 Task: Buy 2 Dosimeters from Measuring & Testing section under best seller category for shipping address: Edward Wright, 1124 Star Trek Drive, Pensacola, Florida 32501, Cell Number 8503109646. Pay from credit card ending with 6759, CVV 506
Action: Mouse moved to (18, 74)
Screenshot: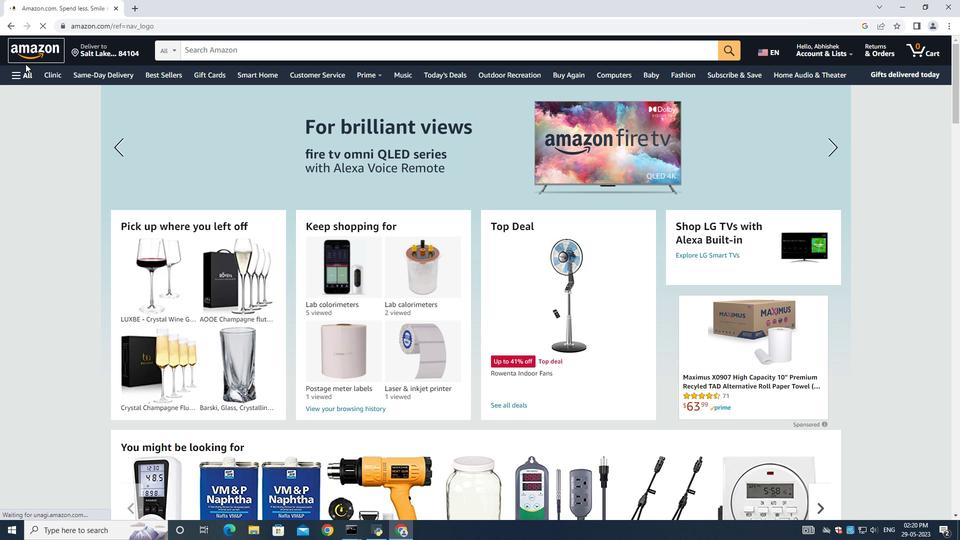 
Action: Mouse pressed left at (18, 74)
Screenshot: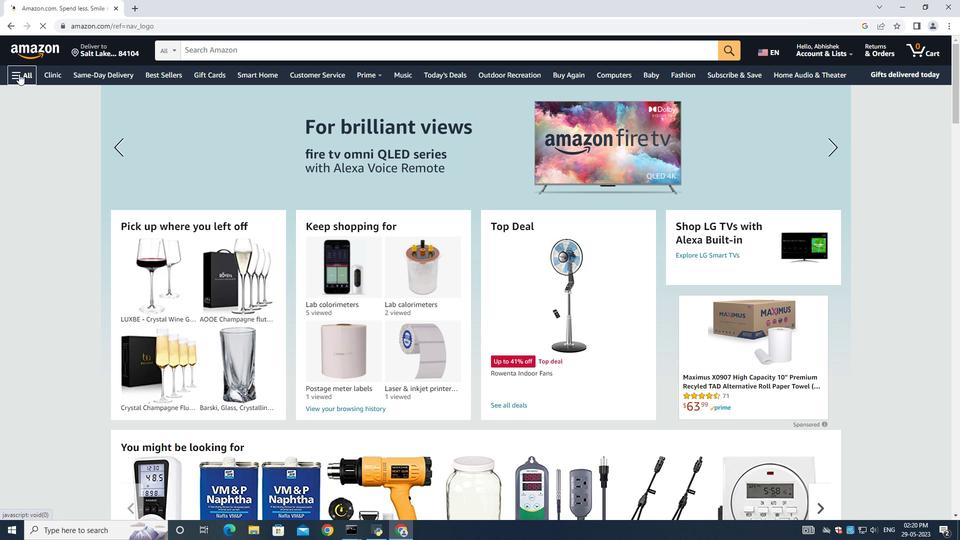 
Action: Mouse moved to (35, 97)
Screenshot: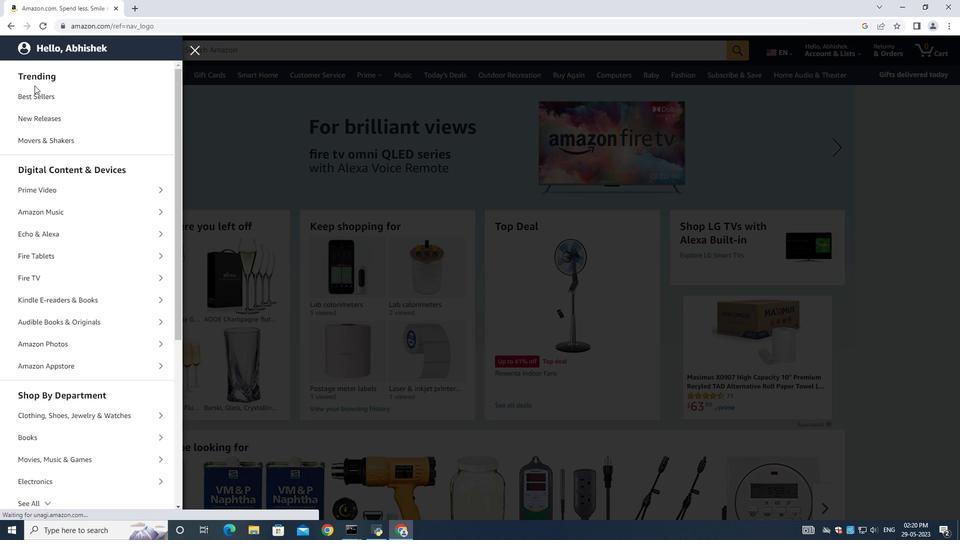 
Action: Mouse pressed left at (35, 97)
Screenshot: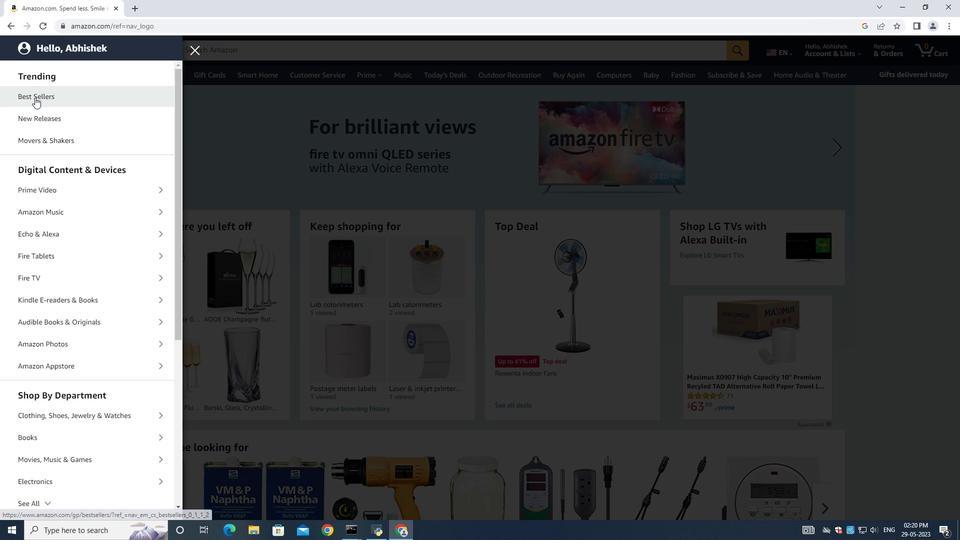 
Action: Mouse moved to (213, 48)
Screenshot: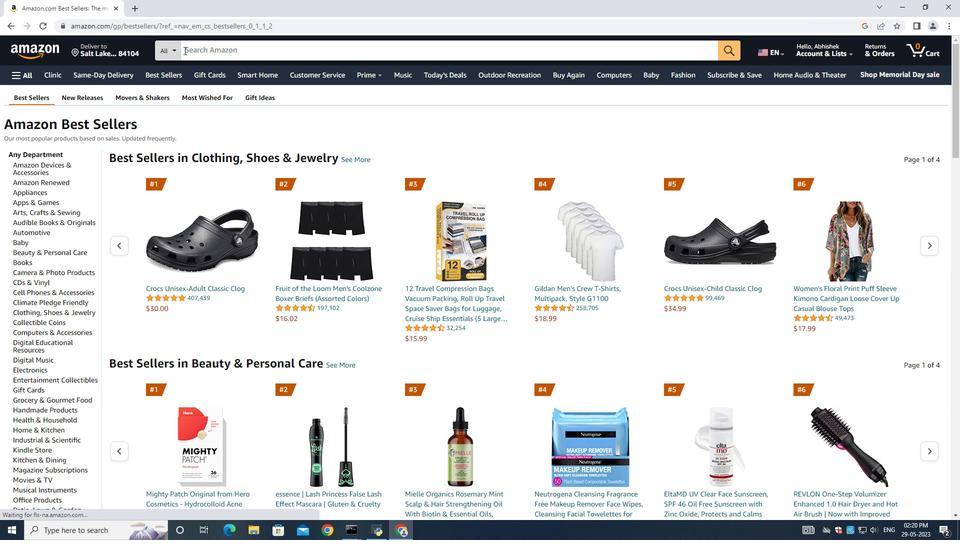 
Action: Mouse pressed left at (213, 48)
Screenshot: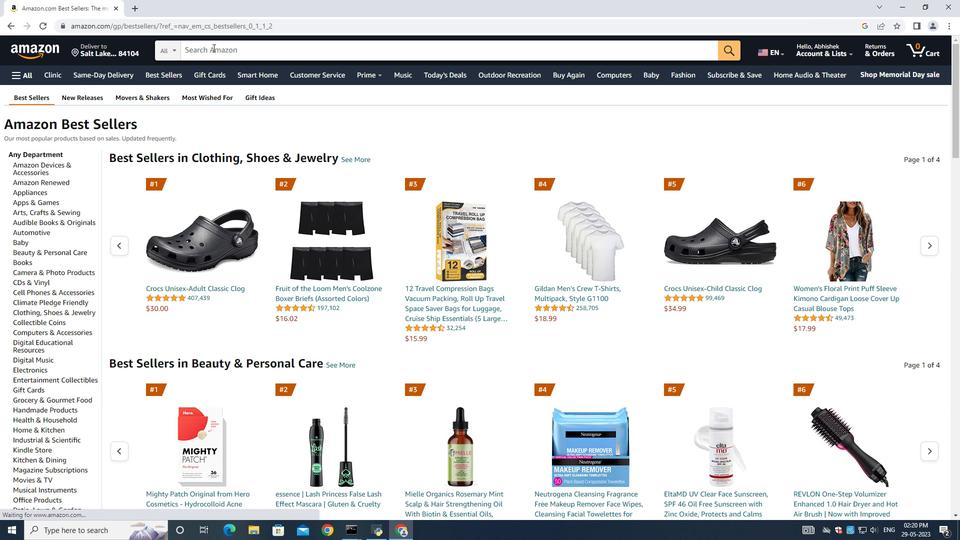 
Action: Mouse moved to (229, 56)
Screenshot: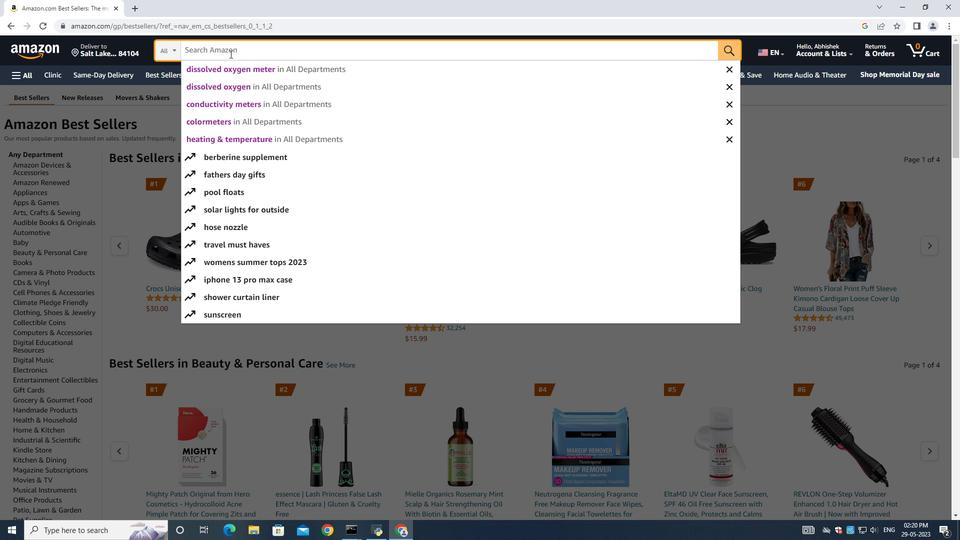 
Action: Key pressed <Key.shift>Dosimeret<Key.backspace><Key.backspace><Key.backspace>ters<Key.space><Key.enter>
Screenshot: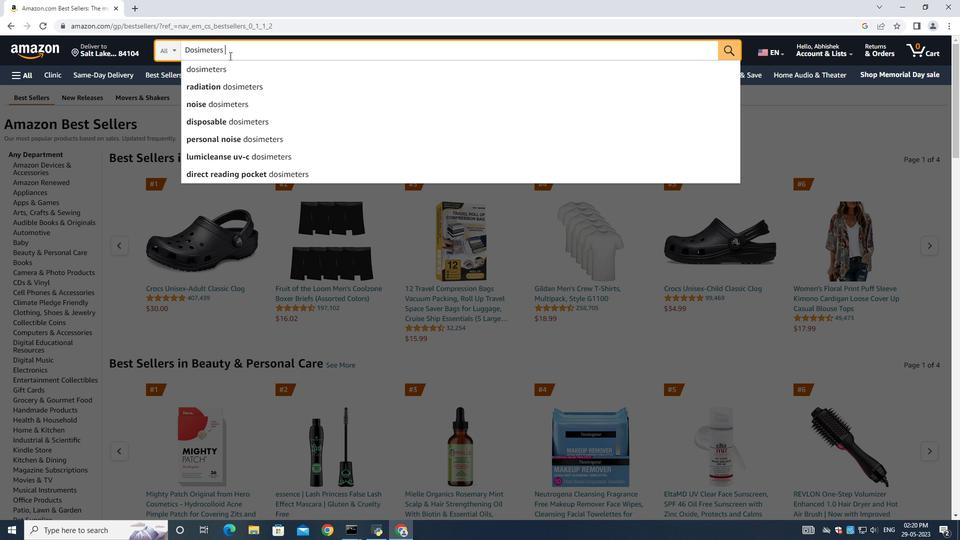 
Action: Mouse moved to (73, 179)
Screenshot: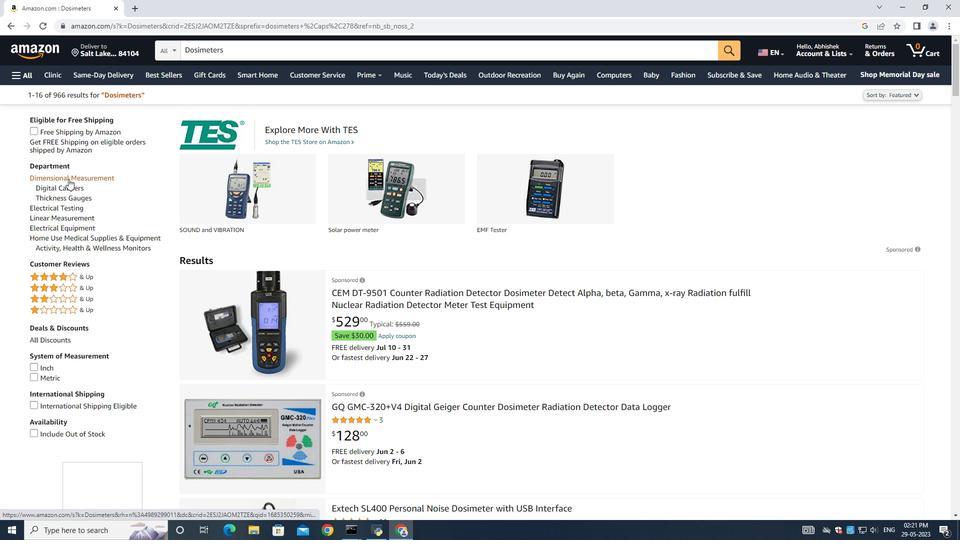
Action: Mouse pressed left at (73, 179)
Screenshot: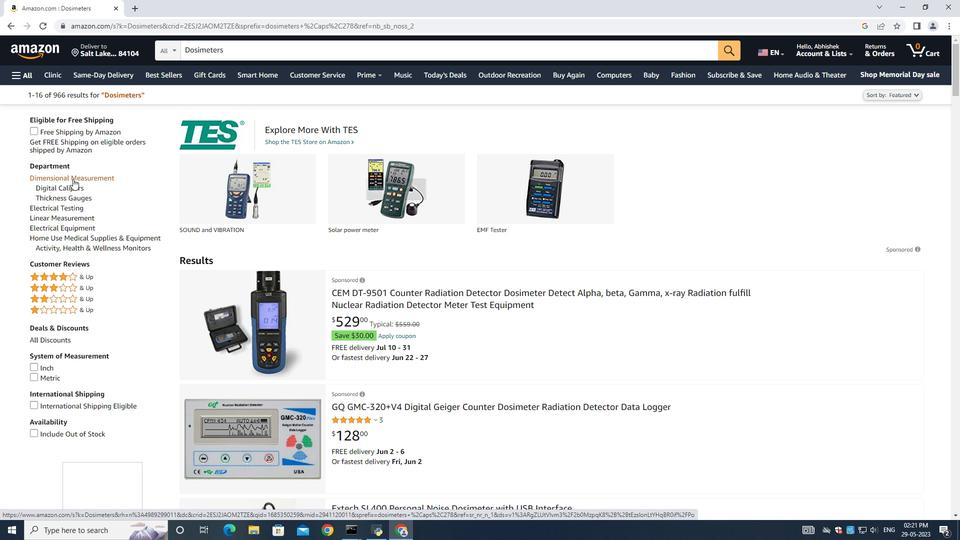 
Action: Mouse moved to (392, 270)
Screenshot: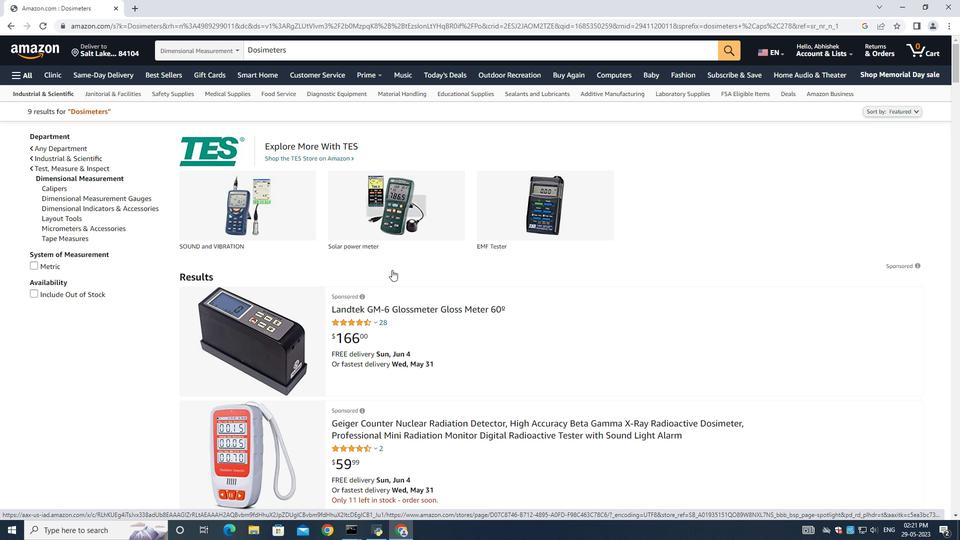 
Action: Mouse scrolled (392, 269) with delta (0, 0)
Screenshot: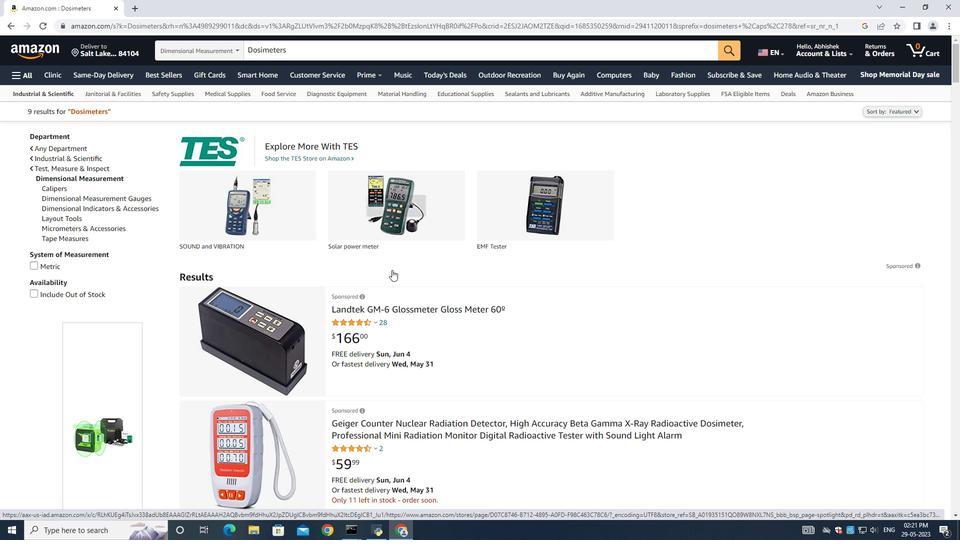 
Action: Mouse scrolled (392, 269) with delta (0, 0)
Screenshot: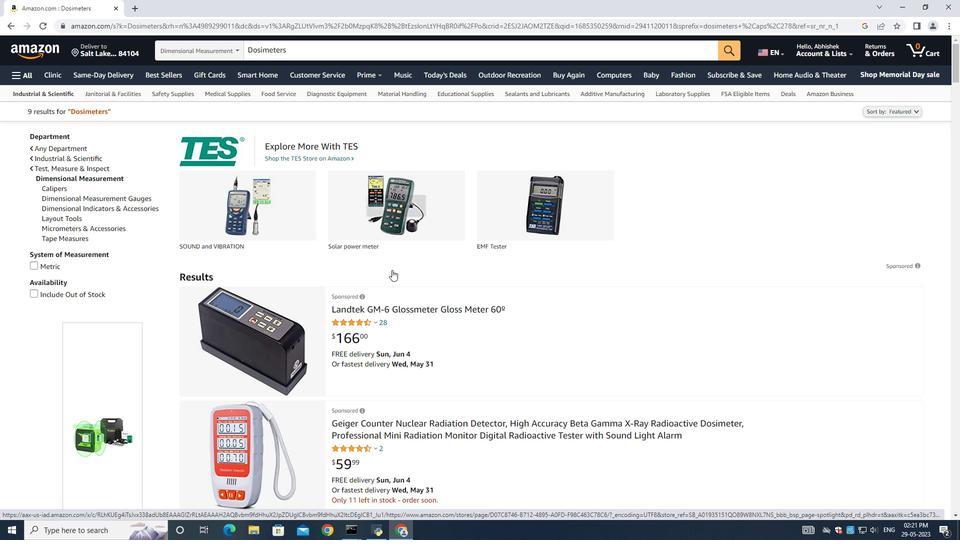 
Action: Mouse scrolled (392, 269) with delta (0, 0)
Screenshot: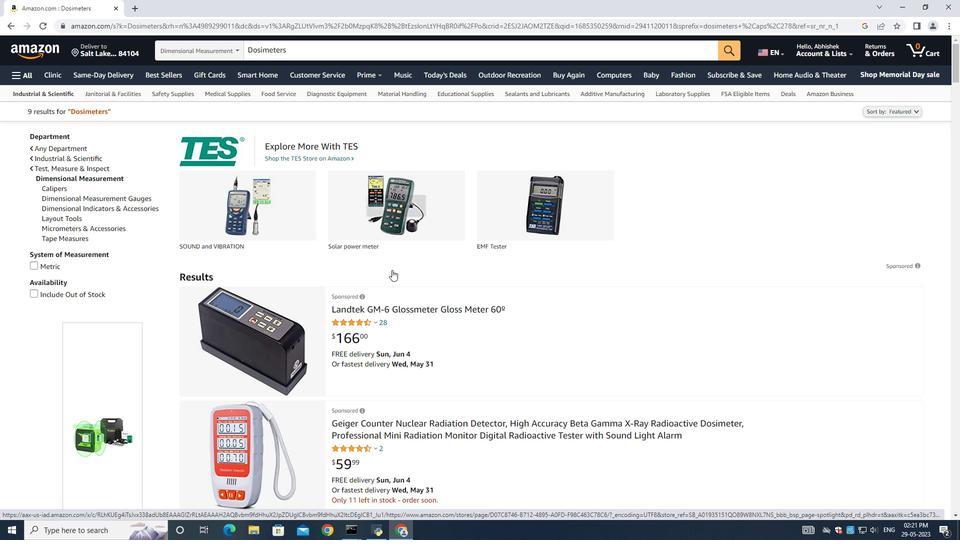 
Action: Mouse moved to (385, 284)
Screenshot: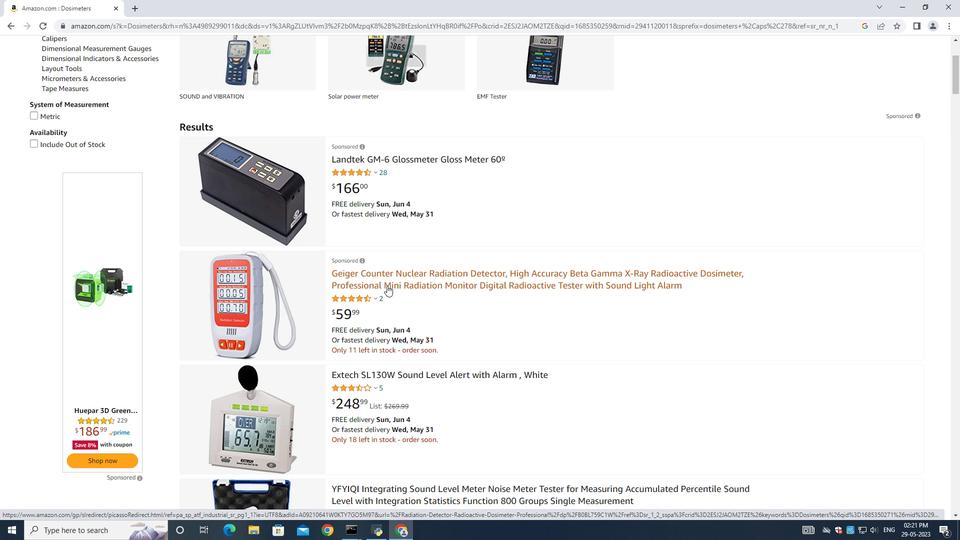 
Action: Mouse scrolled (385, 284) with delta (0, 0)
Screenshot: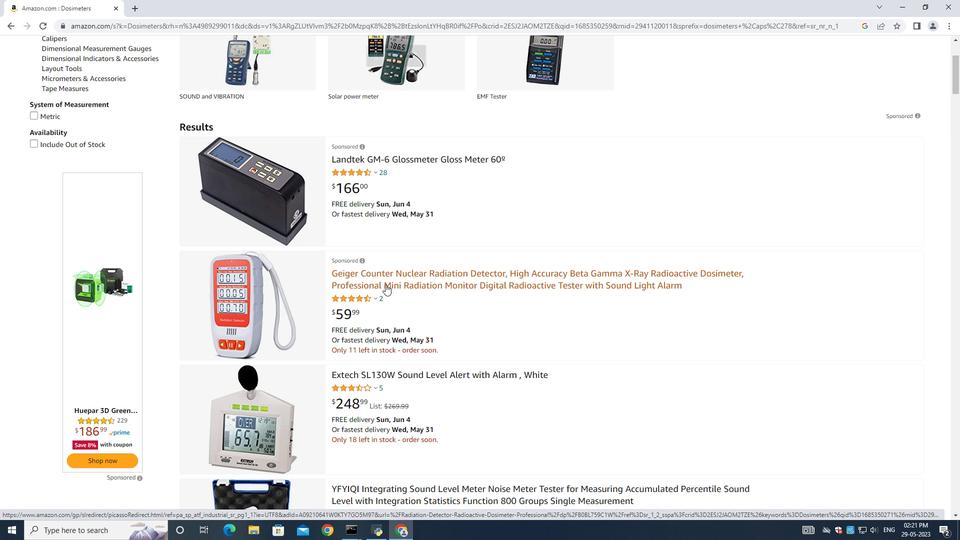 
Action: Mouse scrolled (385, 284) with delta (0, 0)
Screenshot: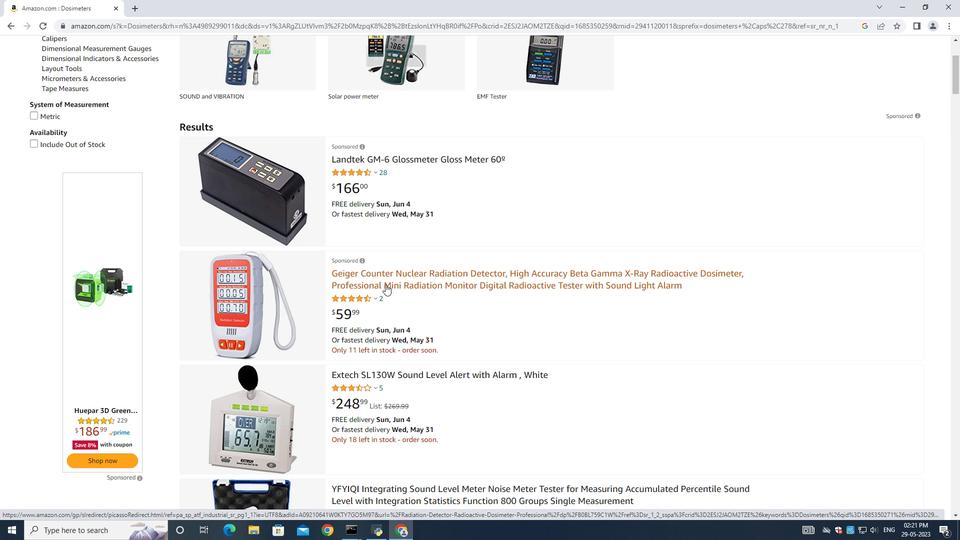 
Action: Mouse scrolled (385, 284) with delta (0, 0)
Screenshot: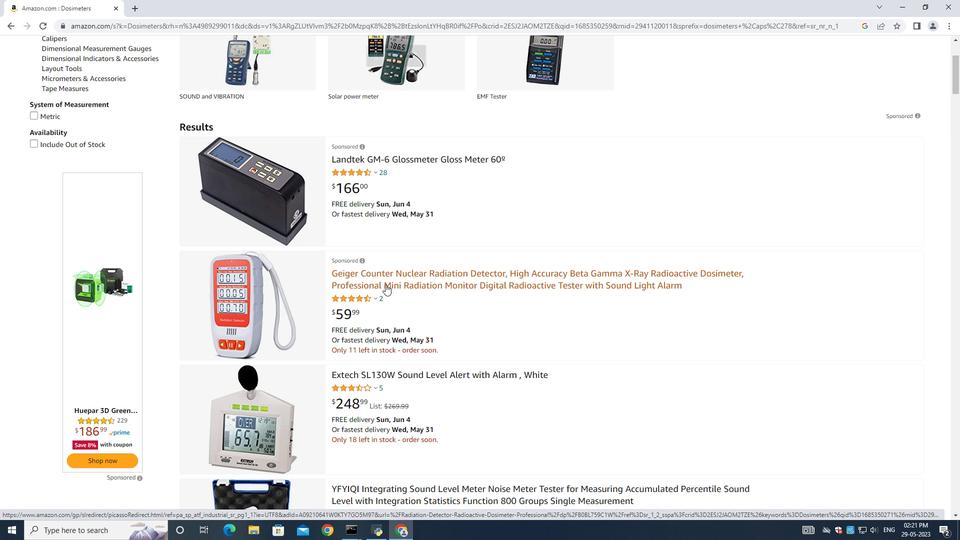 
Action: Mouse scrolled (385, 284) with delta (0, 0)
Screenshot: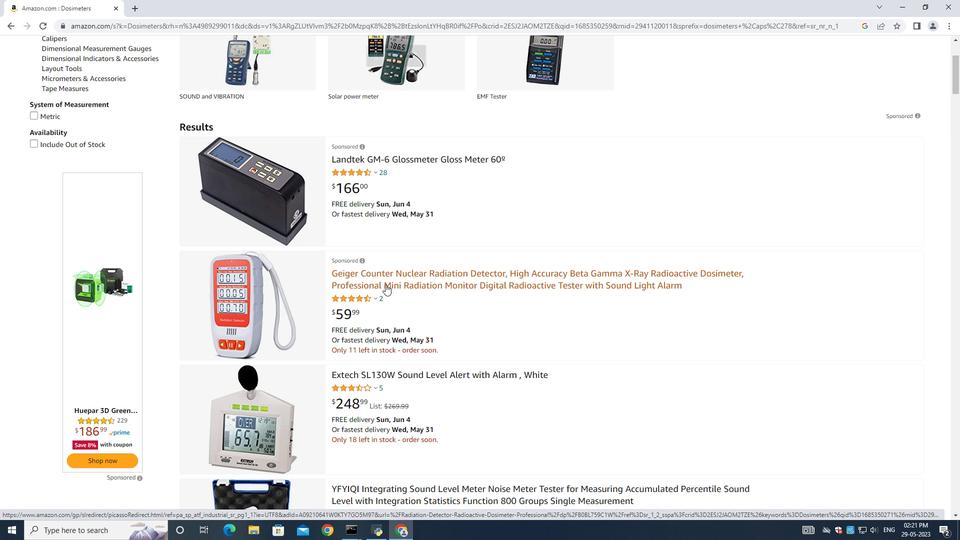 
Action: Mouse scrolled (385, 284) with delta (0, 0)
Screenshot: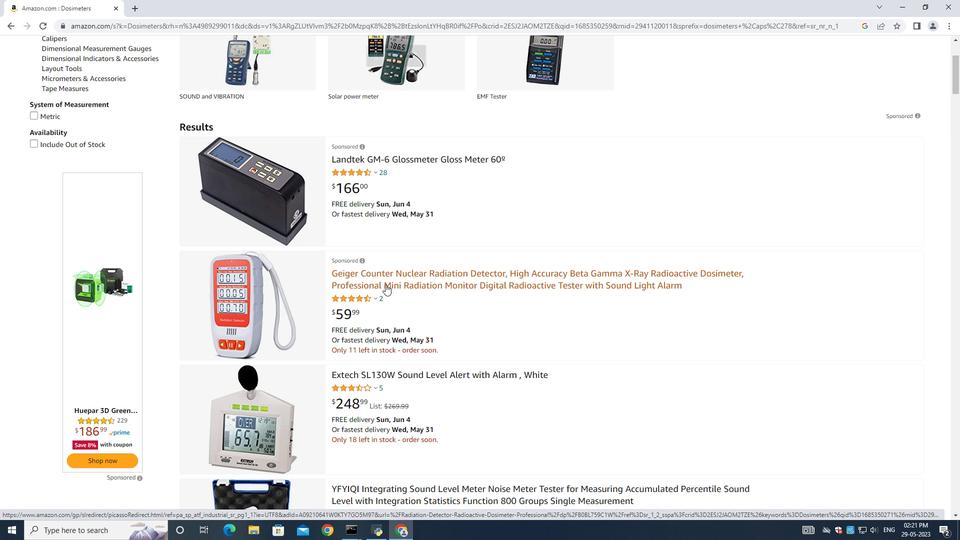 
Action: Mouse moved to (621, 359)
Screenshot: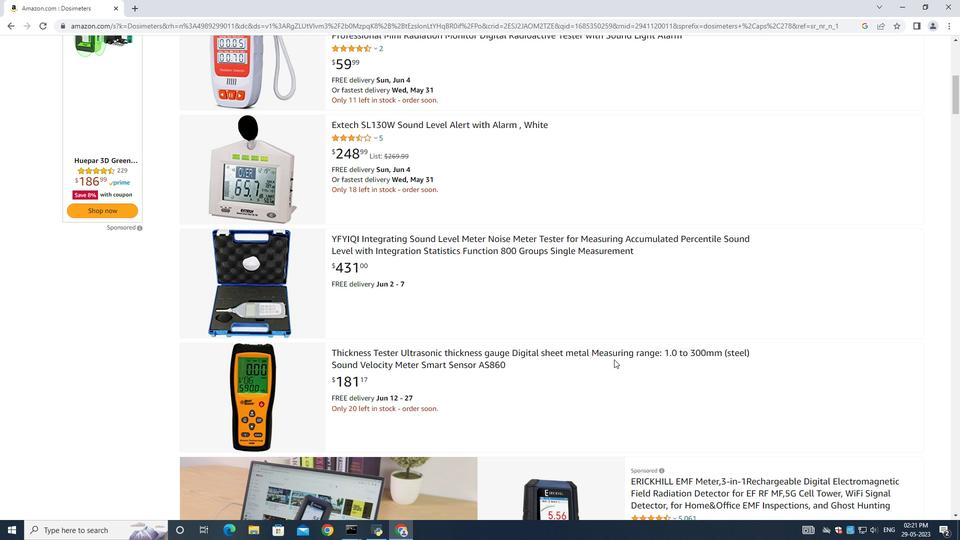 
Action: Mouse scrolled (621, 359) with delta (0, 0)
Screenshot: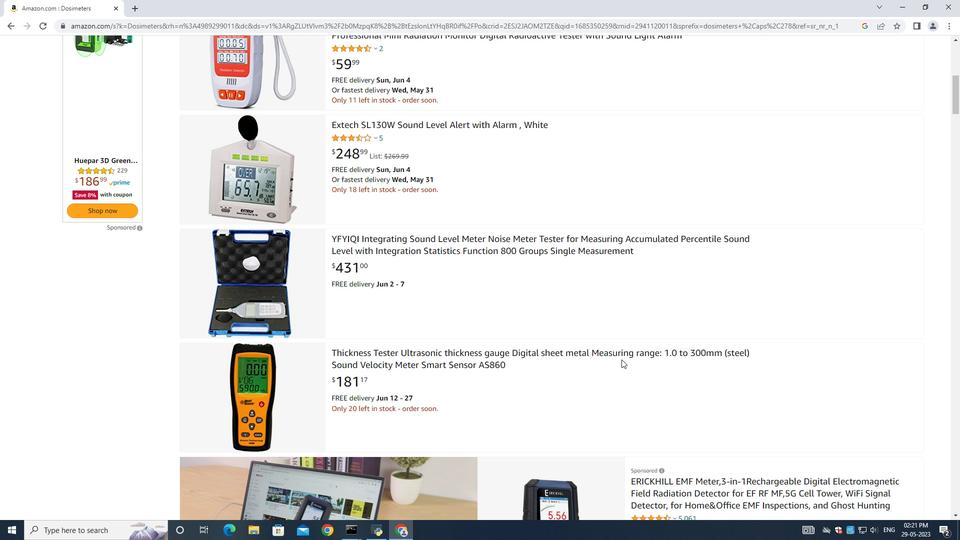 
Action: Mouse scrolled (621, 359) with delta (0, 0)
Screenshot: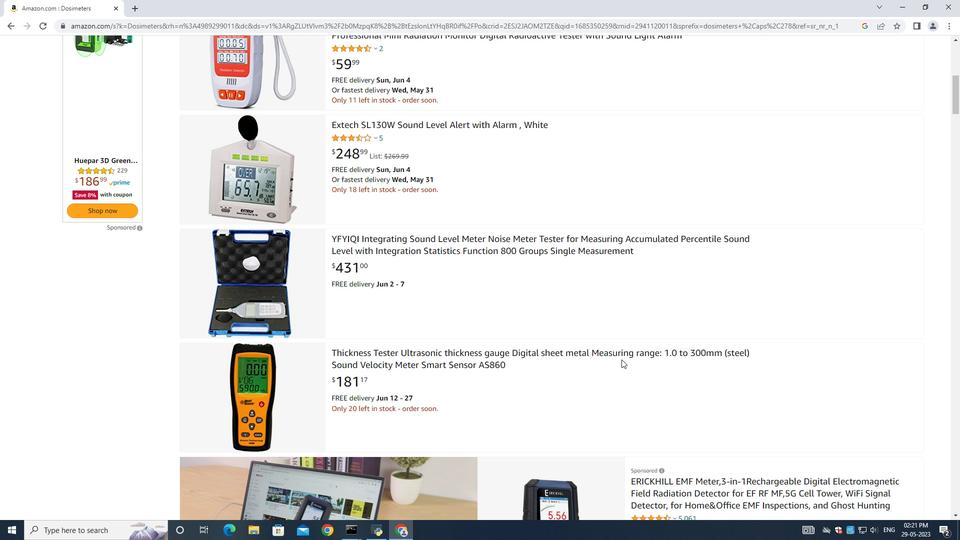 
Action: Mouse scrolled (621, 359) with delta (0, 0)
Screenshot: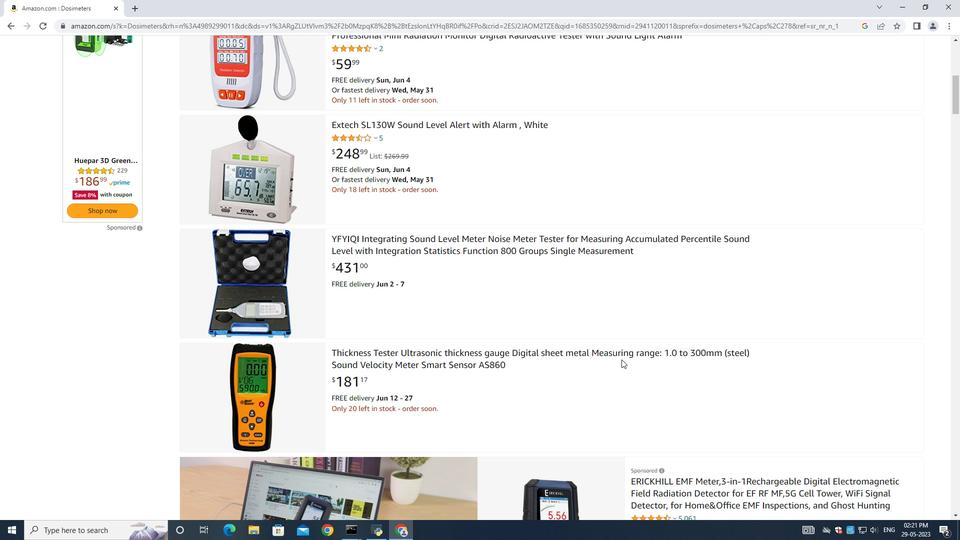 
Action: Mouse scrolled (621, 359) with delta (0, 0)
Screenshot: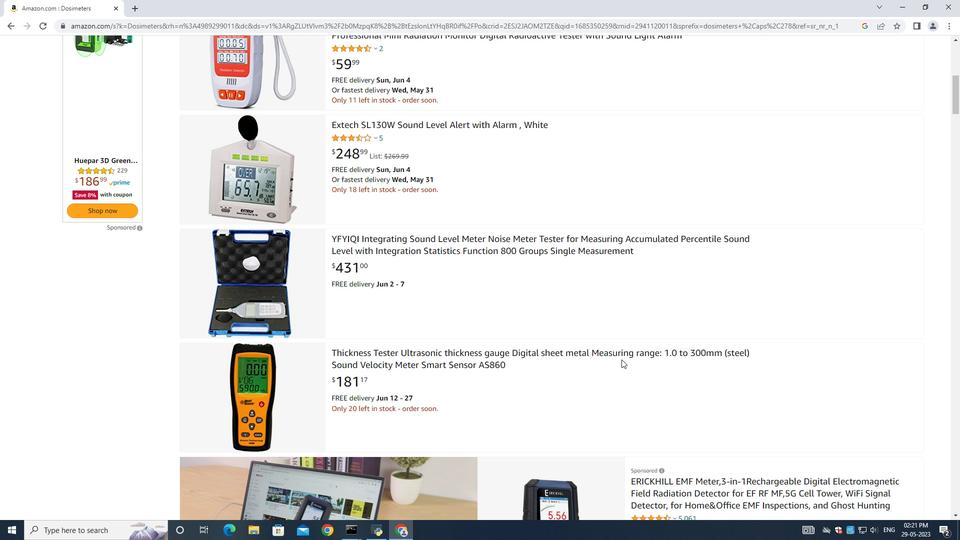 
Action: Mouse scrolled (621, 359) with delta (0, 0)
Screenshot: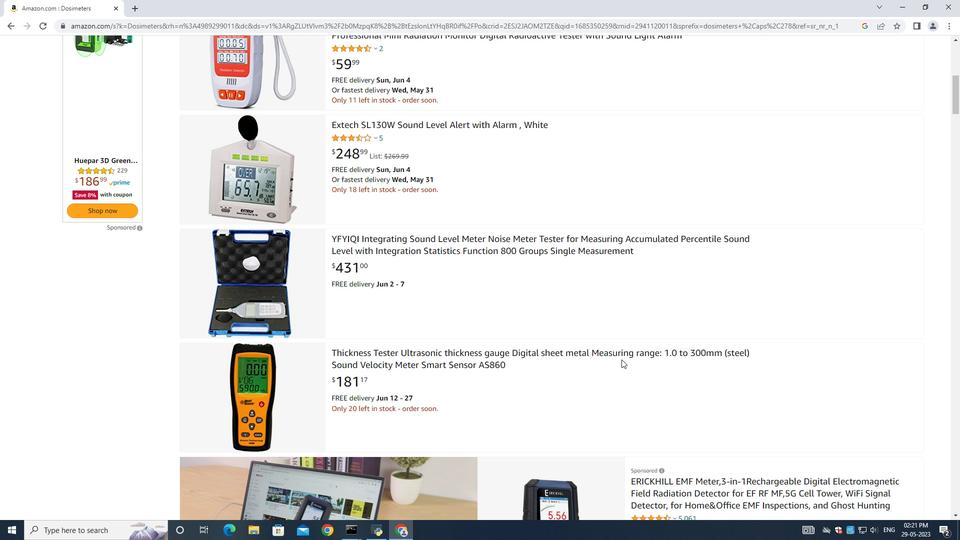 
Action: Mouse moved to (620, 357)
Screenshot: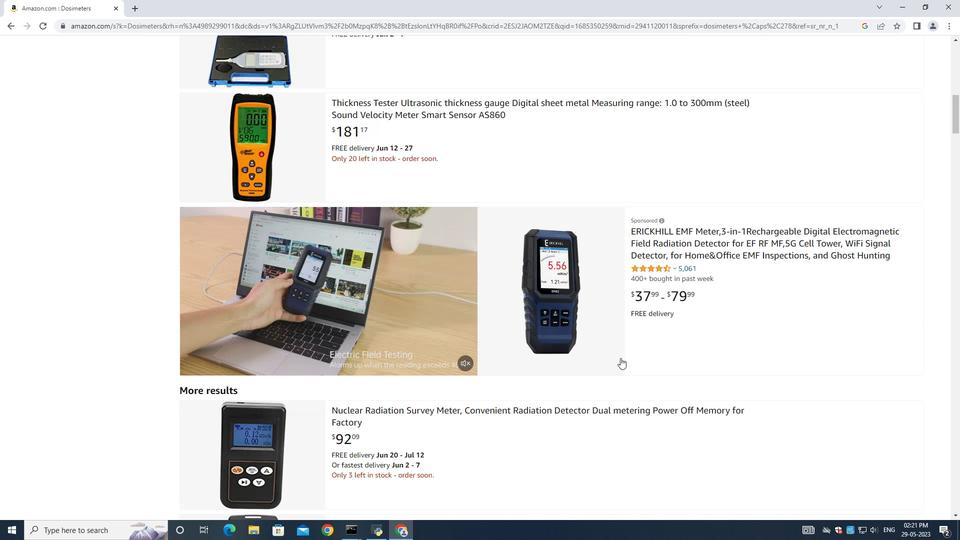 
Action: Mouse scrolled (620, 357) with delta (0, 0)
Screenshot: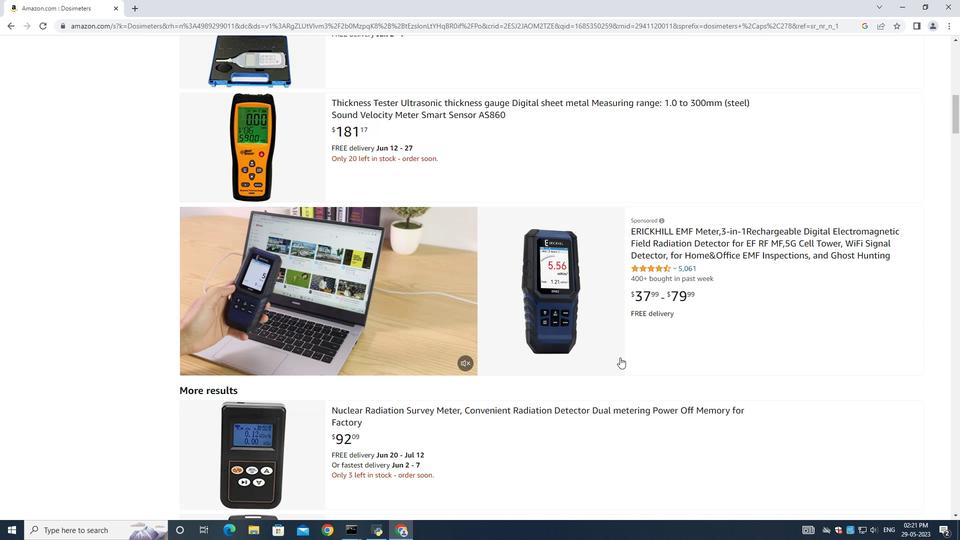 
Action: Mouse scrolled (620, 357) with delta (0, 0)
Screenshot: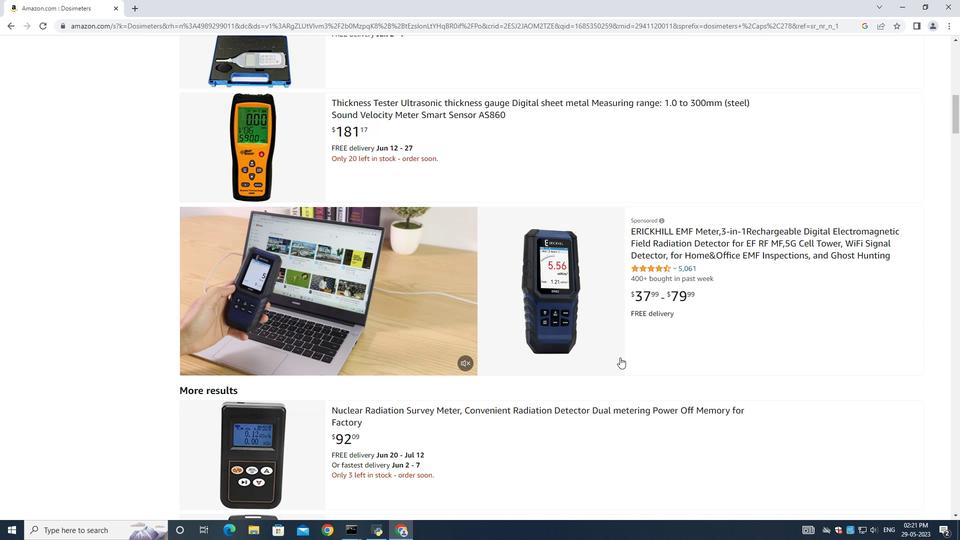 
Action: Mouse scrolled (620, 357) with delta (0, 0)
Screenshot: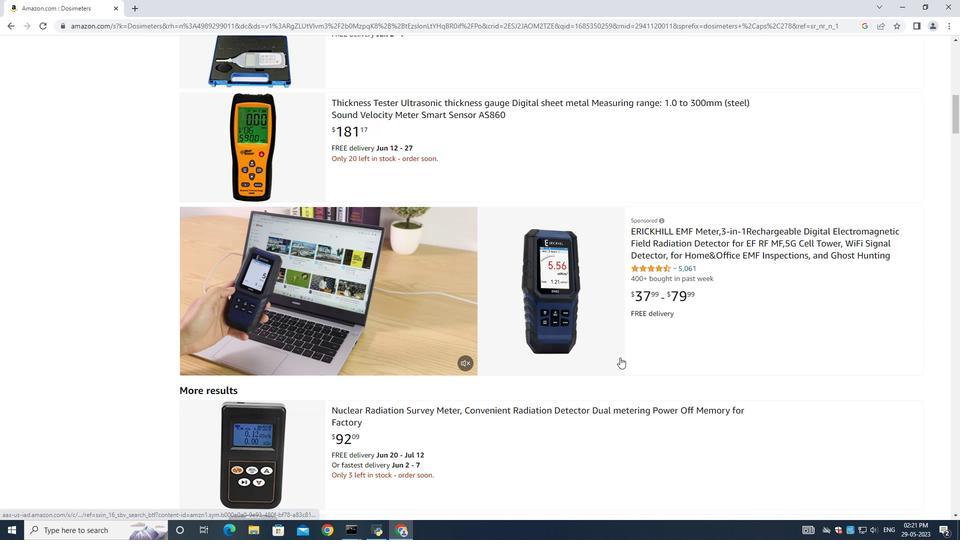 
Action: Mouse moved to (596, 354)
Screenshot: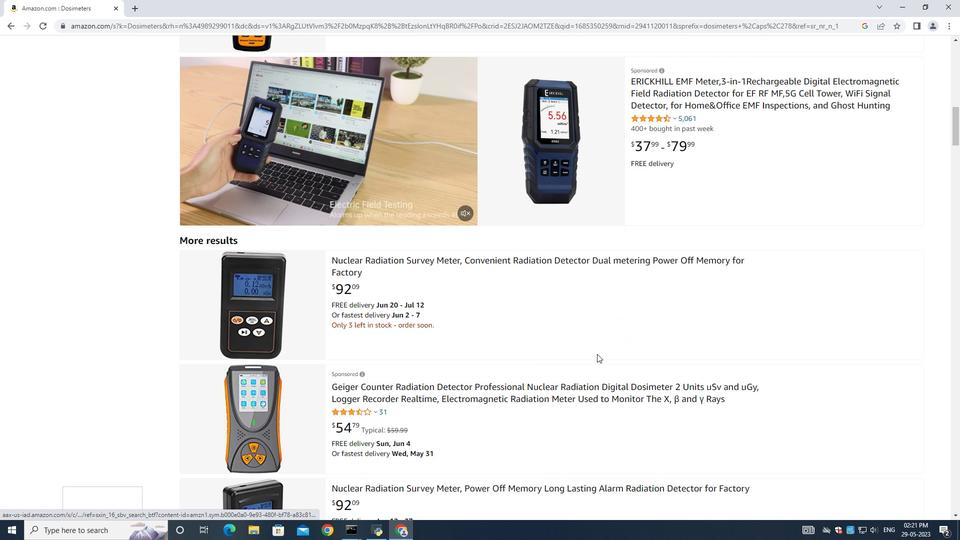 
Action: Mouse scrolled (596, 354) with delta (0, 0)
Screenshot: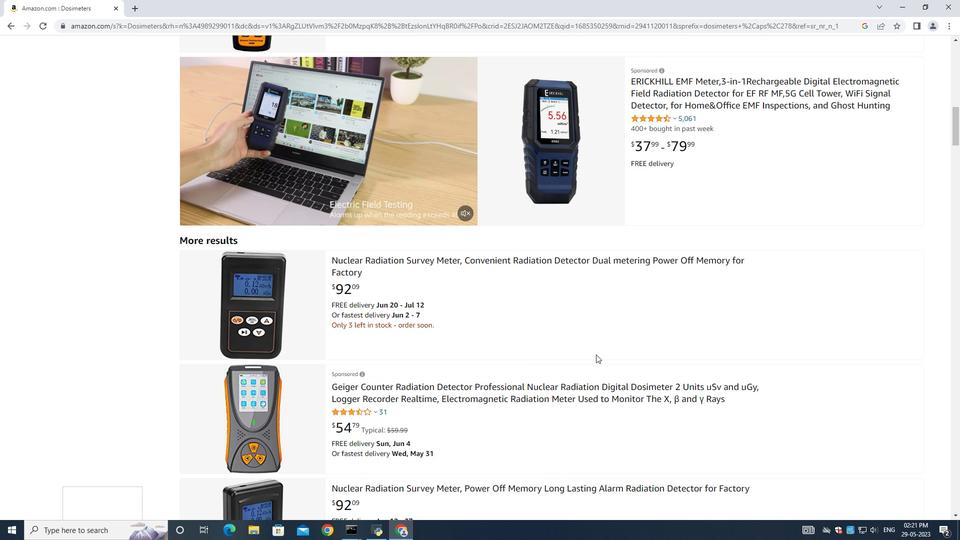 
Action: Mouse scrolled (596, 354) with delta (0, 0)
Screenshot: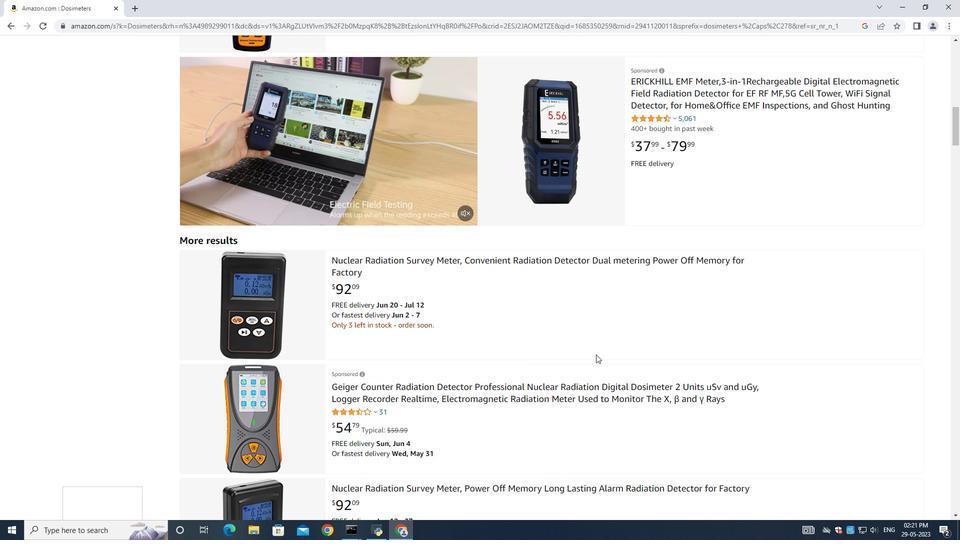 
Action: Mouse moved to (495, 300)
Screenshot: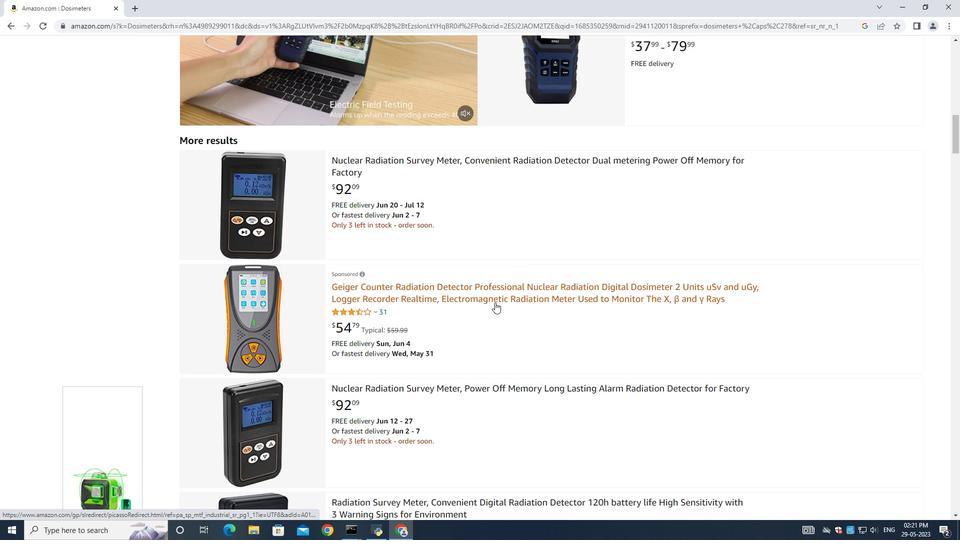 
Action: Mouse pressed left at (495, 300)
Screenshot: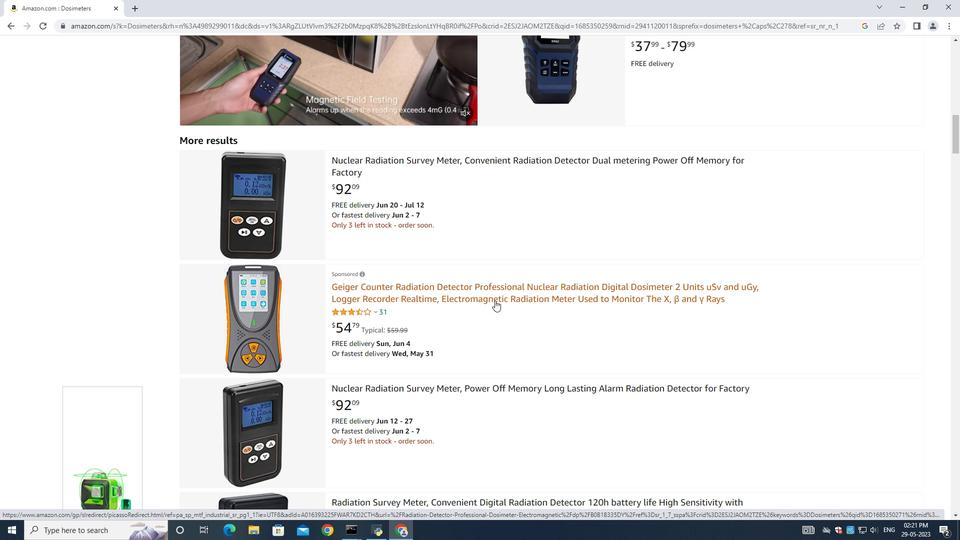 
Action: Mouse moved to (123, 244)
Screenshot: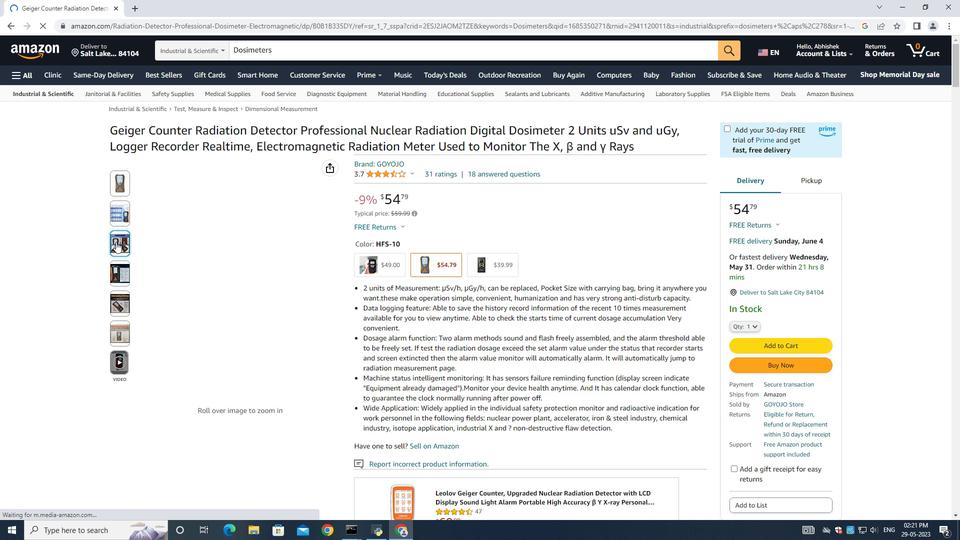 
Action: Mouse pressed left at (123, 244)
Screenshot: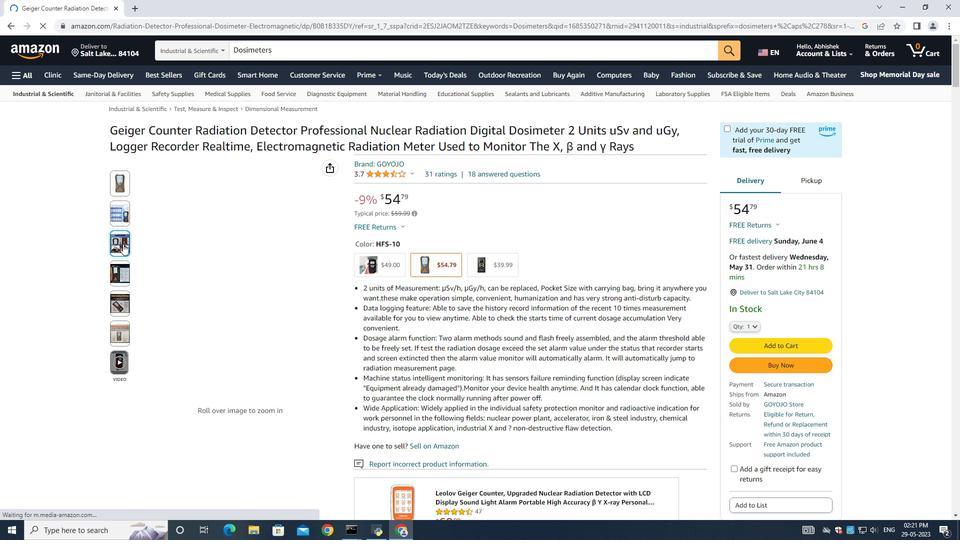 
Action: Mouse moved to (118, 302)
Screenshot: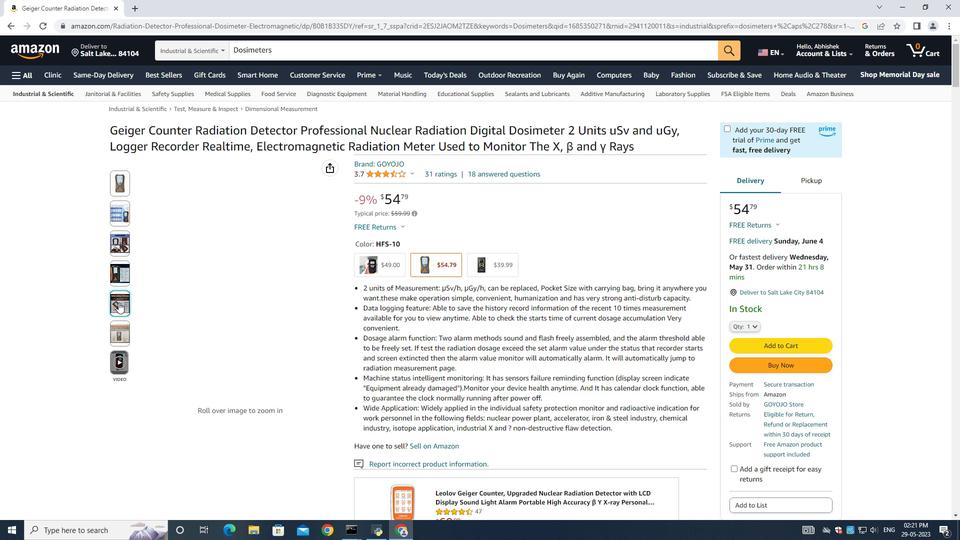 
Action: Mouse pressed left at (118, 302)
Screenshot: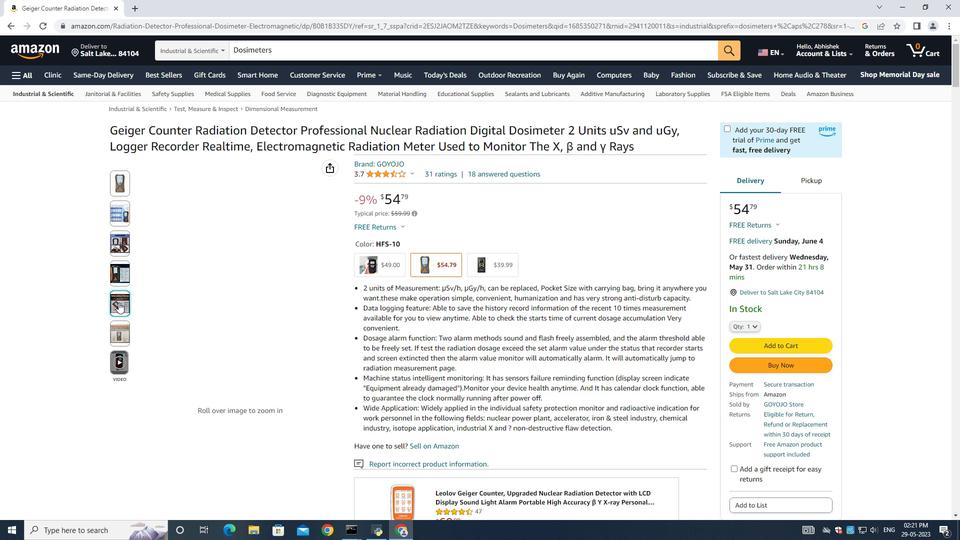 
Action: Mouse moved to (116, 334)
Screenshot: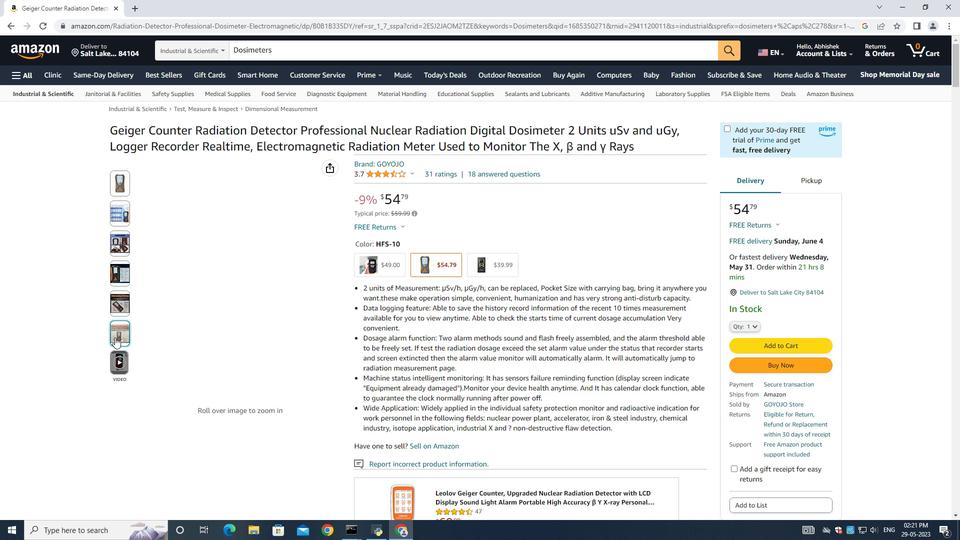 
Action: Mouse pressed left at (116, 334)
Screenshot: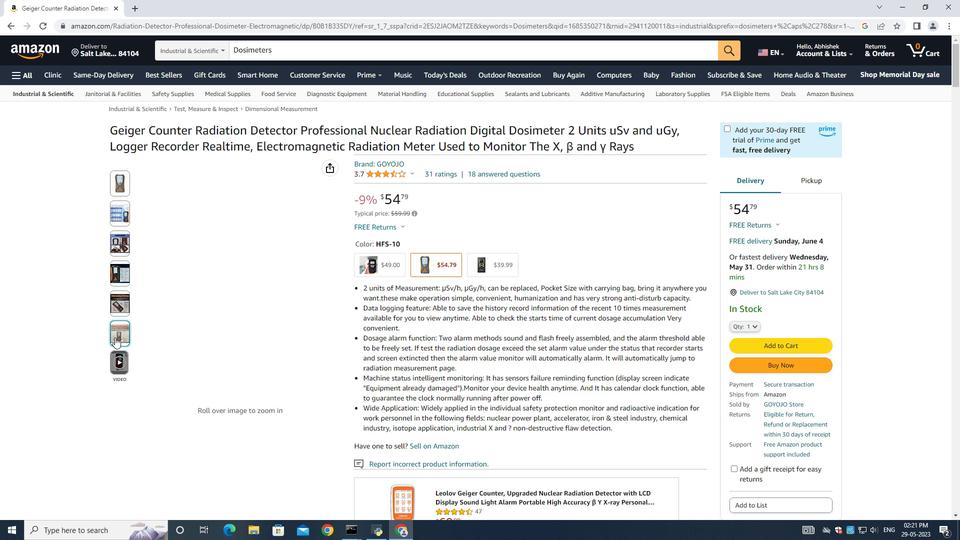 
Action: Mouse moved to (113, 359)
Screenshot: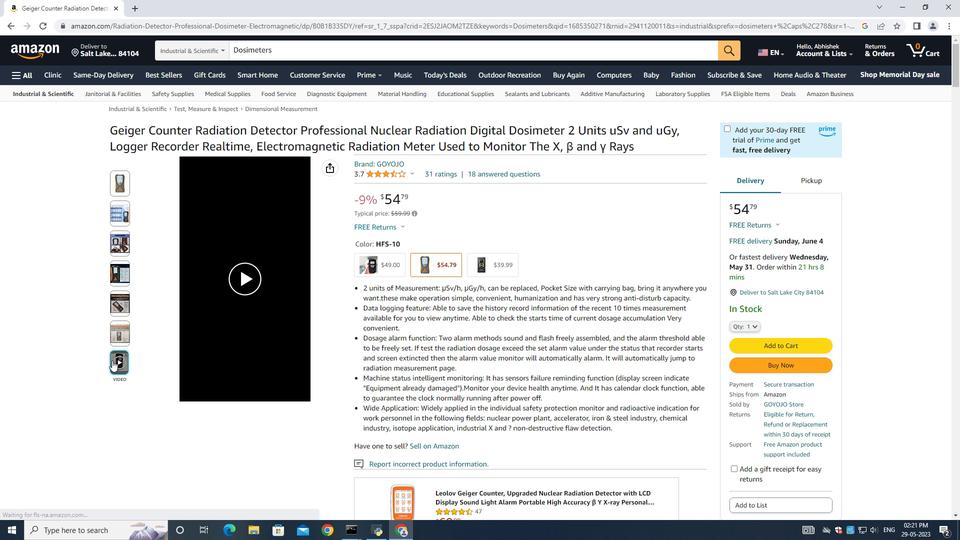 
Action: Mouse pressed left at (113, 359)
Screenshot: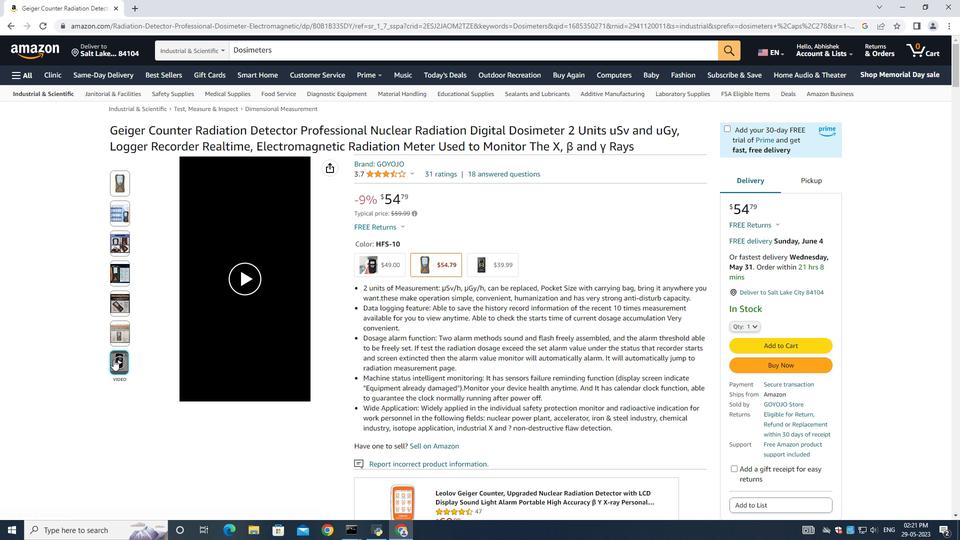 
Action: Mouse moved to (929, 89)
Screenshot: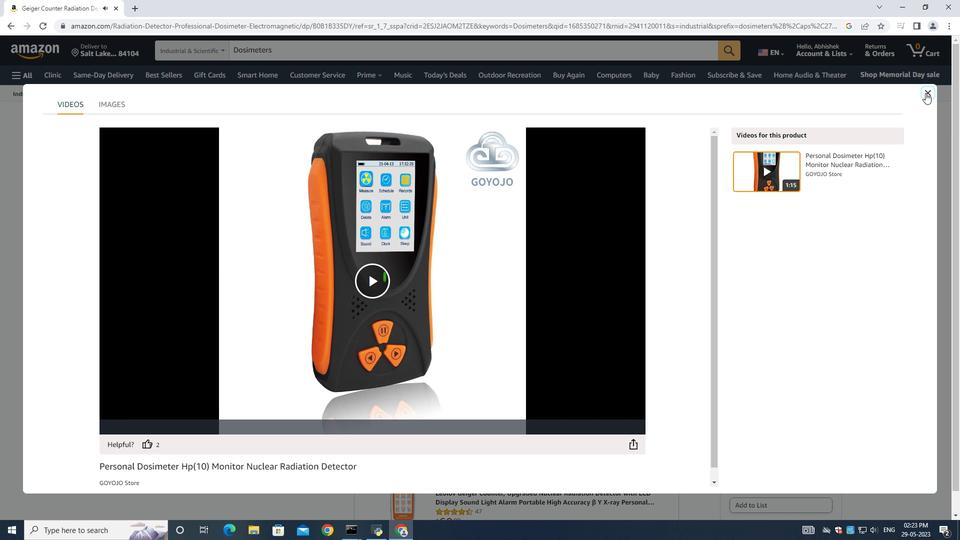 
Action: Mouse pressed left at (929, 89)
Screenshot: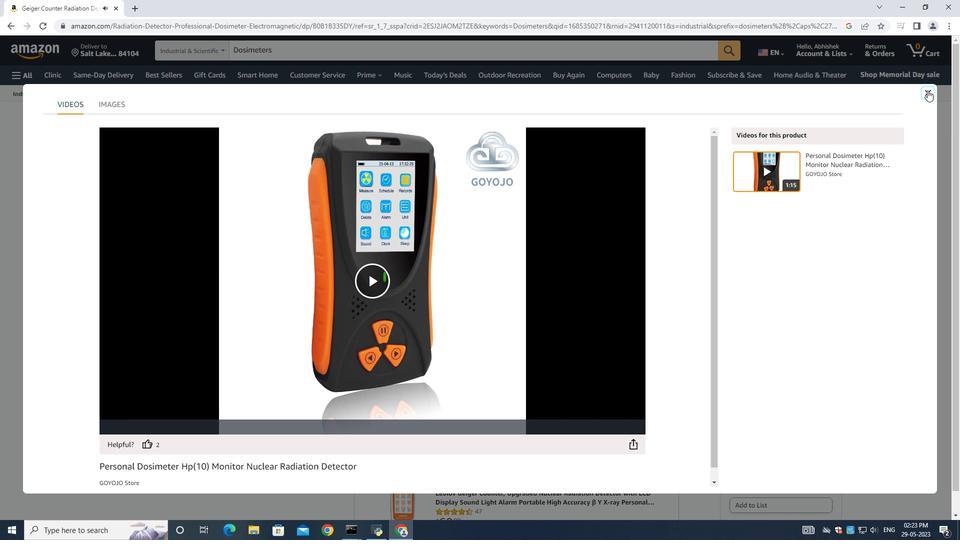 
Action: Mouse moved to (754, 321)
Screenshot: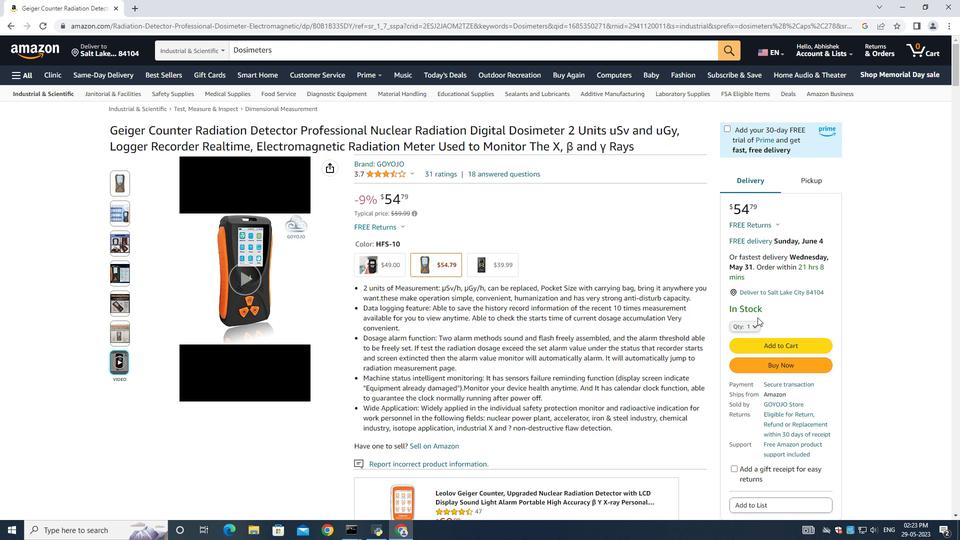 
Action: Mouse pressed left at (754, 321)
Screenshot: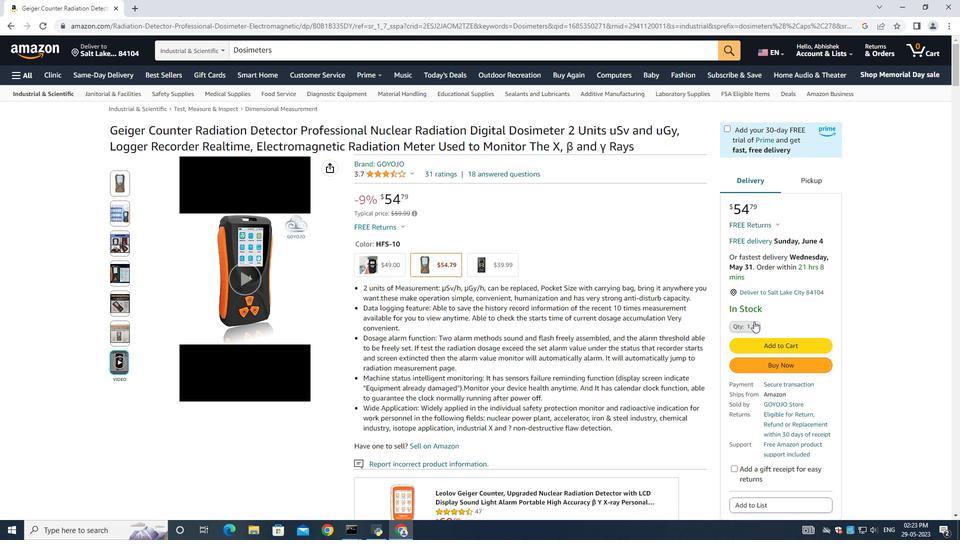 
Action: Mouse moved to (738, 71)
Screenshot: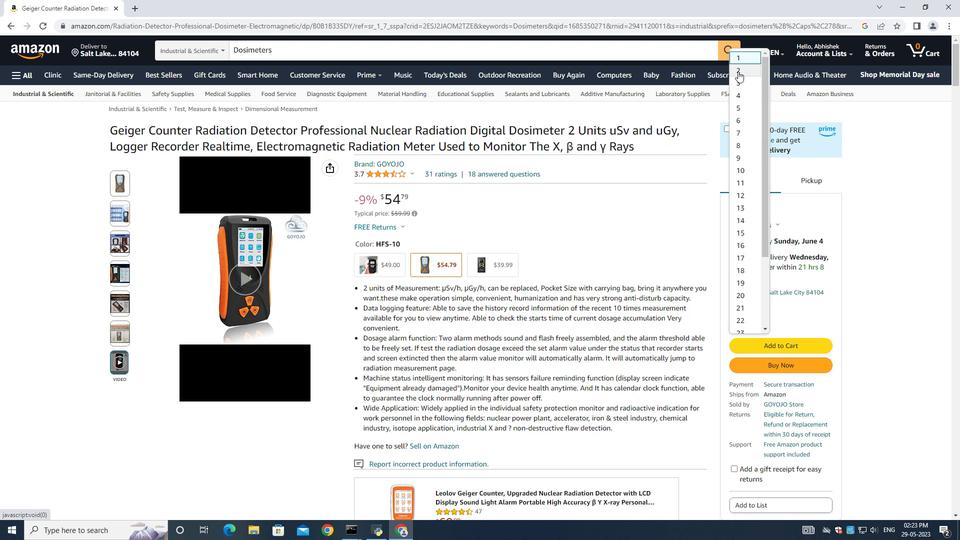 
Action: Mouse pressed left at (738, 71)
Screenshot: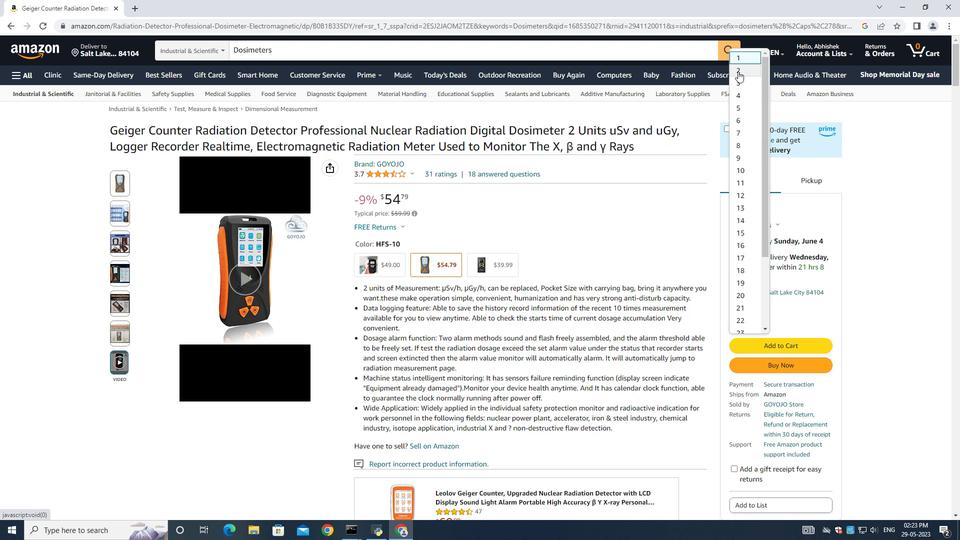 
Action: Mouse moved to (774, 367)
Screenshot: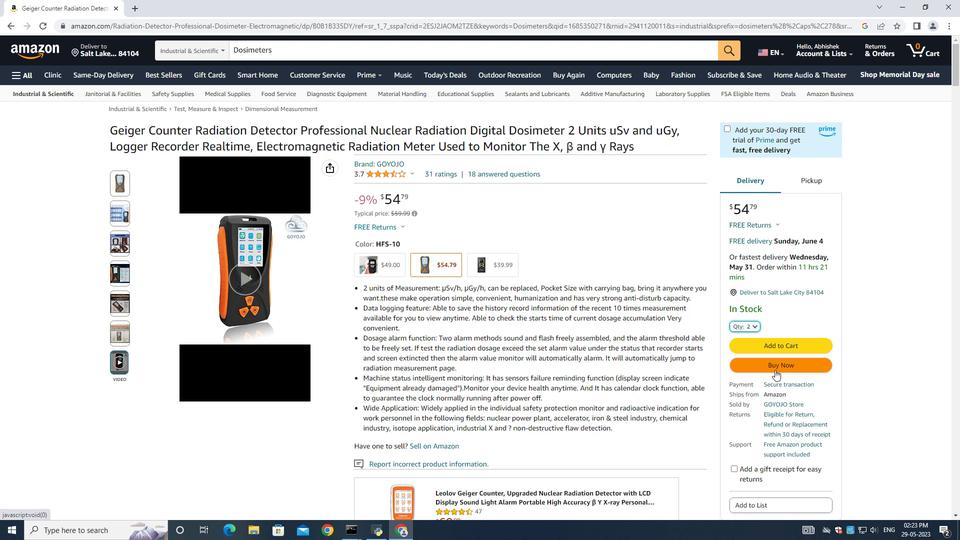 
Action: Mouse pressed left at (774, 367)
Screenshot: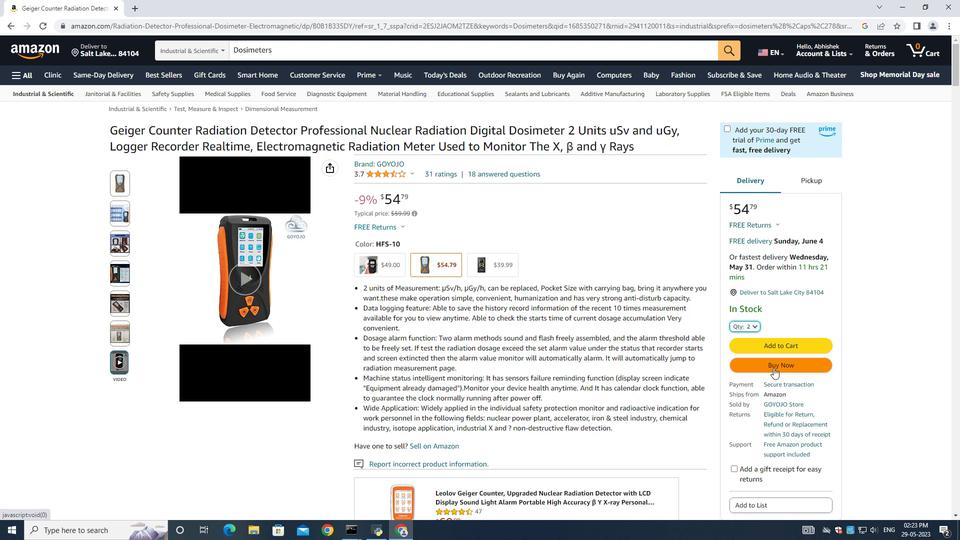 
Action: Mouse moved to (792, 368)
Screenshot: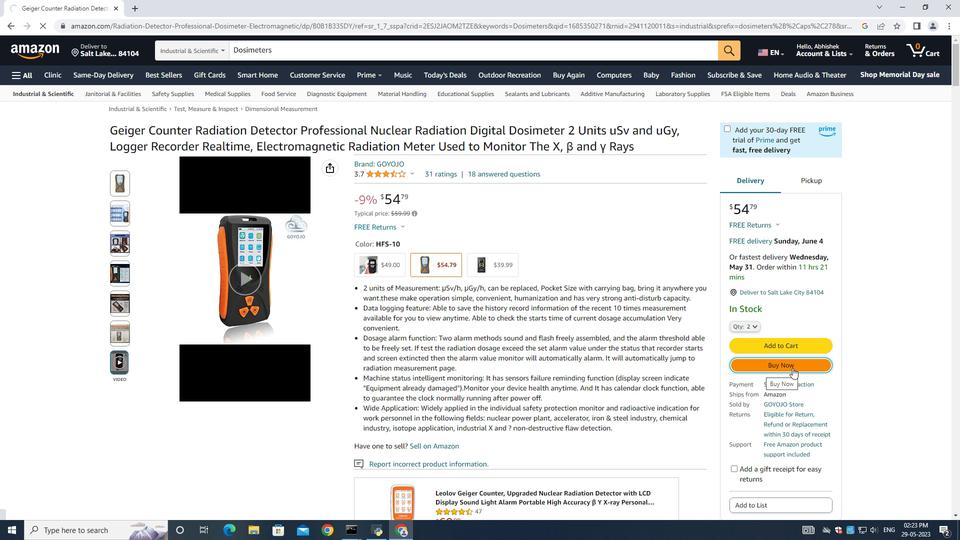 
Action: Mouse pressed left at (792, 368)
Screenshot: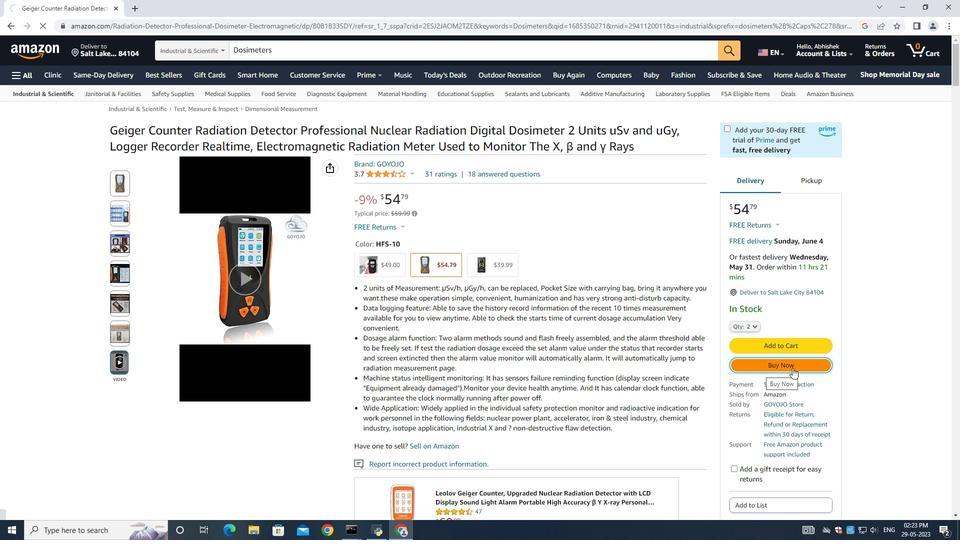 
Action: Mouse moved to (460, 300)
Screenshot: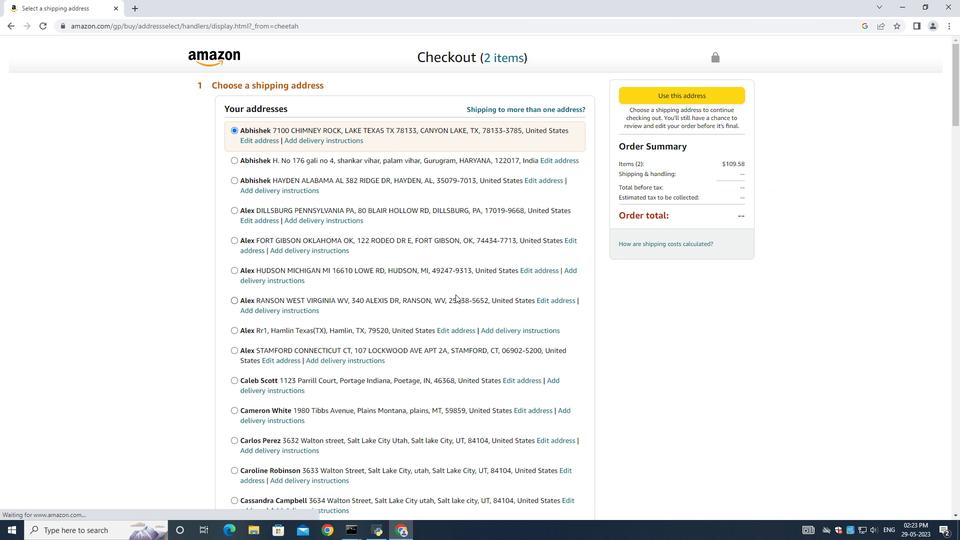 
Action: Mouse scrolled (460, 299) with delta (0, 0)
Screenshot: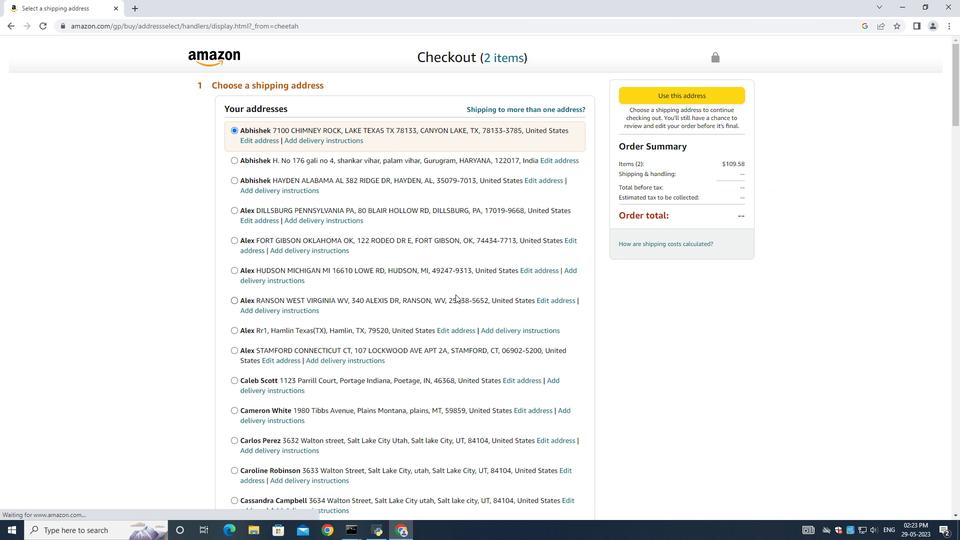 
Action: Mouse moved to (460, 301)
Screenshot: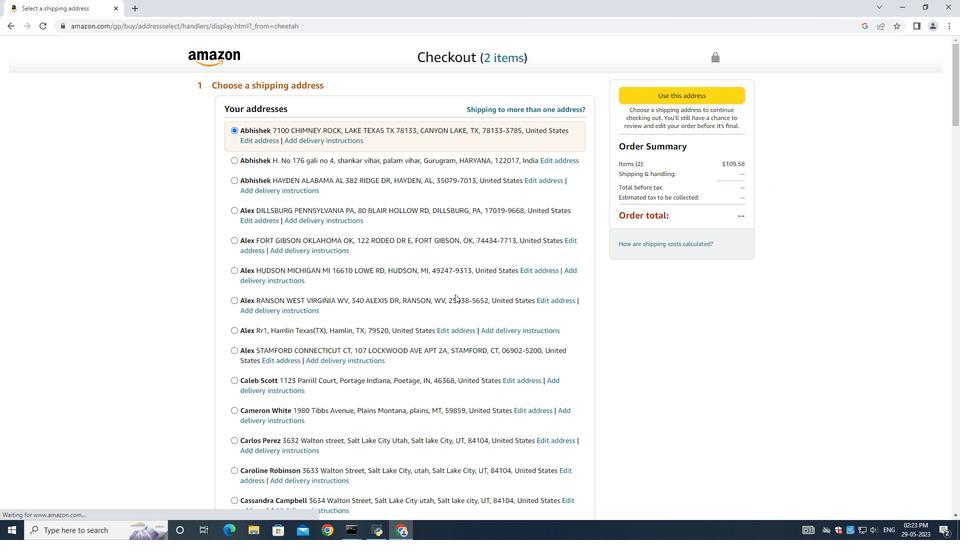 
Action: Mouse scrolled (460, 300) with delta (0, 0)
Screenshot: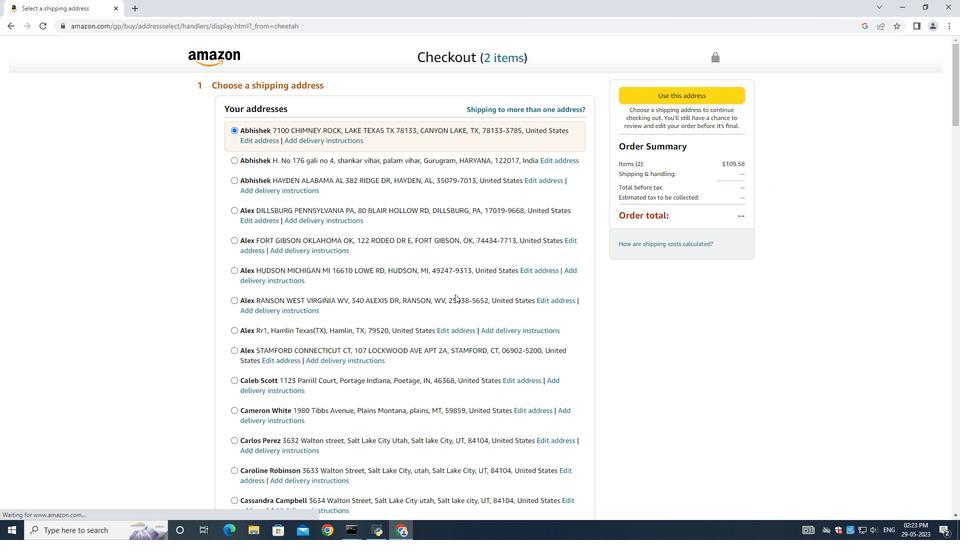 
Action: Mouse moved to (459, 301)
Screenshot: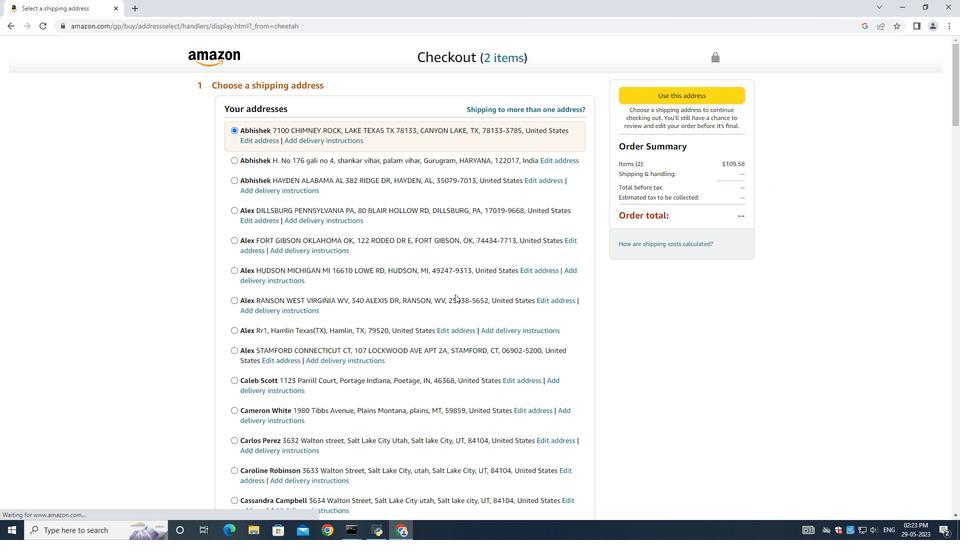 
Action: Mouse scrolled (460, 301) with delta (0, 0)
Screenshot: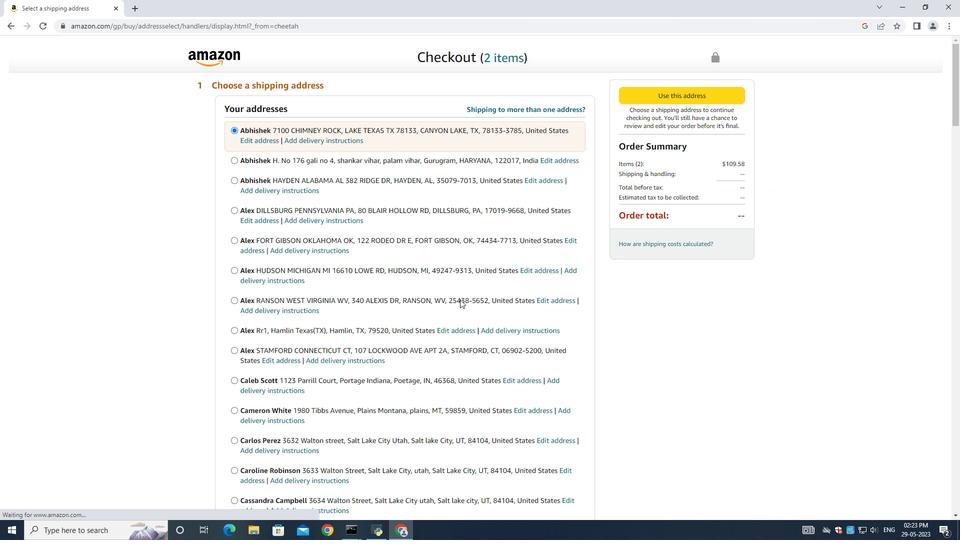 
Action: Mouse moved to (457, 305)
Screenshot: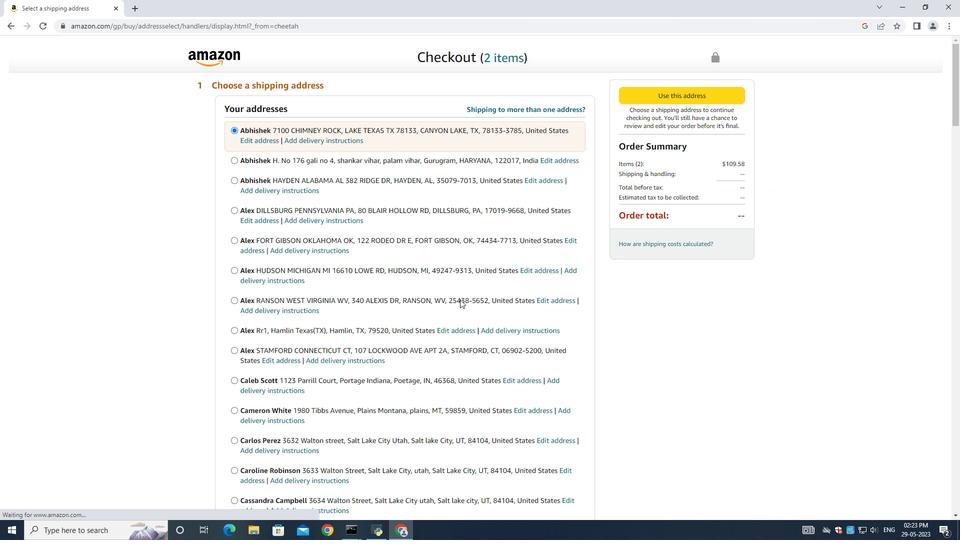 
Action: Mouse scrolled (460, 301) with delta (0, 0)
Screenshot: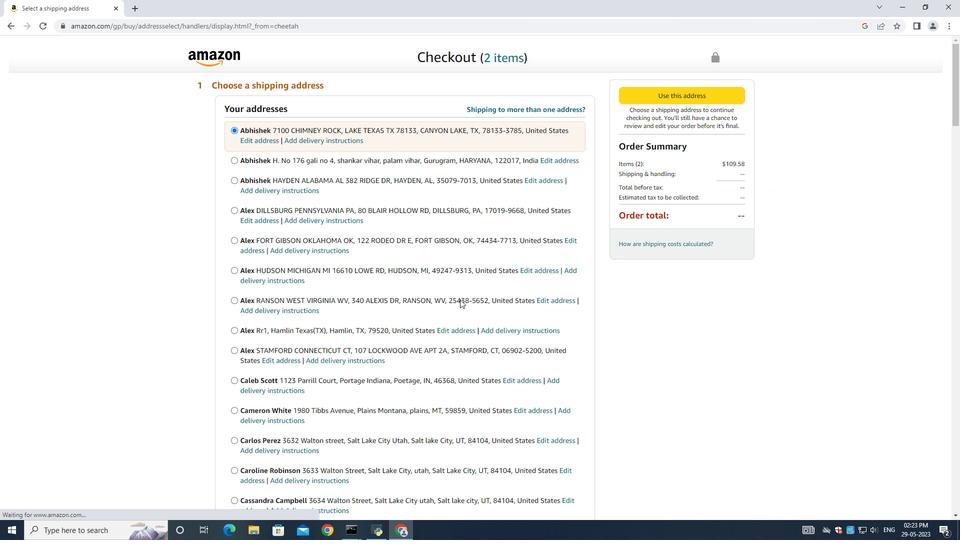 
Action: Mouse scrolled (460, 300) with delta (0, -1)
Screenshot: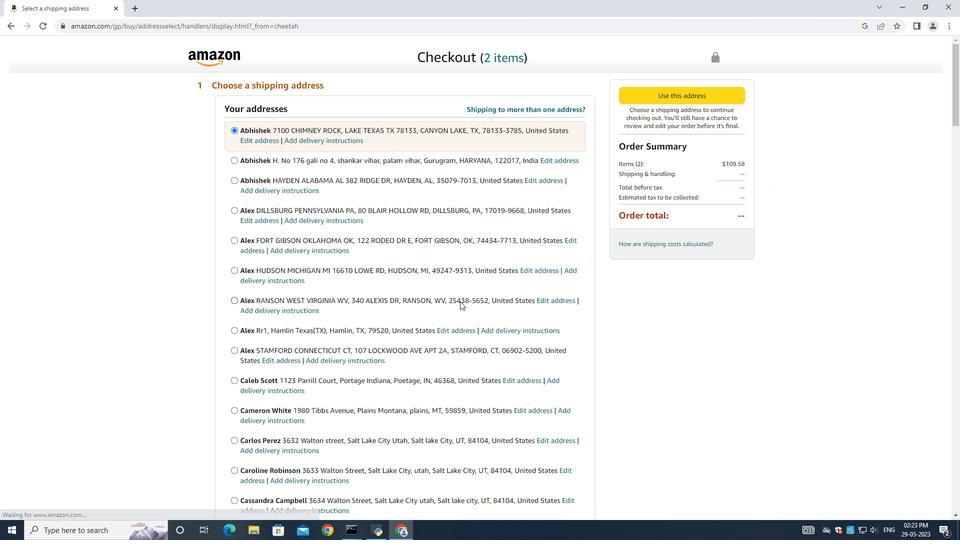 
Action: Mouse scrolled (460, 301) with delta (0, 0)
Screenshot: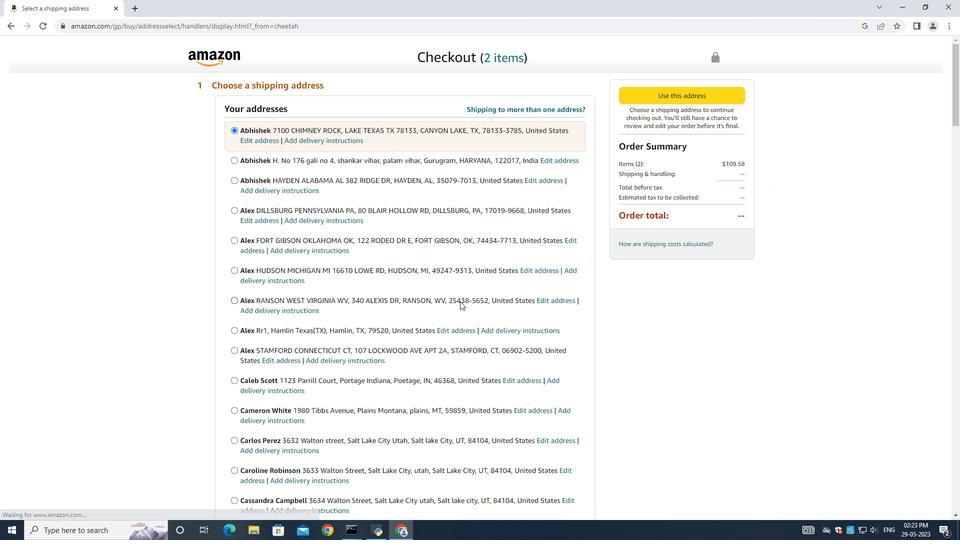 
Action: Mouse scrolled (459, 301) with delta (0, 0)
Screenshot: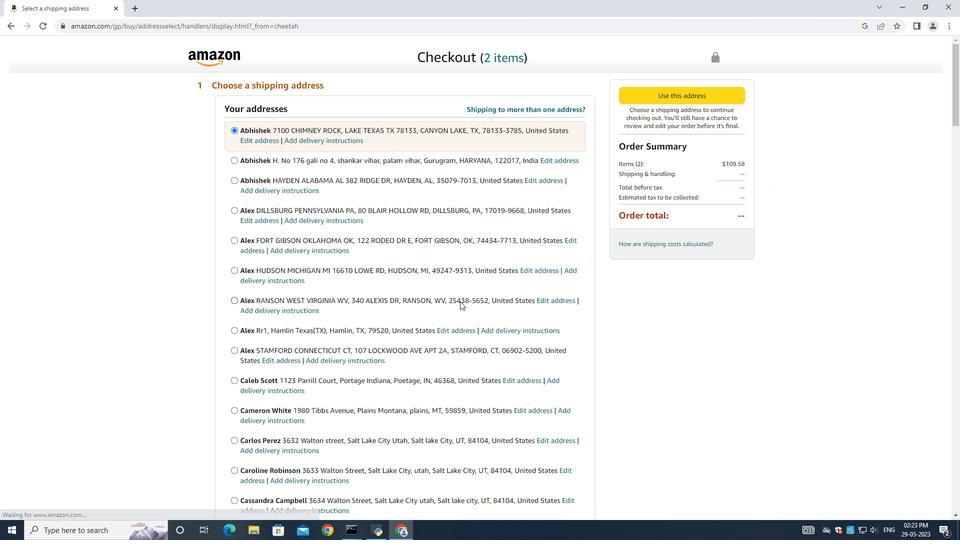 
Action: Mouse moved to (460, 305)
Screenshot: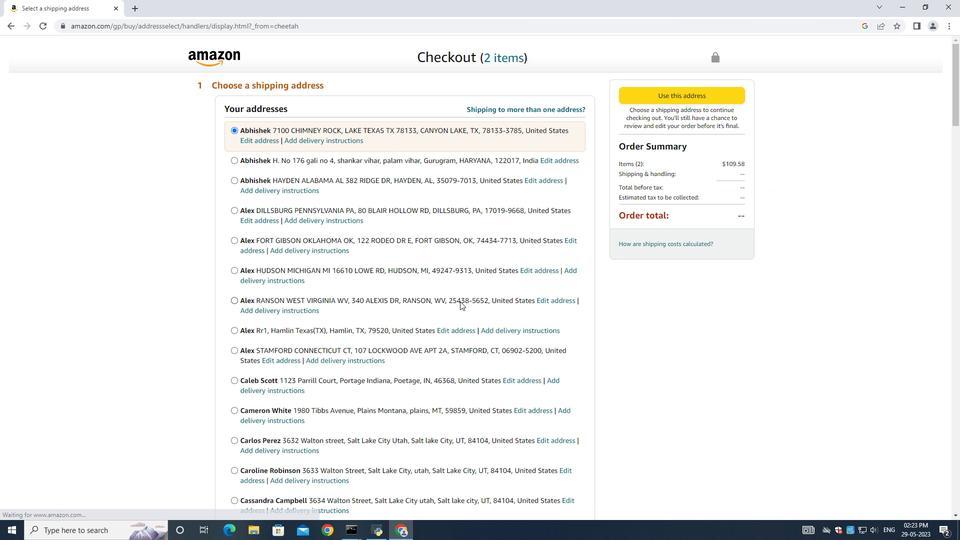 
Action: Mouse scrolled (460, 305) with delta (0, 0)
Screenshot: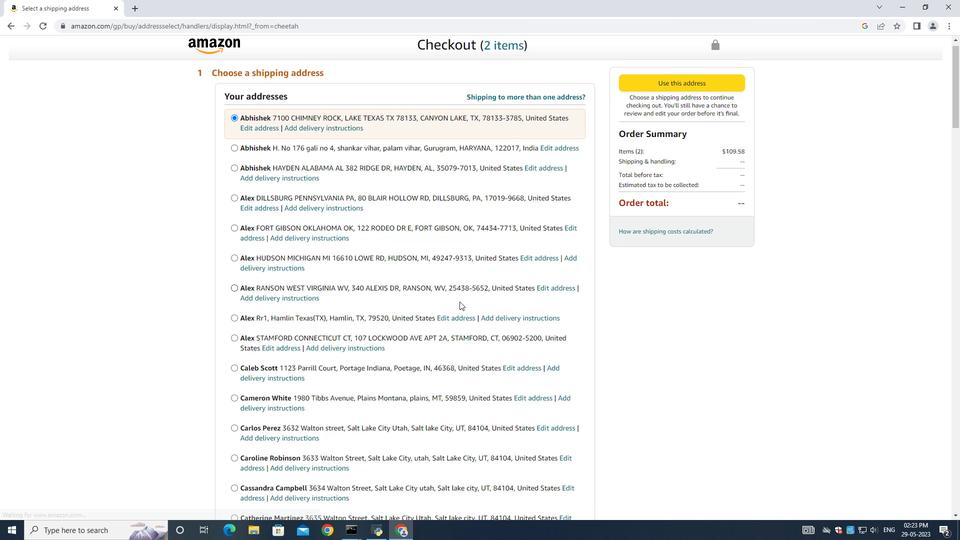 
Action: Mouse moved to (460, 306)
Screenshot: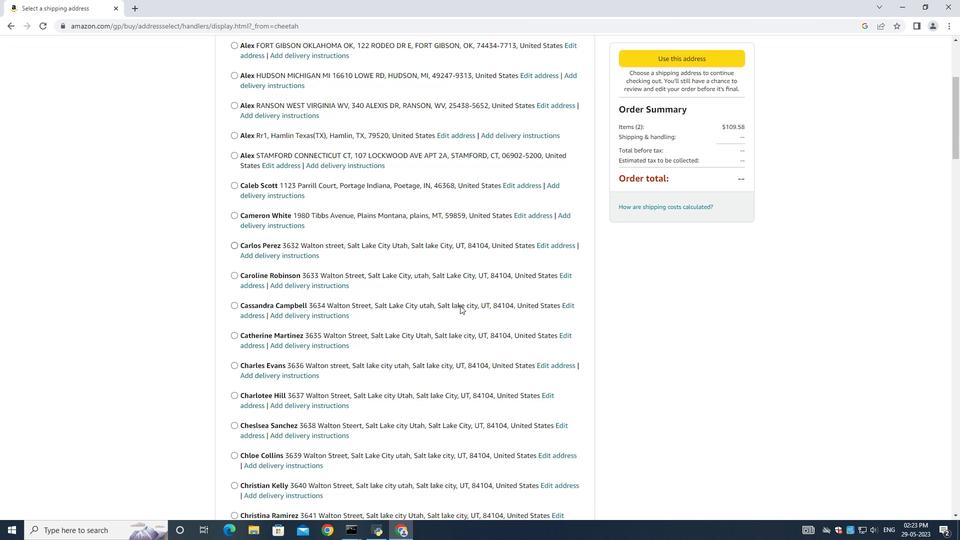 
Action: Mouse scrolled (460, 305) with delta (0, 0)
Screenshot: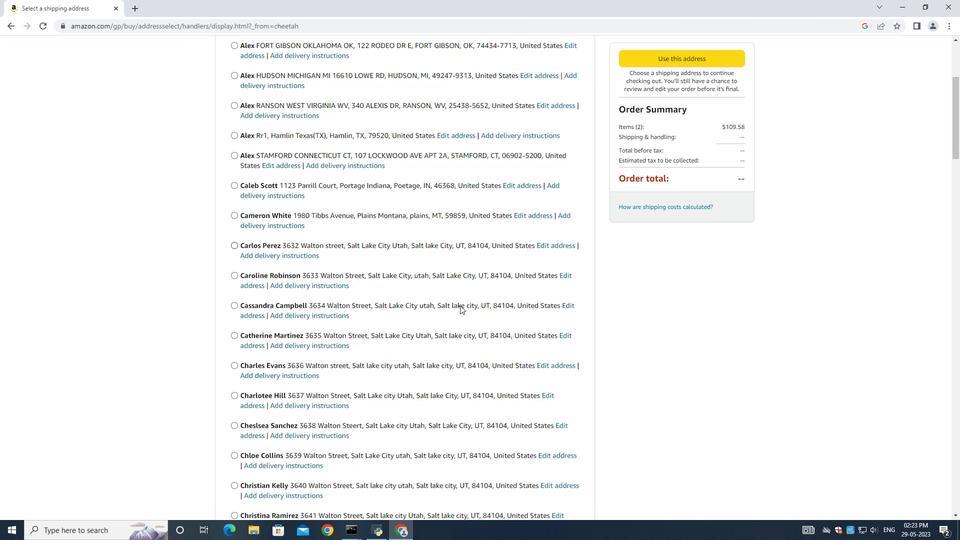 
Action: Mouse moved to (460, 306)
Screenshot: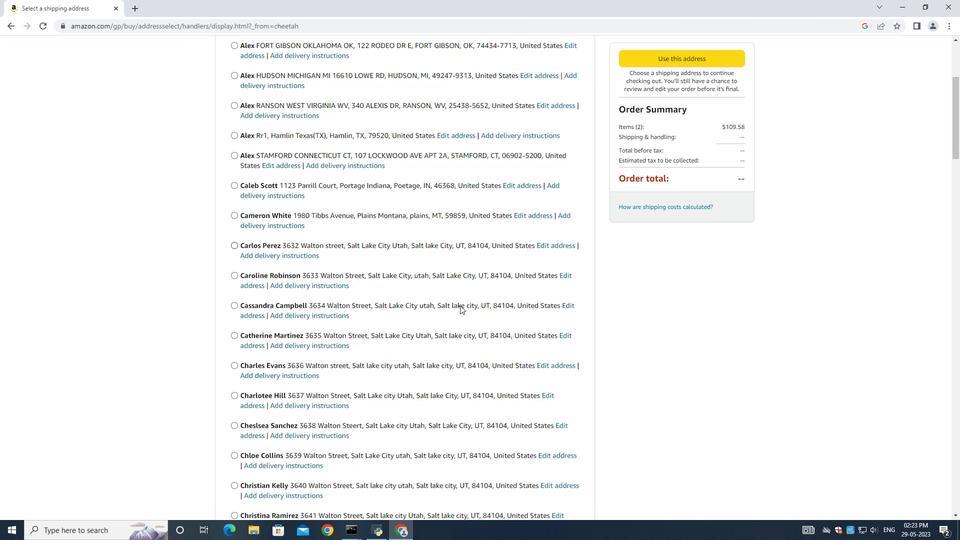 
Action: Mouse scrolled (460, 305) with delta (0, 0)
Screenshot: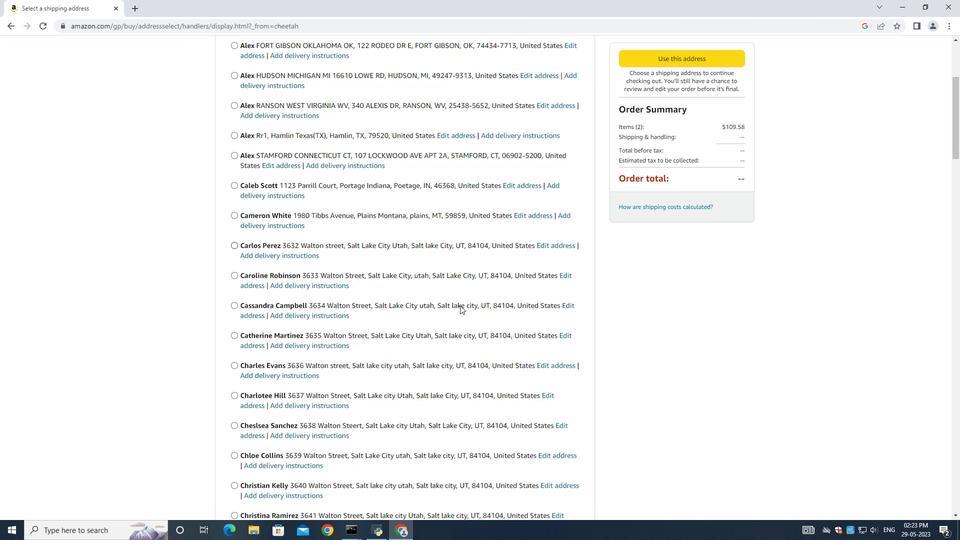 
Action: Mouse moved to (460, 306)
Screenshot: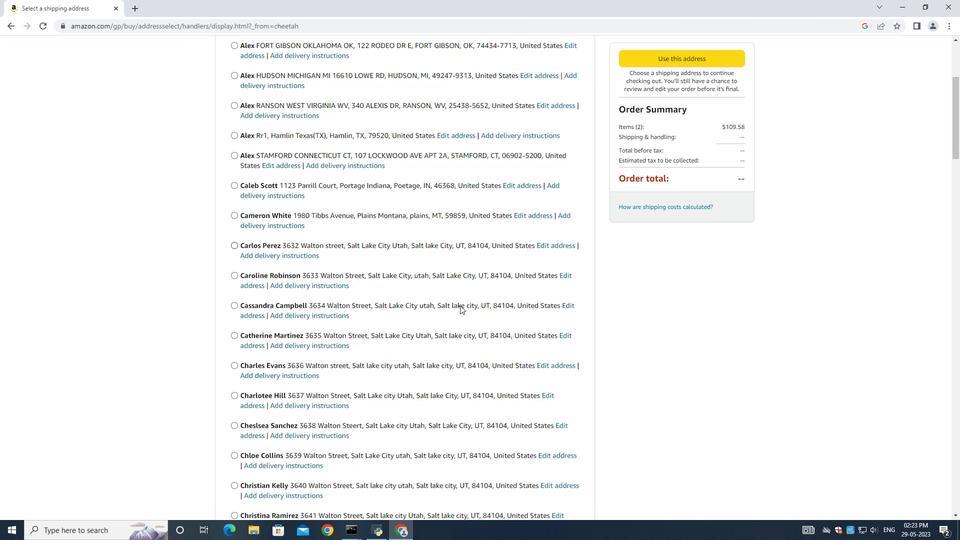 
Action: Mouse scrolled (460, 305) with delta (0, 0)
Screenshot: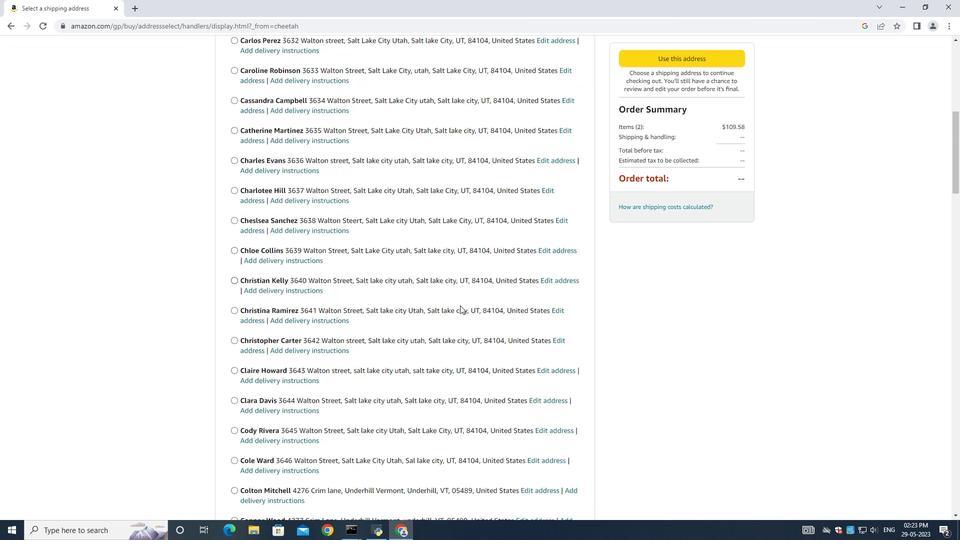 
Action: Mouse moved to (459, 304)
Screenshot: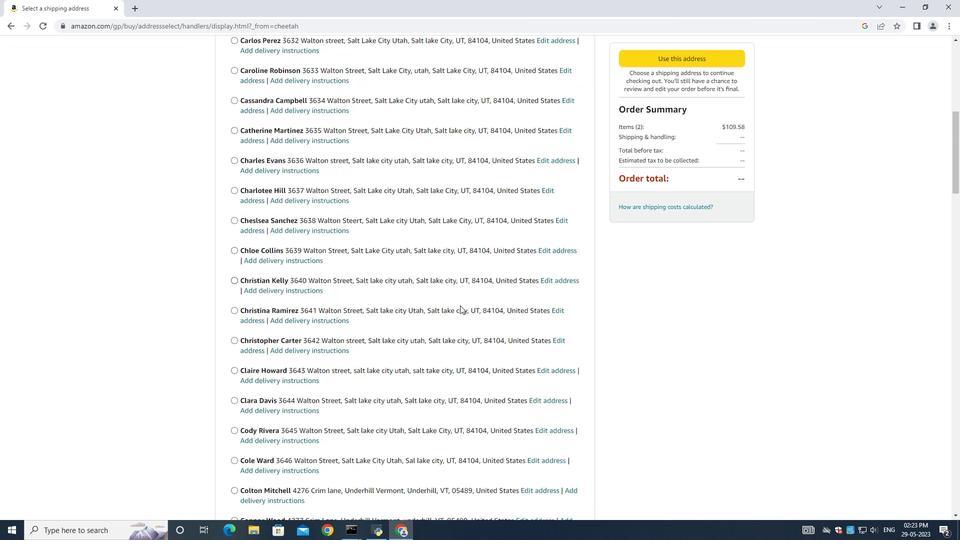 
Action: Mouse scrolled (460, 305) with delta (0, -1)
Screenshot: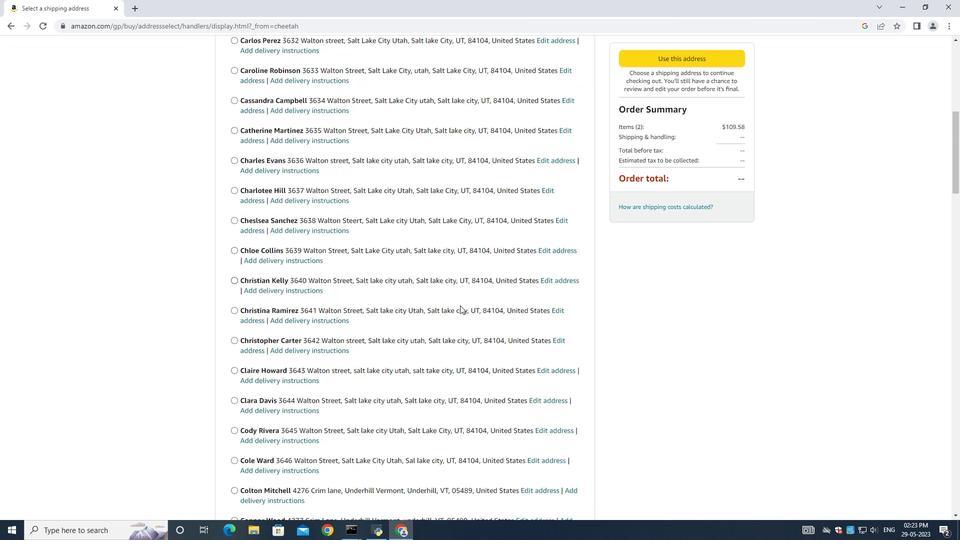 
Action: Mouse moved to (459, 303)
Screenshot: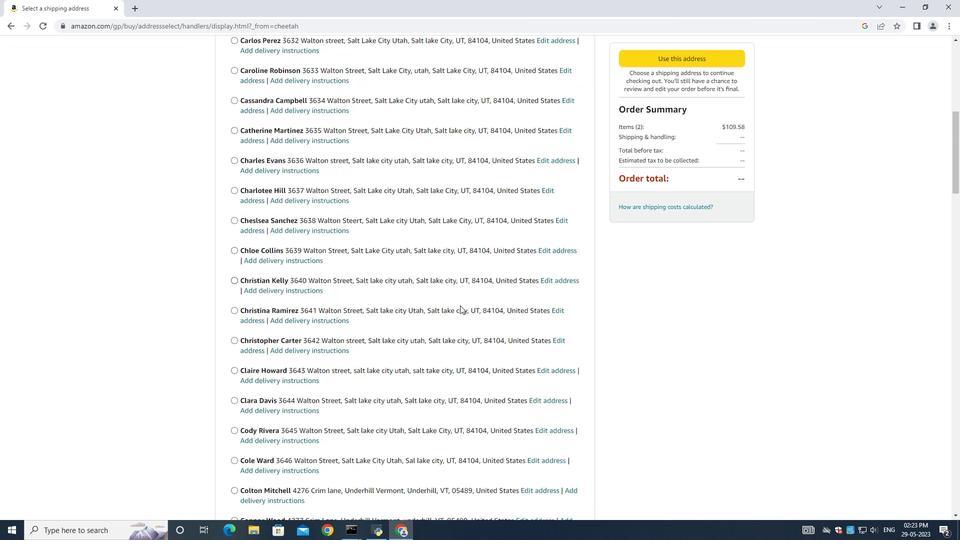 
Action: Mouse scrolled (460, 305) with delta (0, 0)
Screenshot: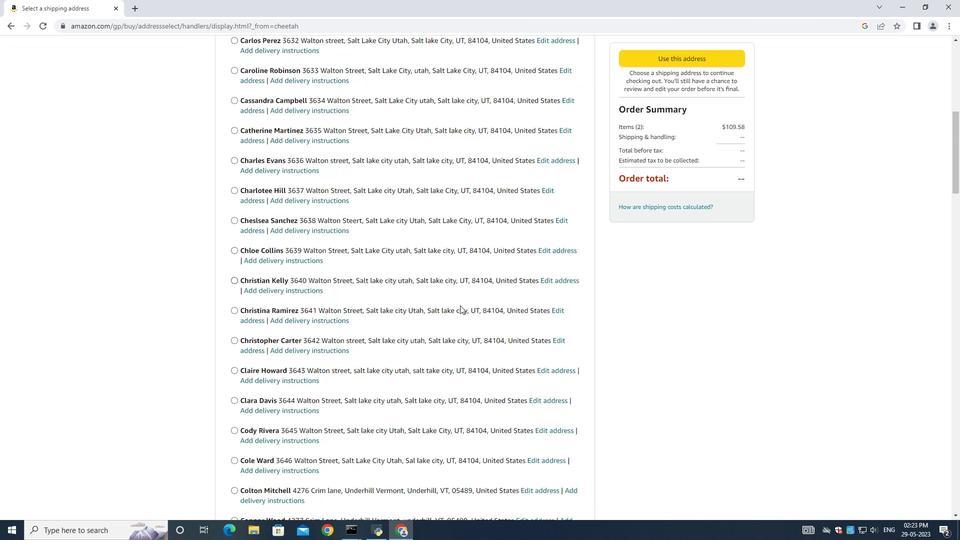 
Action: Mouse moved to (459, 303)
Screenshot: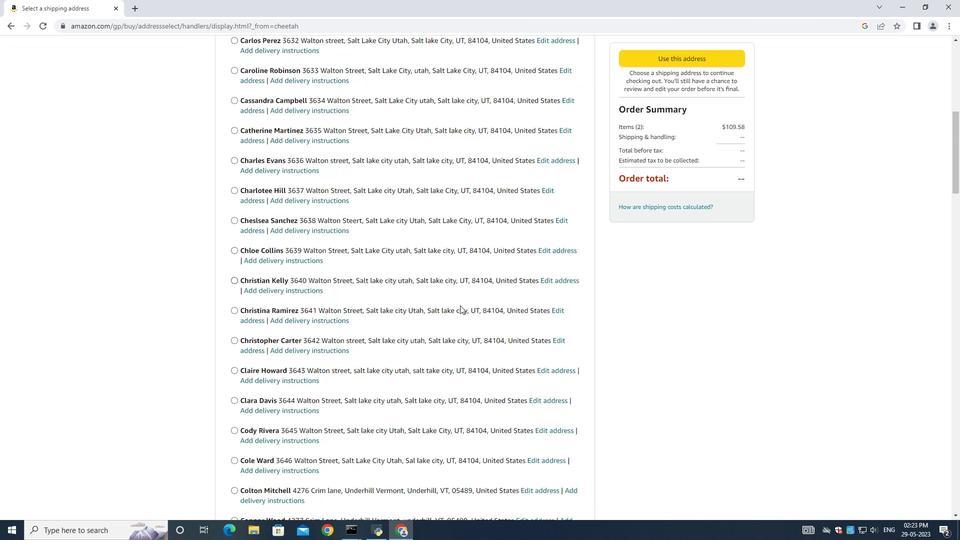 
Action: Mouse scrolled (460, 305) with delta (0, 0)
Screenshot: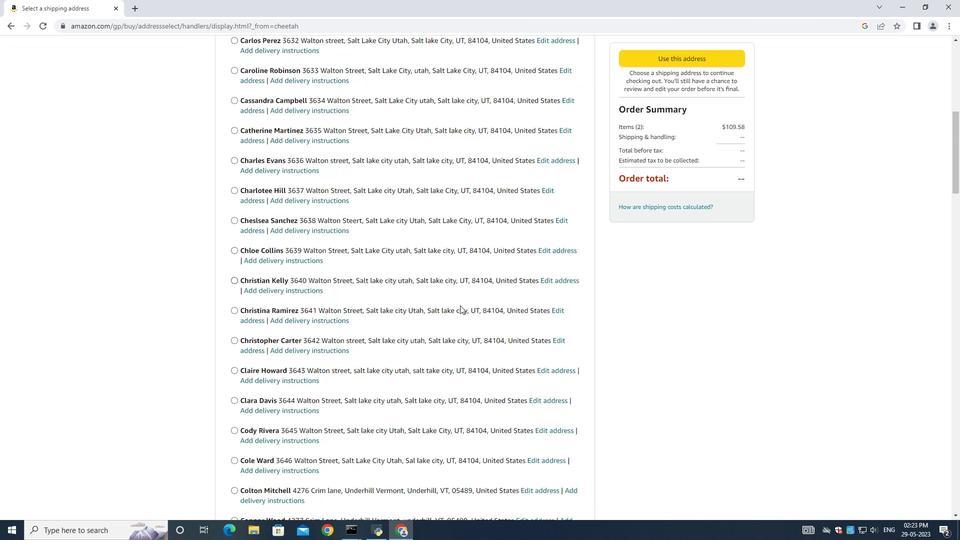 
Action: Mouse scrolled (459, 302) with delta (0, 0)
Screenshot: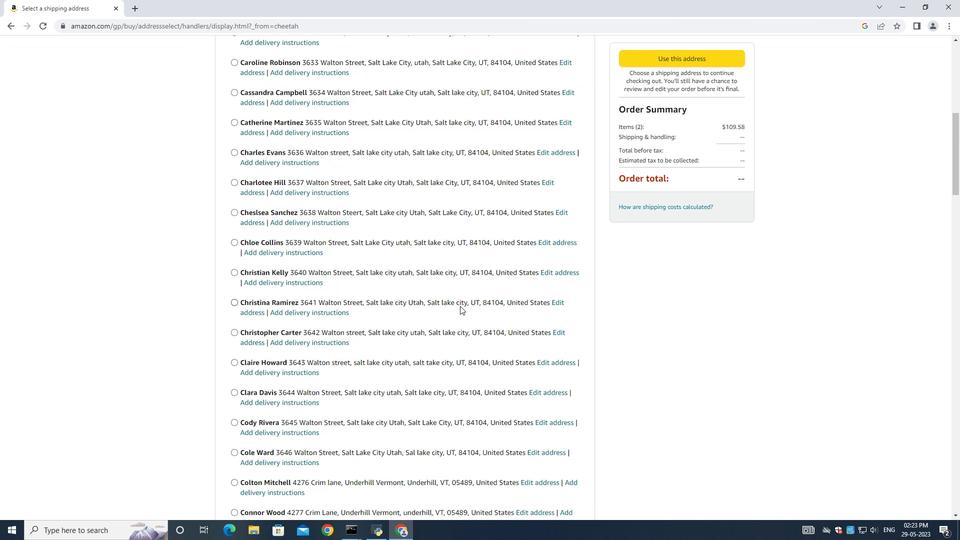 
Action: Mouse scrolled (459, 302) with delta (0, 0)
Screenshot: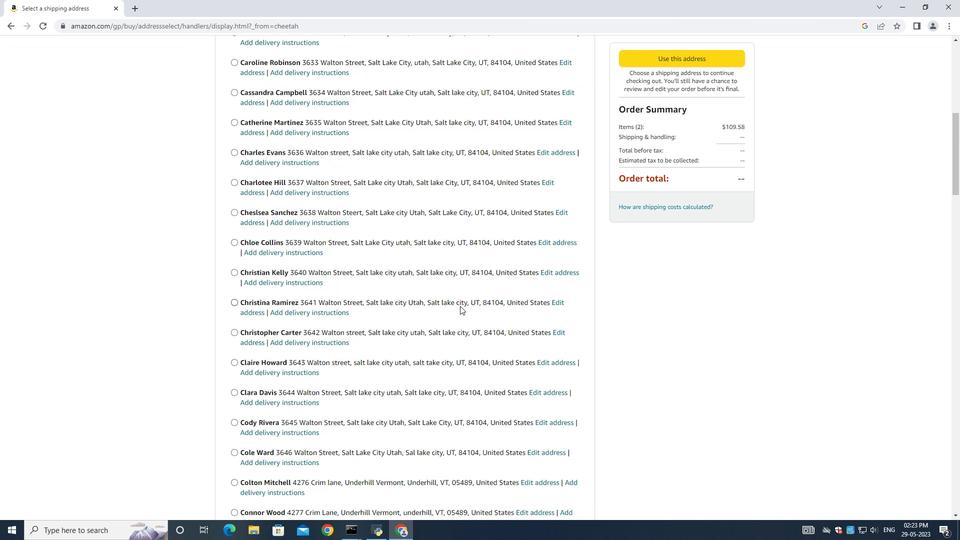 
Action: Mouse scrolled (459, 302) with delta (0, 0)
Screenshot: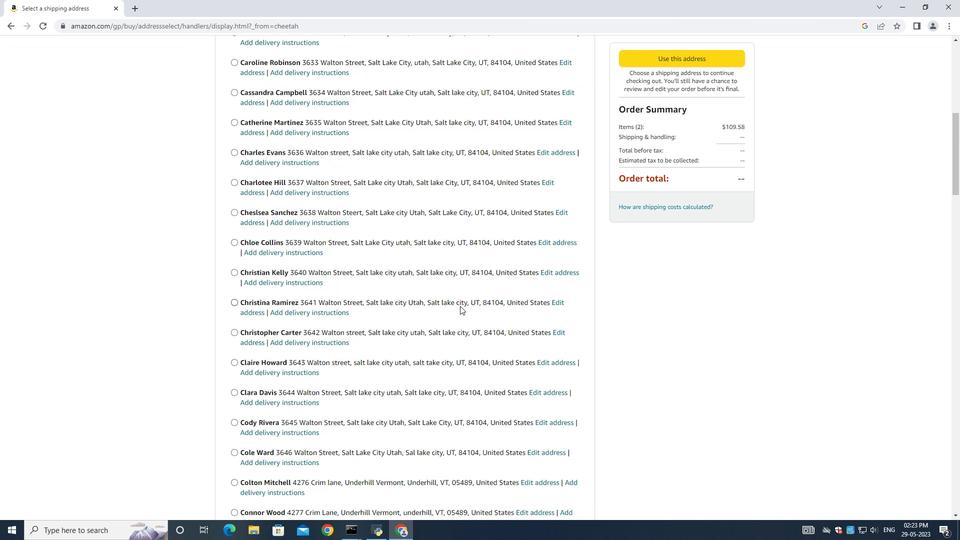 
Action: Mouse moved to (459, 303)
Screenshot: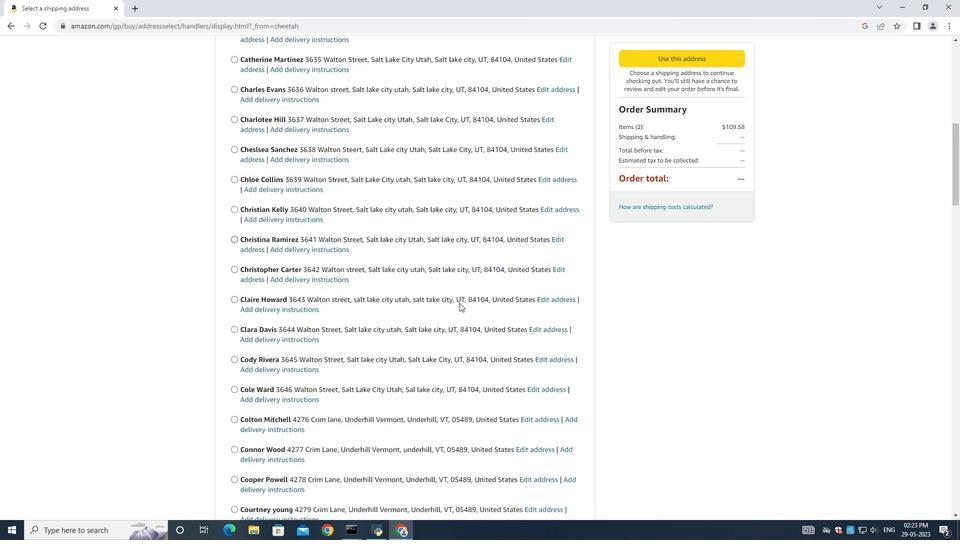 
Action: Mouse scrolled (459, 302) with delta (0, 0)
Screenshot: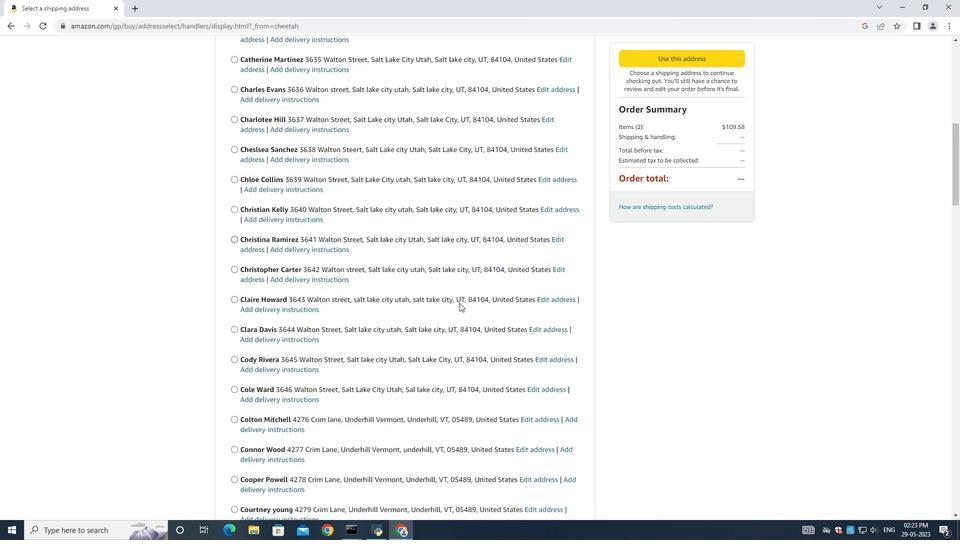 
Action: Mouse scrolled (459, 302) with delta (0, 0)
Screenshot: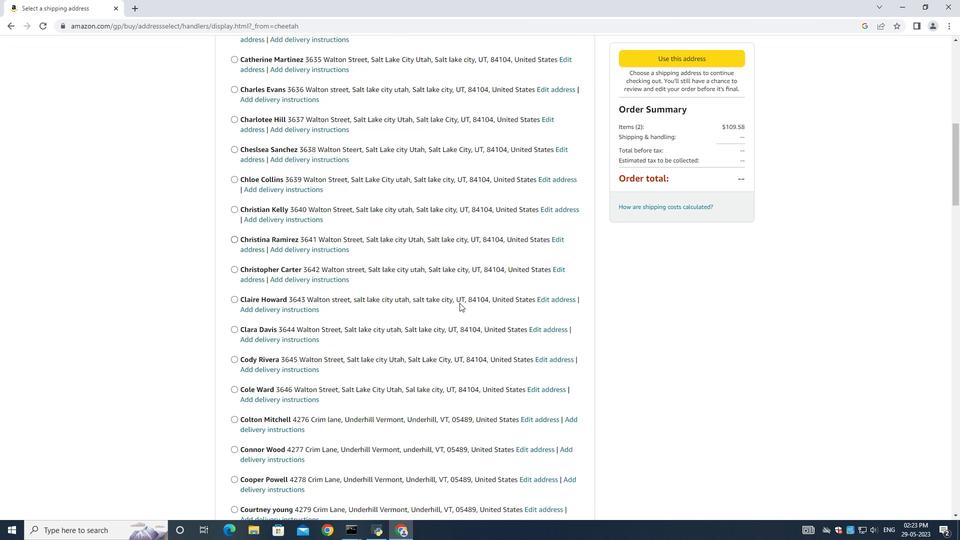 
Action: Mouse scrolled (459, 302) with delta (0, 0)
Screenshot: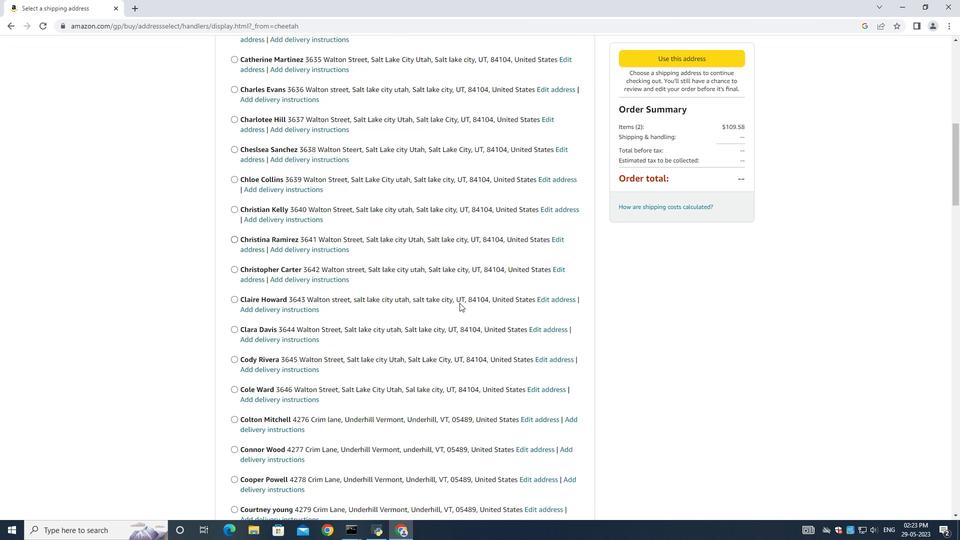 
Action: Mouse scrolled (459, 302) with delta (0, 0)
Screenshot: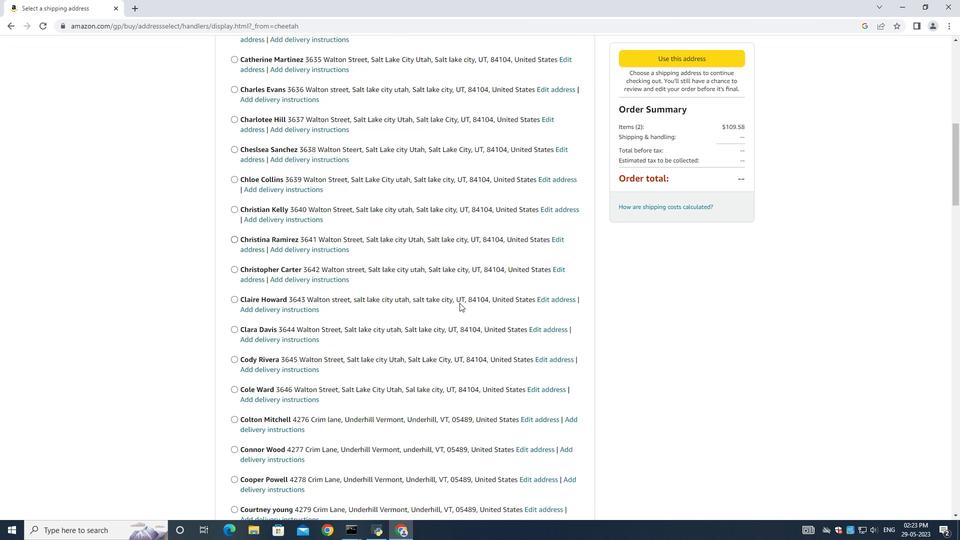 
Action: Mouse scrolled (459, 302) with delta (0, 0)
Screenshot: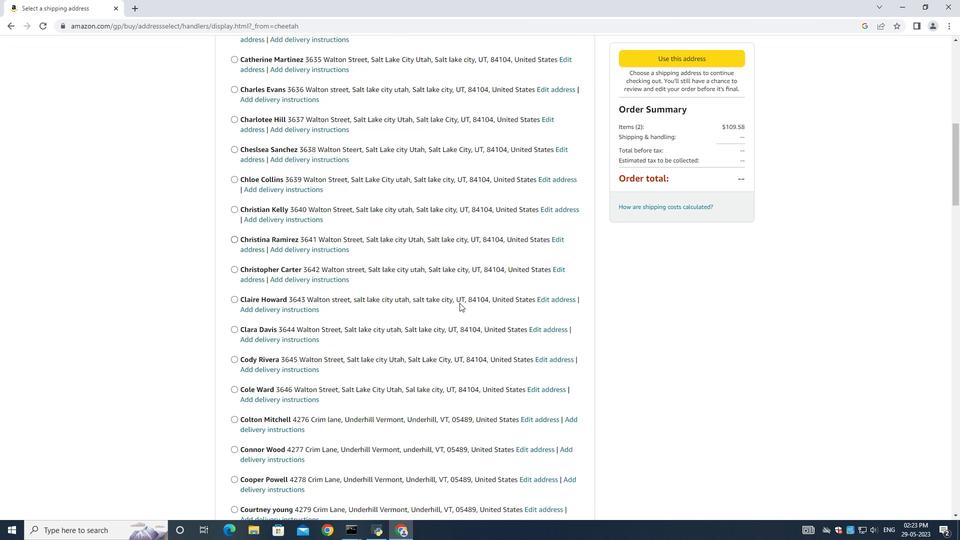 
Action: Mouse moved to (459, 302)
Screenshot: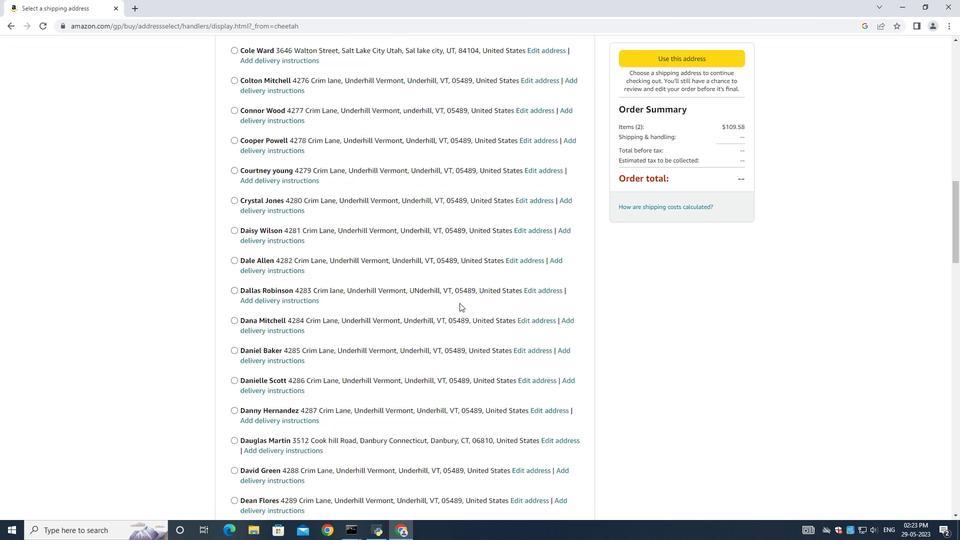 
Action: Mouse scrolled (459, 302) with delta (0, 0)
Screenshot: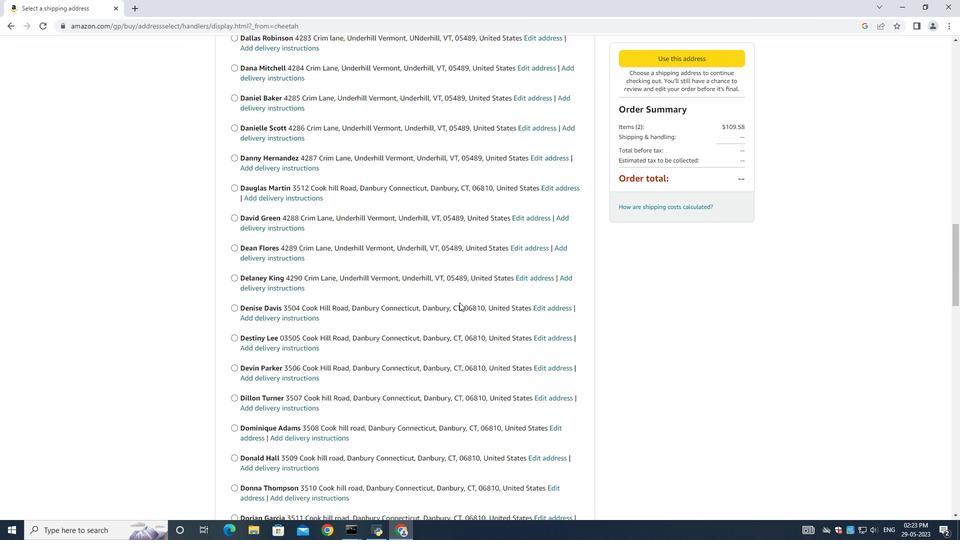 
Action: Mouse scrolled (459, 302) with delta (0, 0)
Screenshot: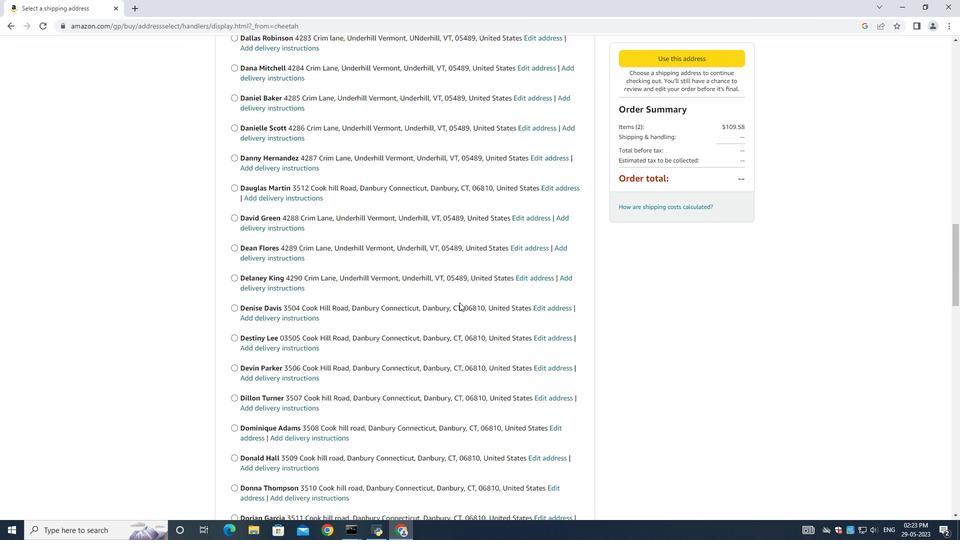 
Action: Mouse scrolled (459, 302) with delta (0, 0)
Screenshot: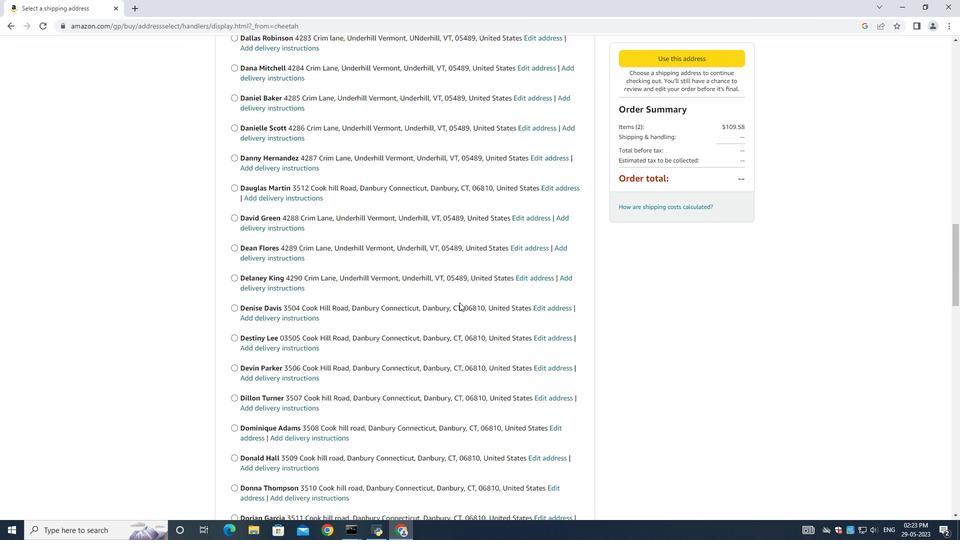 
Action: Mouse scrolled (459, 302) with delta (0, 0)
Screenshot: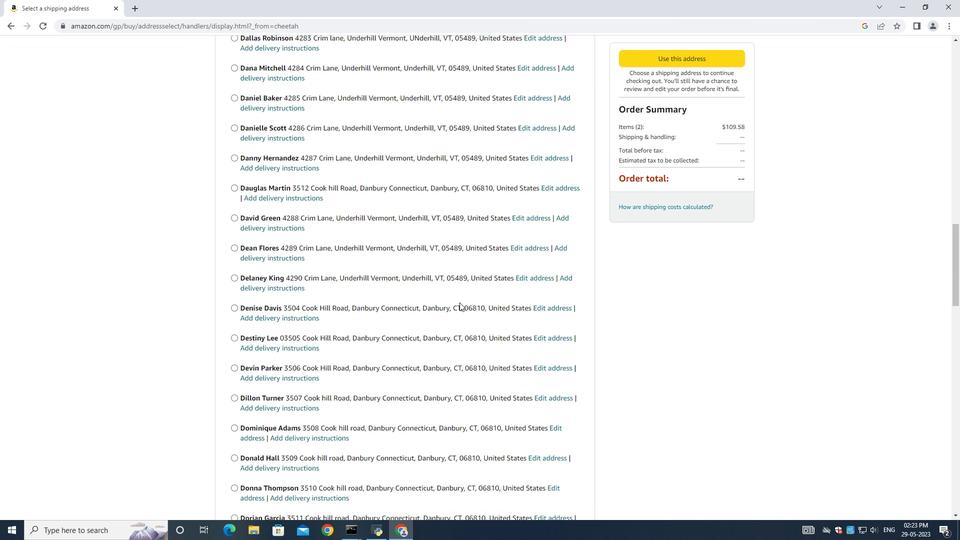 
Action: Mouse moved to (456, 308)
Screenshot: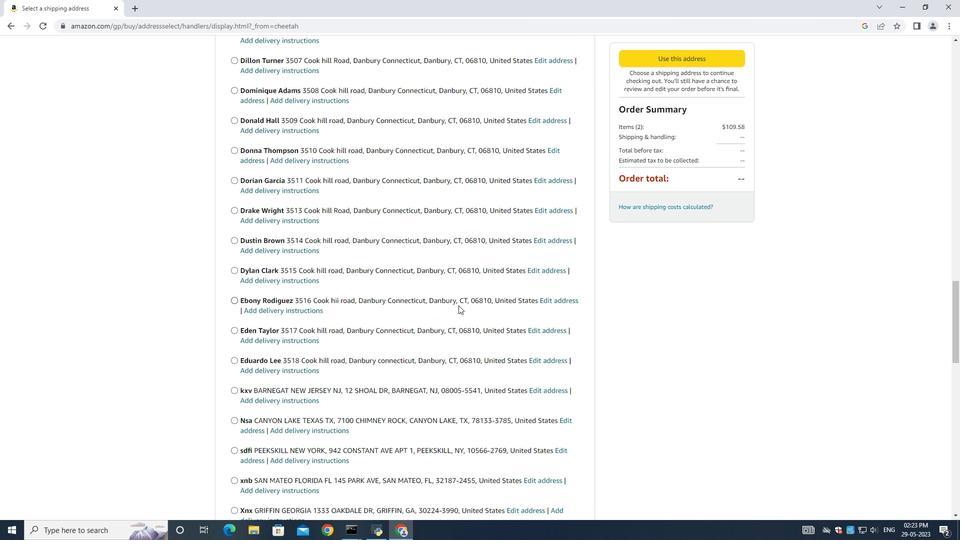 
Action: Mouse scrolled (457, 307) with delta (0, 0)
Screenshot: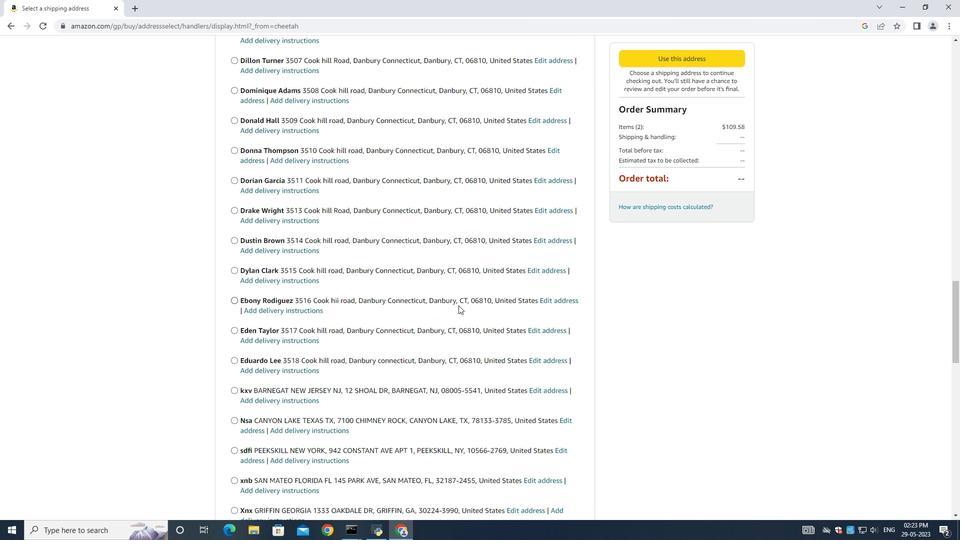 
Action: Mouse moved to (454, 308)
Screenshot: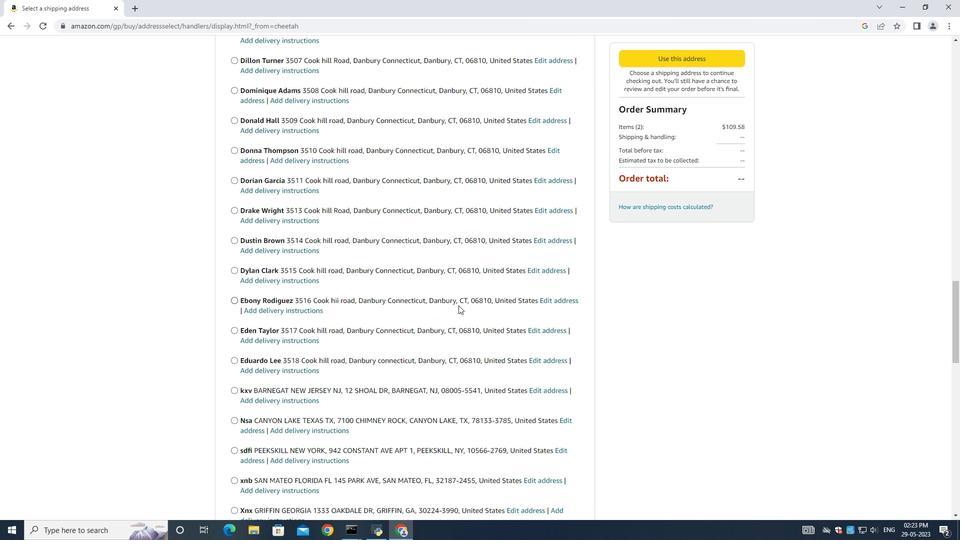 
Action: Mouse scrolled (456, 307) with delta (0, 0)
Screenshot: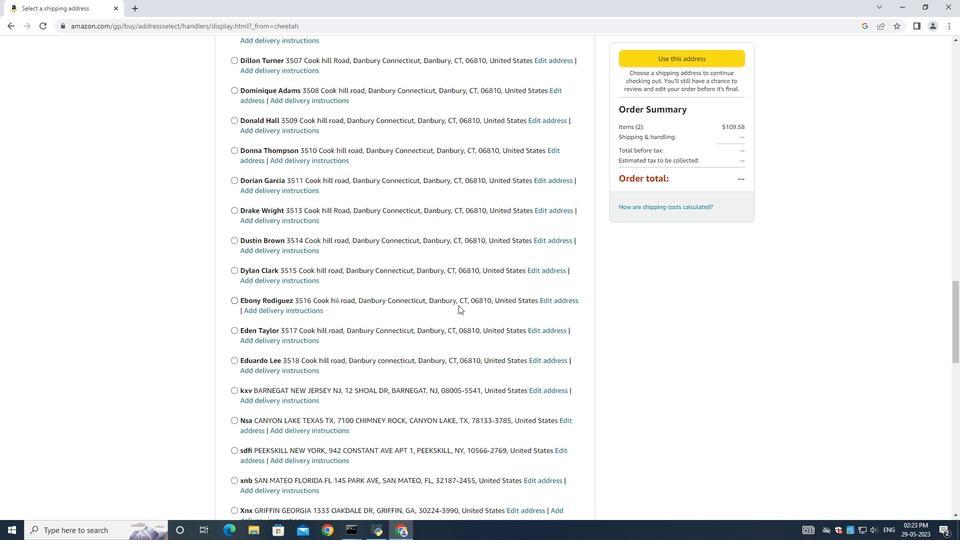 
Action: Mouse moved to (454, 307)
Screenshot: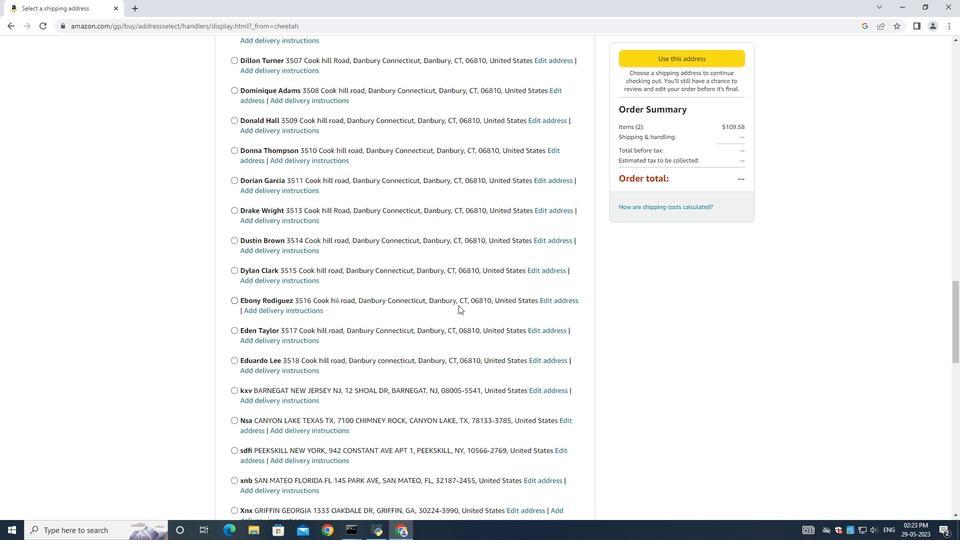 
Action: Mouse scrolled (454, 307) with delta (0, 0)
Screenshot: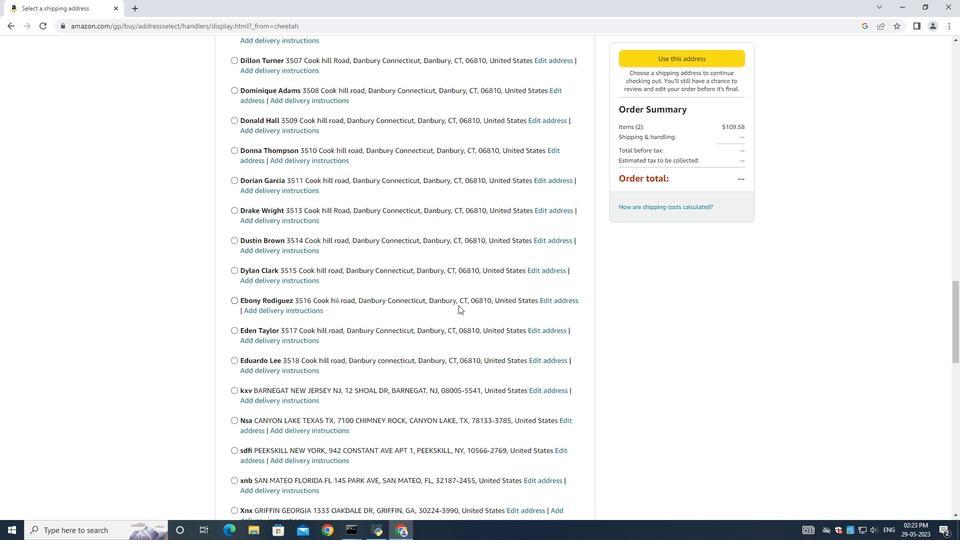 
Action: Mouse moved to (454, 306)
Screenshot: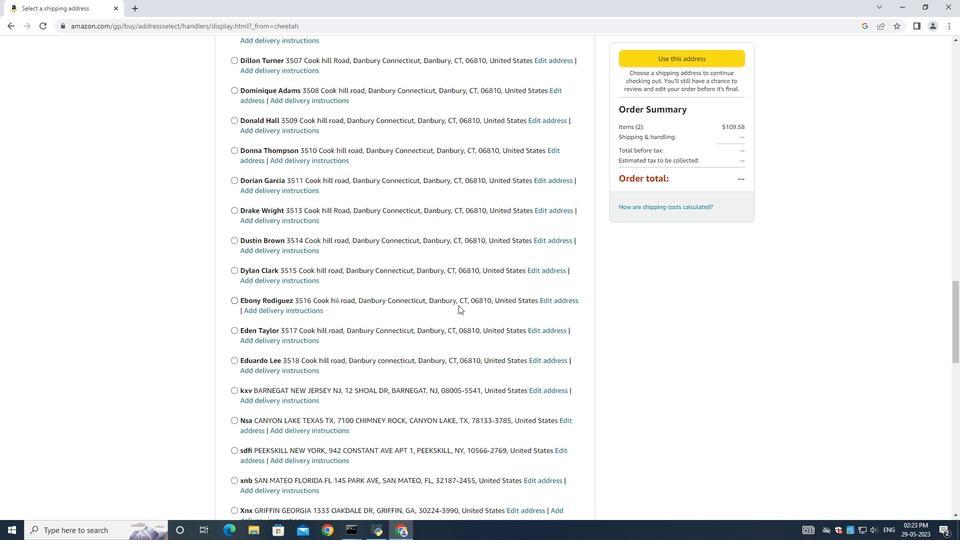 
Action: Mouse scrolled (454, 307) with delta (0, 0)
Screenshot: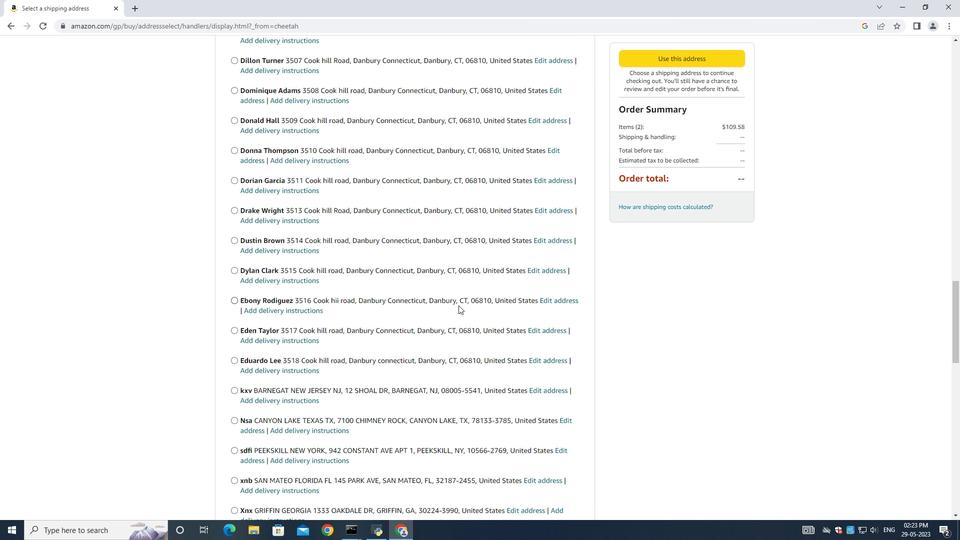 
Action: Mouse moved to (452, 302)
Screenshot: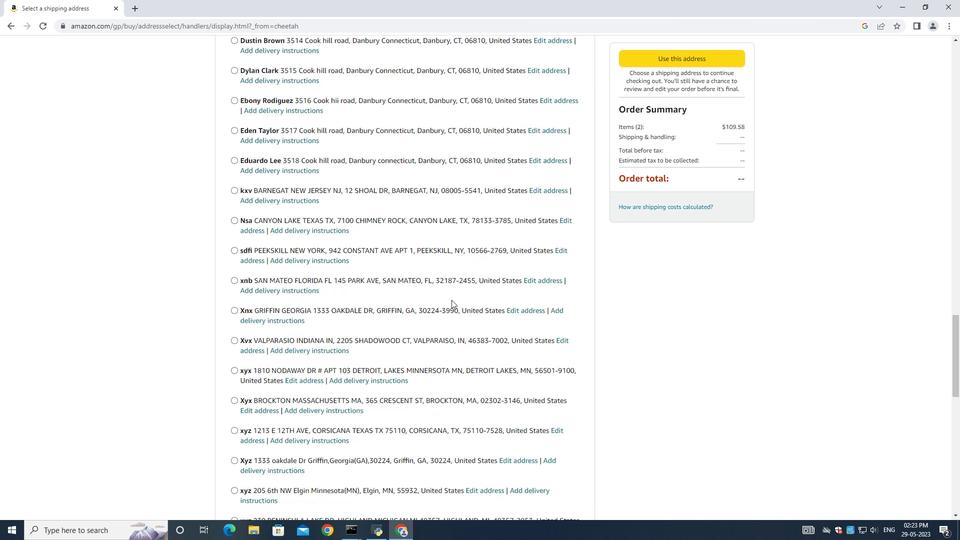 
Action: Mouse scrolled (452, 301) with delta (0, 0)
Screenshot: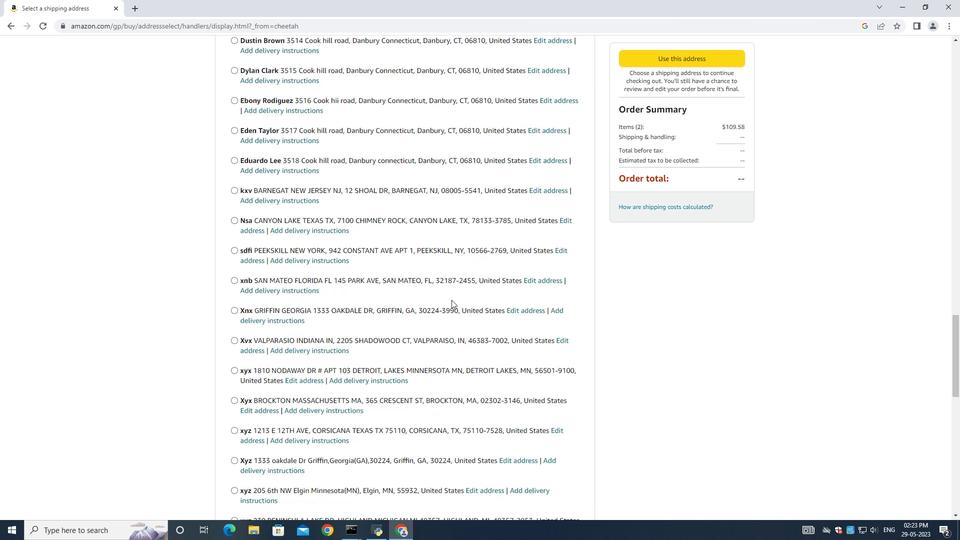 
Action: Mouse scrolled (452, 301) with delta (0, 0)
Screenshot: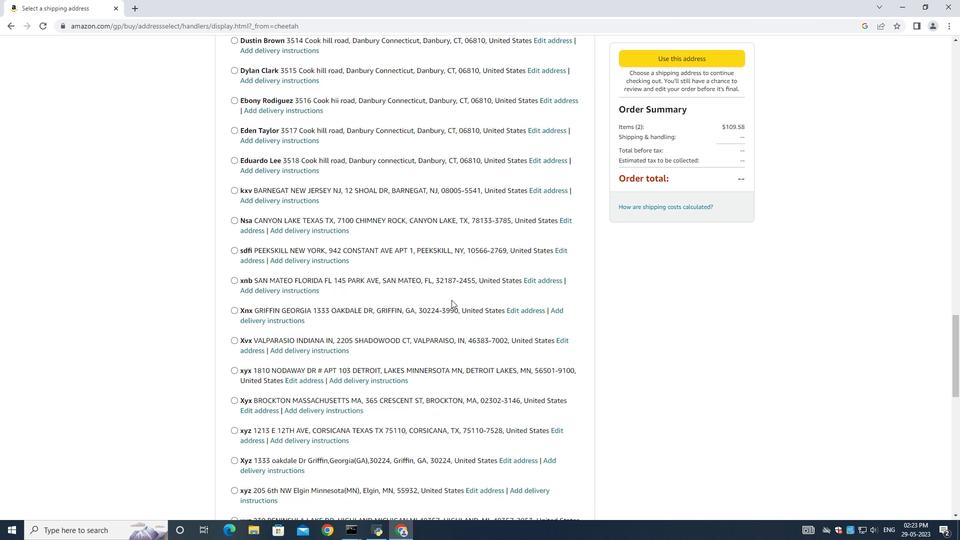 
Action: Mouse moved to (452, 302)
Screenshot: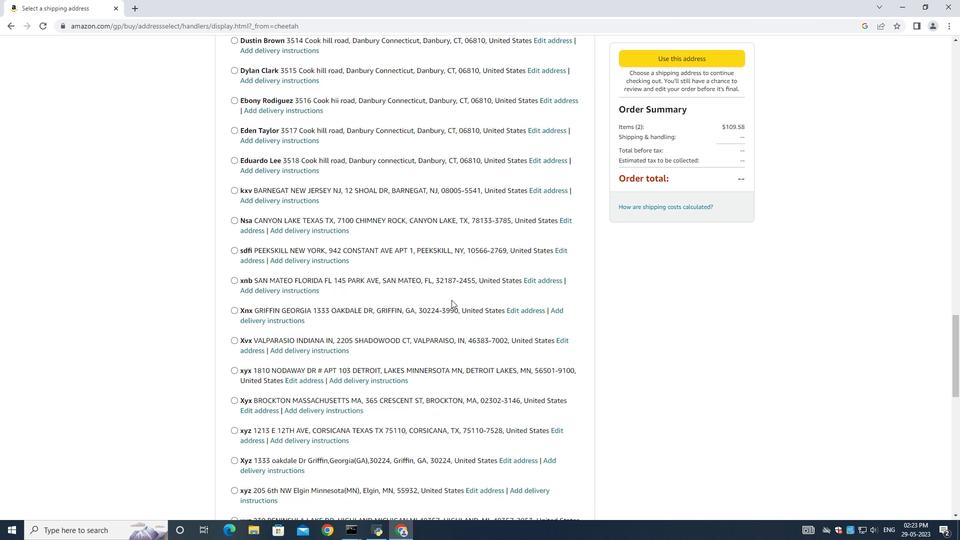 
Action: Mouse scrolled (452, 301) with delta (0, 0)
Screenshot: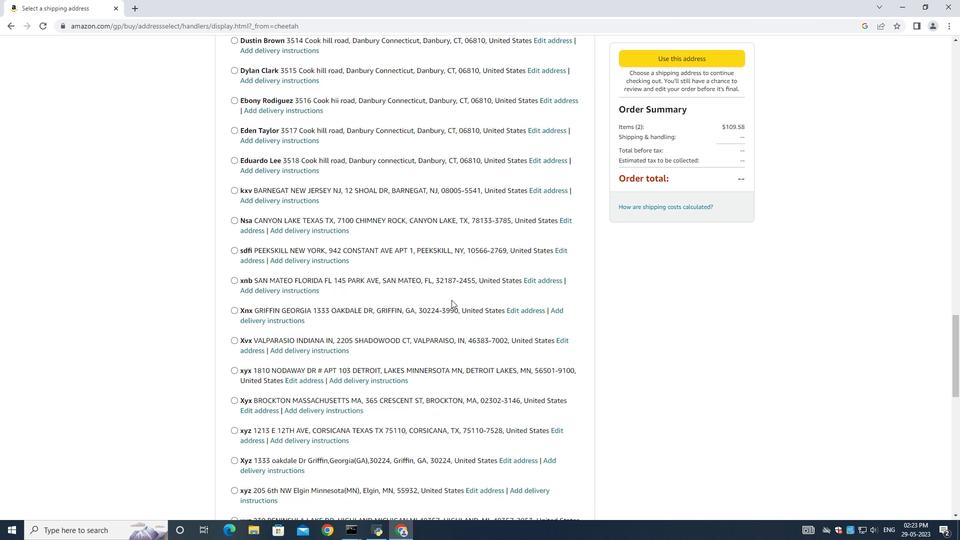 
Action: Mouse scrolled (452, 301) with delta (0, 0)
Screenshot: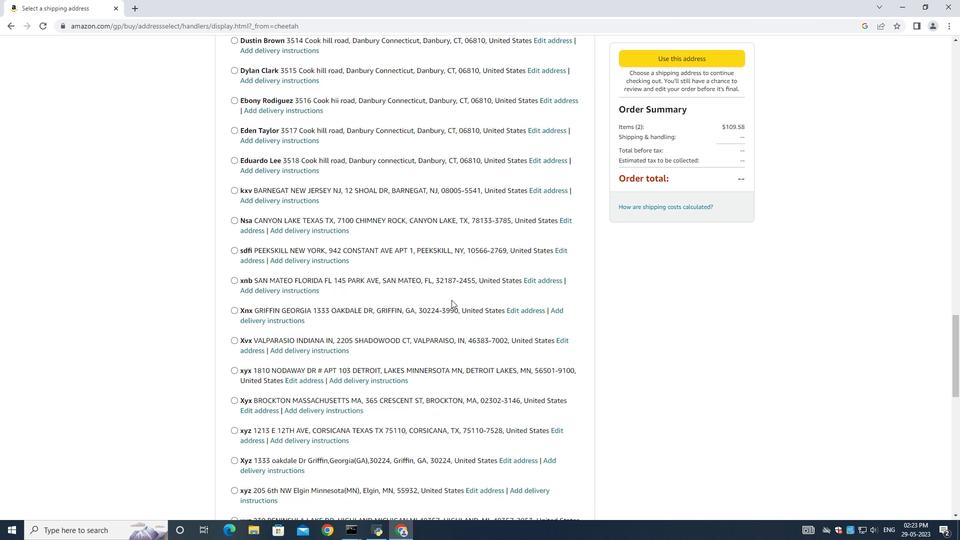 
Action: Mouse moved to (452, 302)
Screenshot: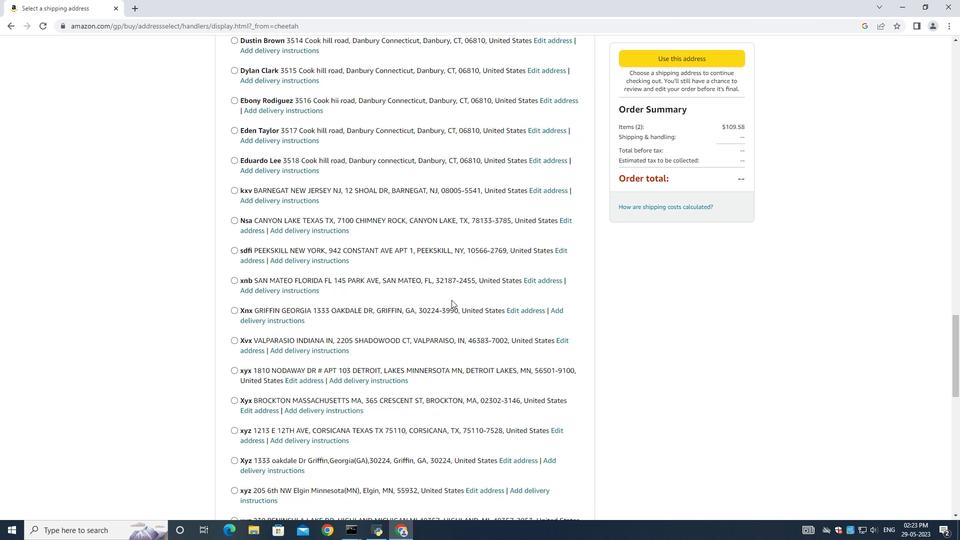 
Action: Mouse scrolled (452, 301) with delta (0, 0)
Screenshot: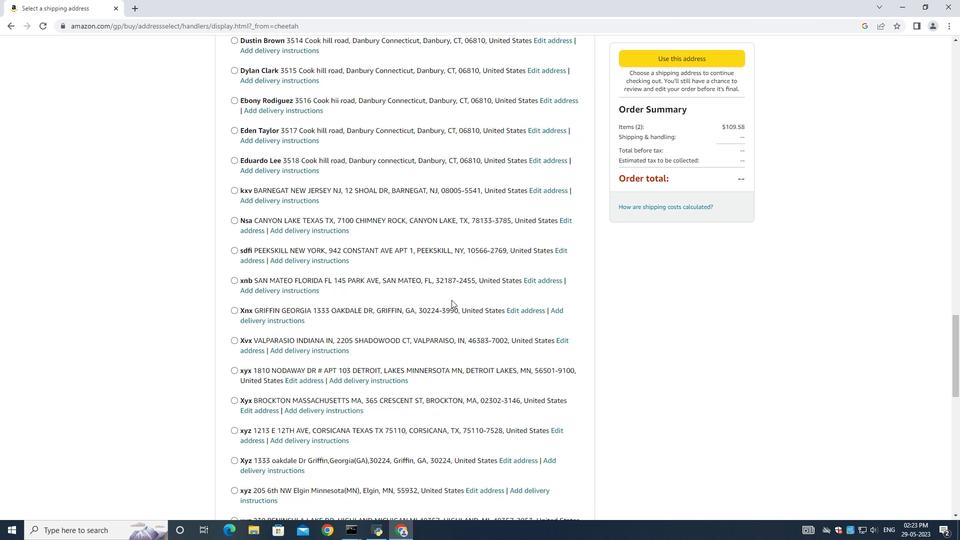 
Action: Mouse scrolled (452, 301) with delta (0, 0)
Screenshot: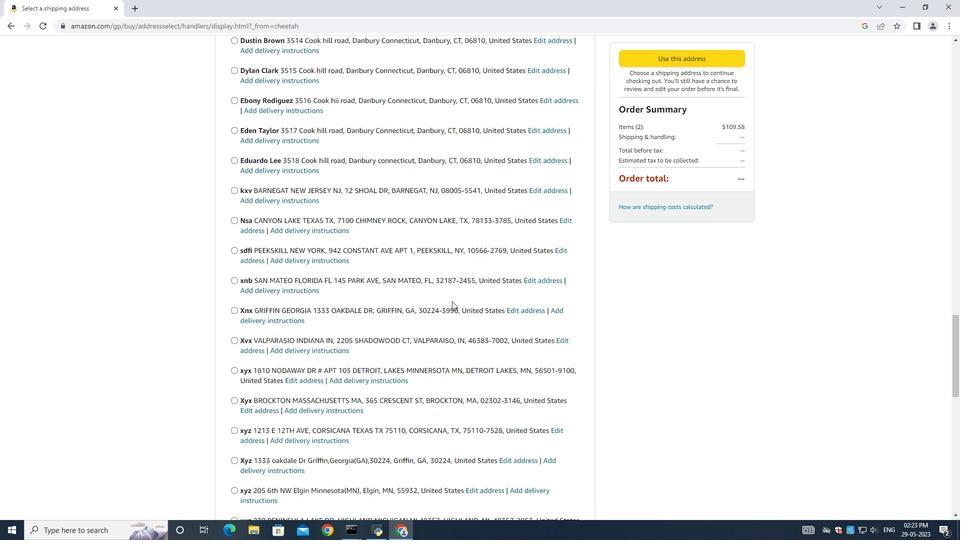 
Action: Mouse moved to (453, 301)
Screenshot: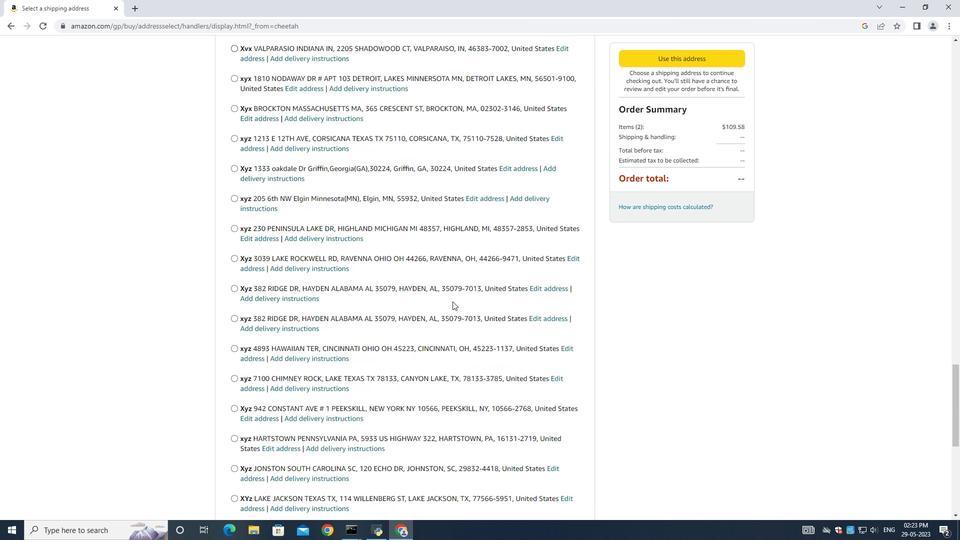 
Action: Mouse scrolled (453, 301) with delta (0, 0)
Screenshot: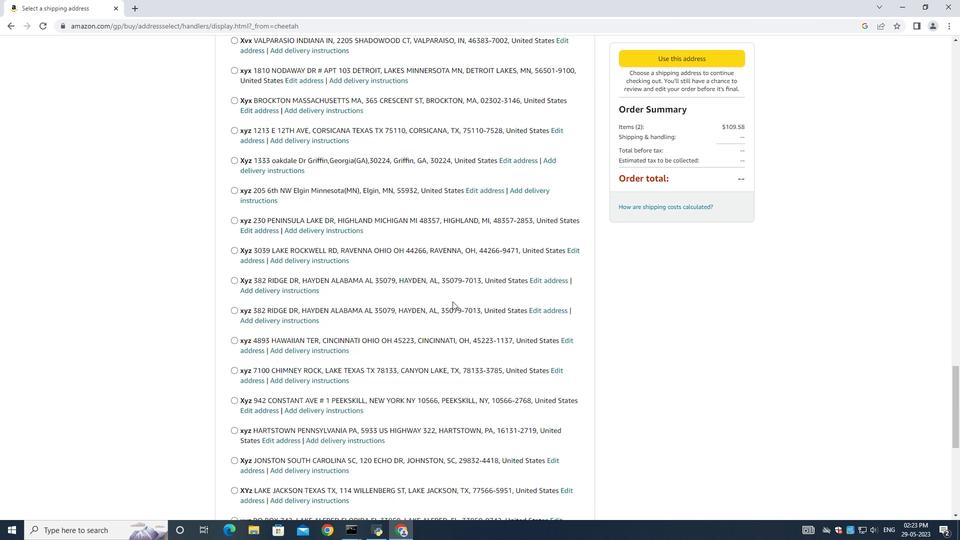 
Action: Mouse moved to (453, 301)
Screenshot: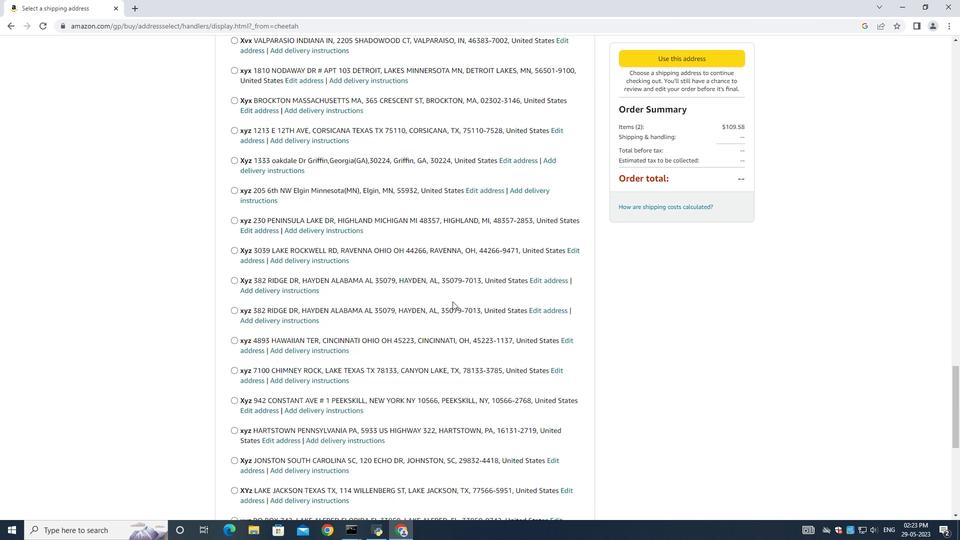 
Action: Mouse scrolled (453, 301) with delta (0, 0)
Screenshot: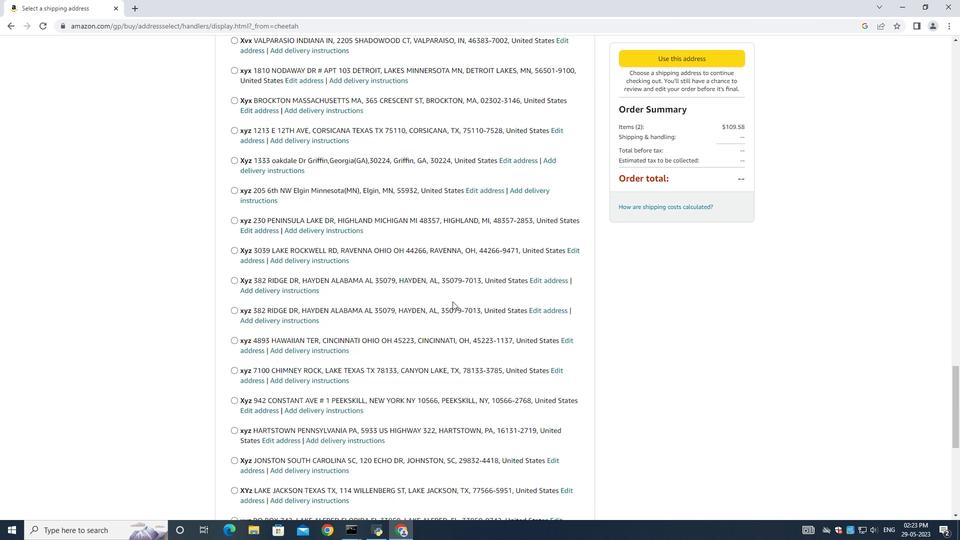 
Action: Mouse scrolled (453, 301) with delta (0, 0)
Screenshot: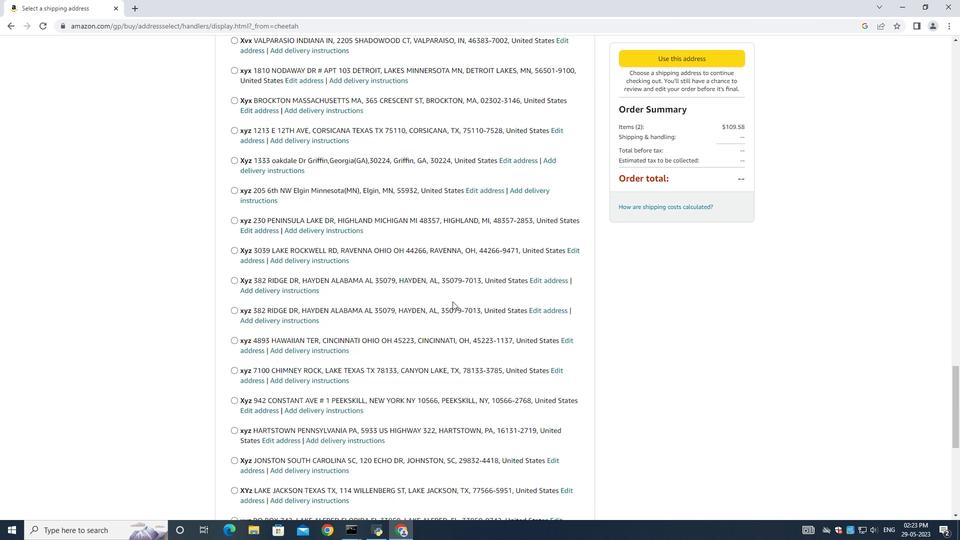 
Action: Mouse moved to (453, 301)
Screenshot: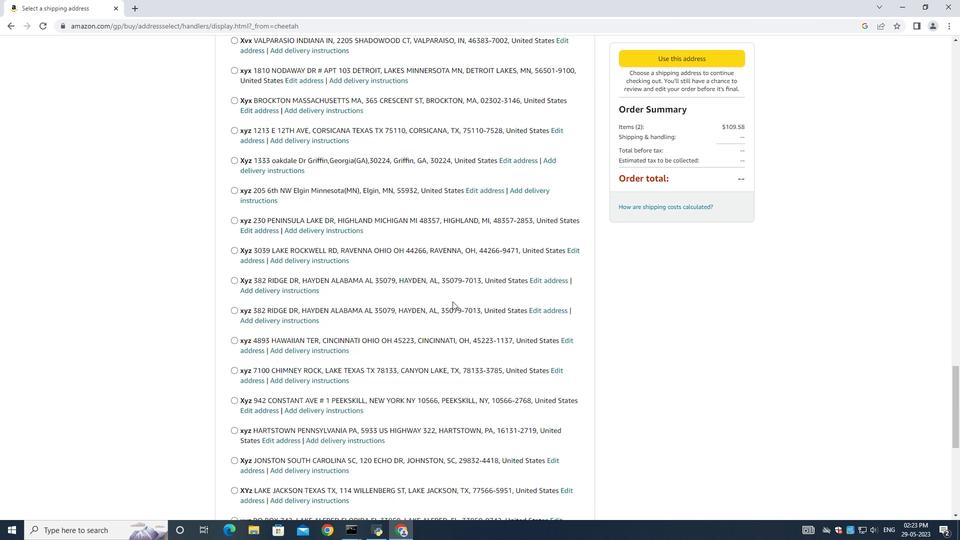 
Action: Mouse scrolled (453, 300) with delta (0, -1)
Screenshot: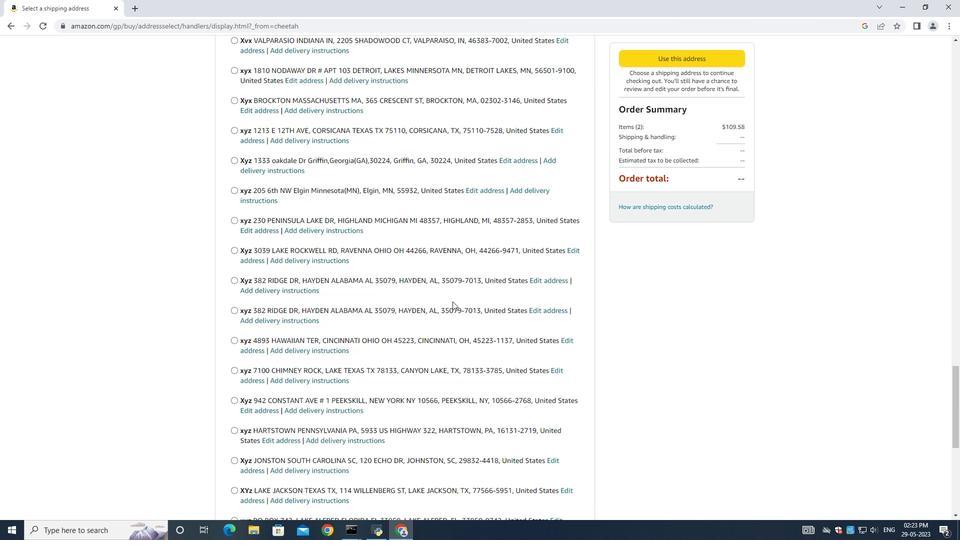 
Action: Mouse moved to (454, 301)
Screenshot: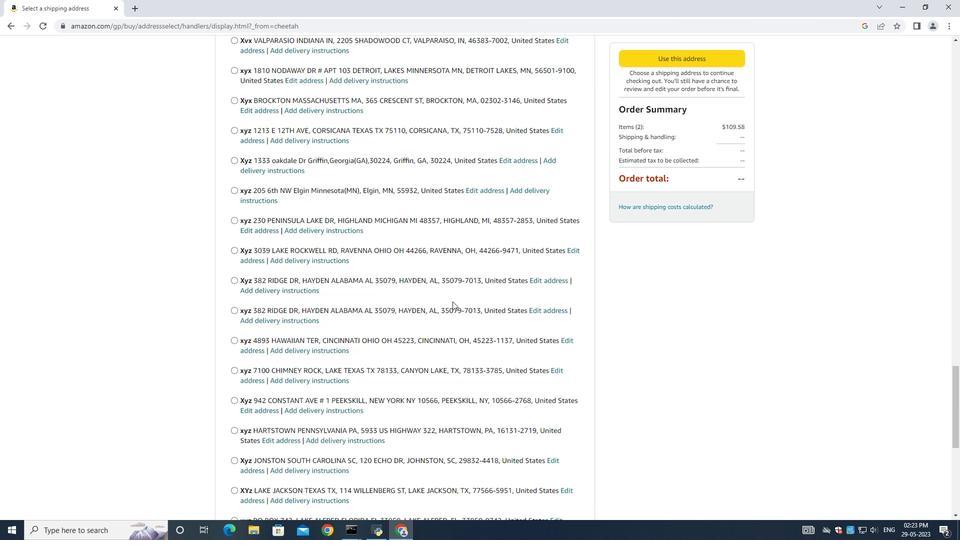 
Action: Mouse scrolled (453, 301) with delta (0, 0)
Screenshot: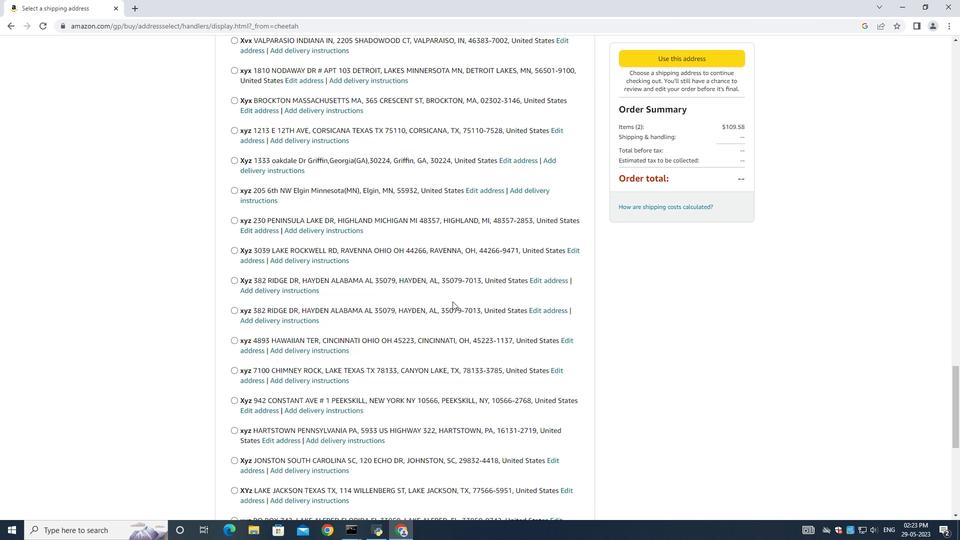 
Action: Mouse moved to (454, 300)
Screenshot: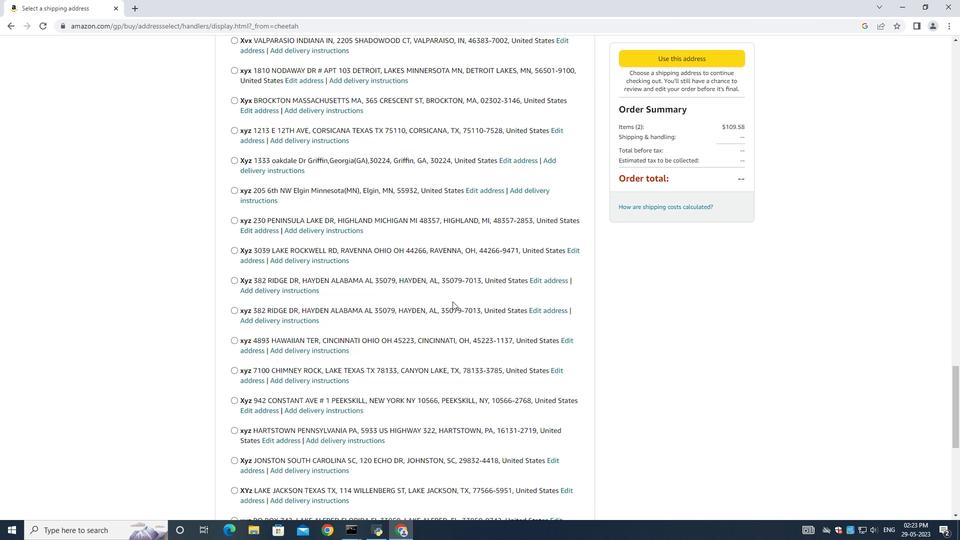 
Action: Mouse scrolled (454, 300) with delta (0, 0)
Screenshot: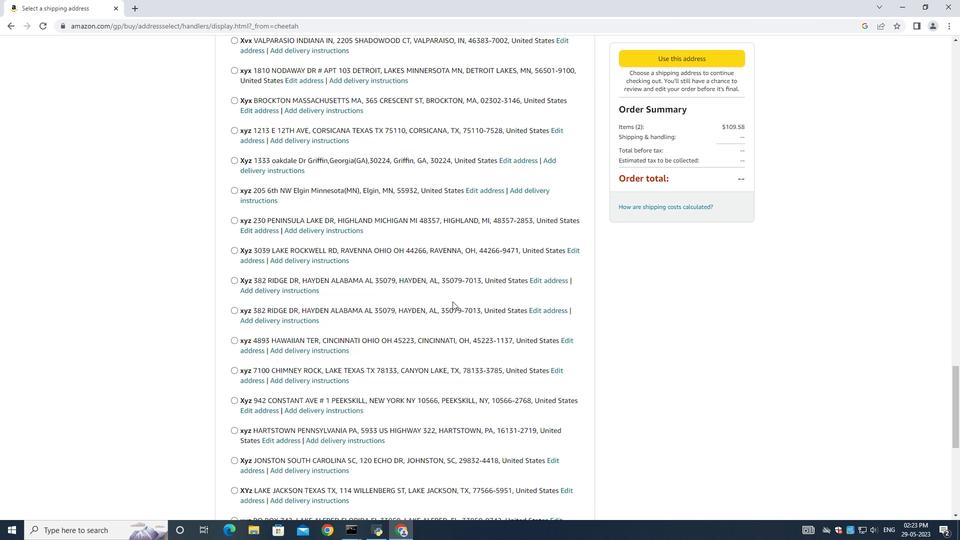 
Action: Mouse moved to (458, 298)
Screenshot: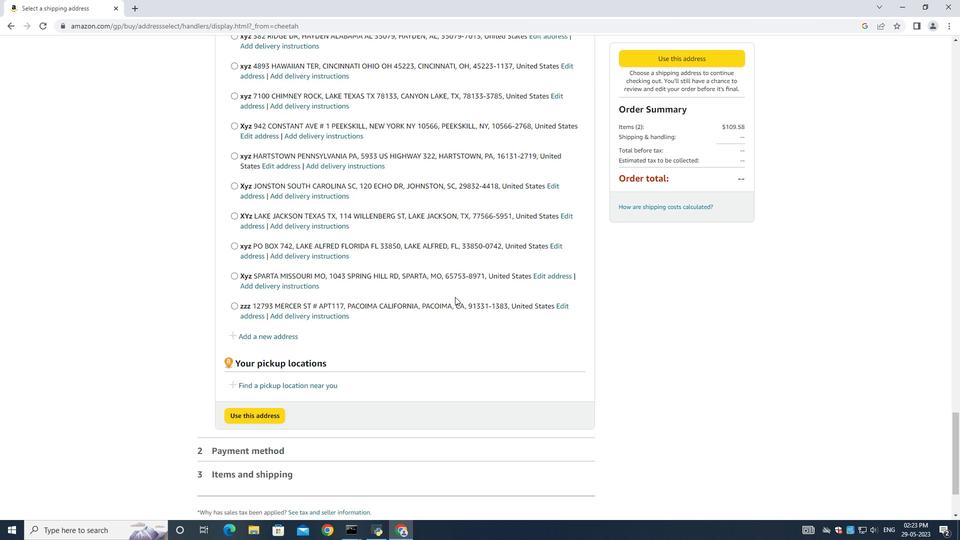 
Action: Mouse scrolled (458, 298) with delta (0, 0)
Screenshot: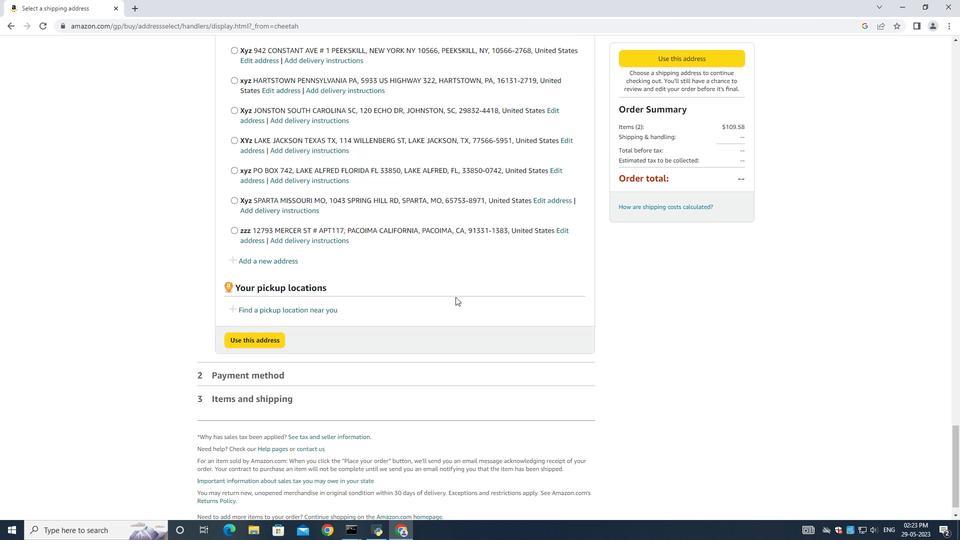 
Action: Mouse moved to (458, 298)
Screenshot: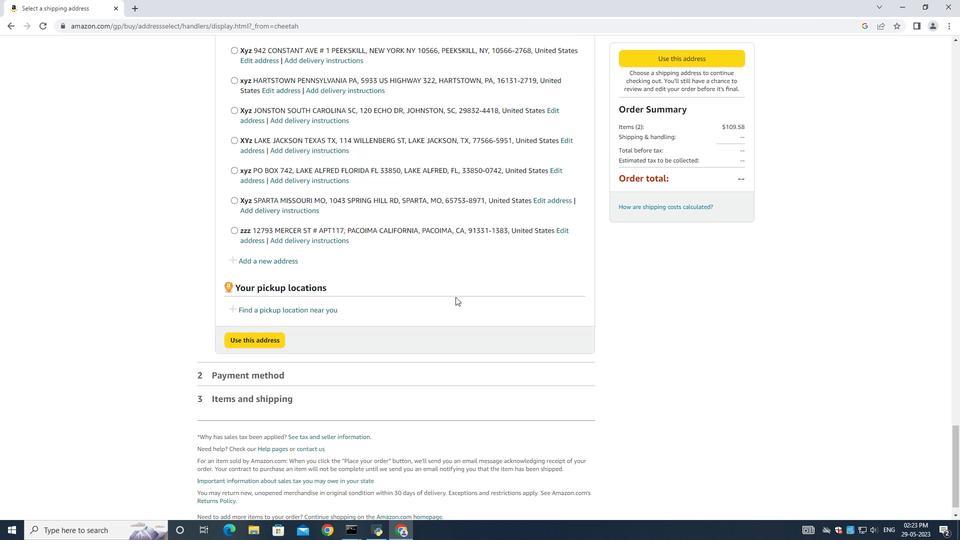 
Action: Mouse scrolled (458, 298) with delta (0, 0)
Screenshot: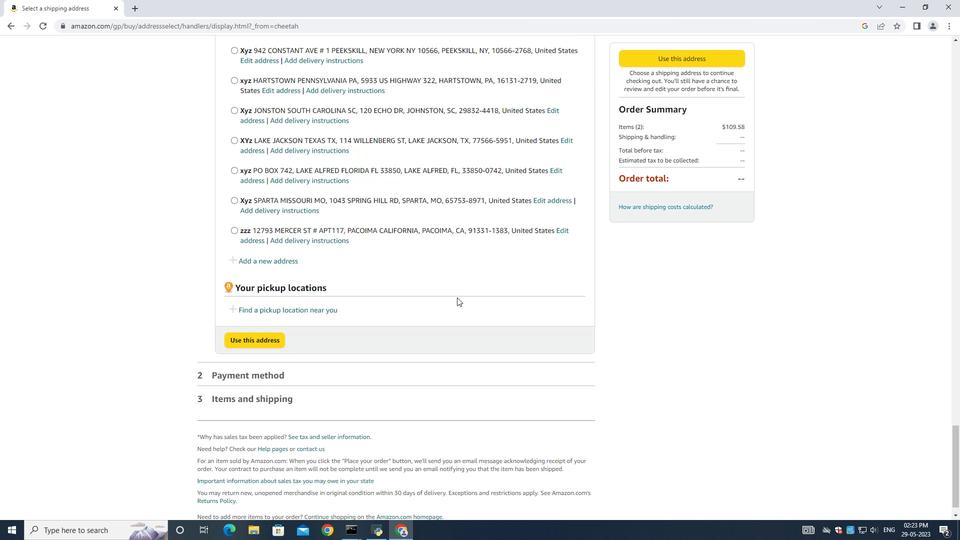 
Action: Mouse scrolled (458, 298) with delta (0, 0)
Screenshot: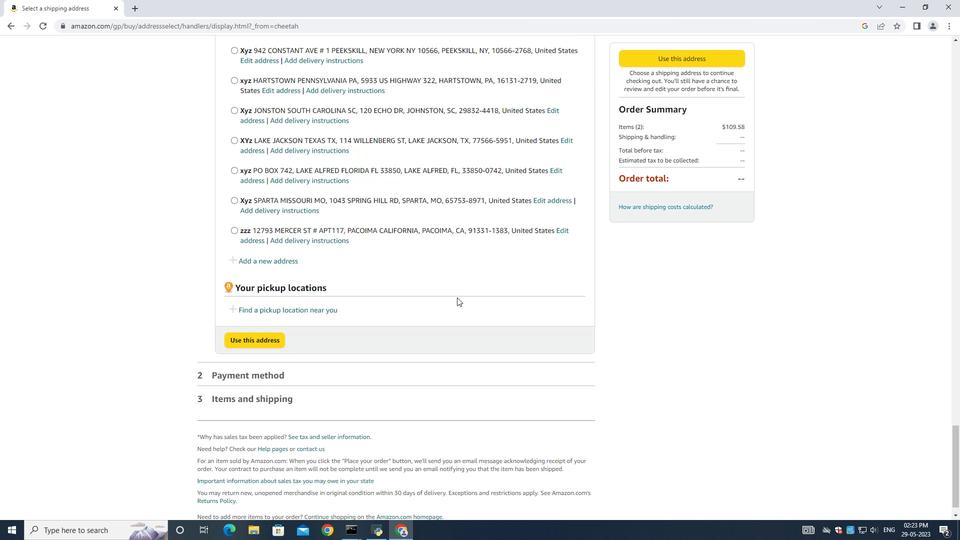 
Action: Mouse scrolled (458, 298) with delta (0, 0)
Screenshot: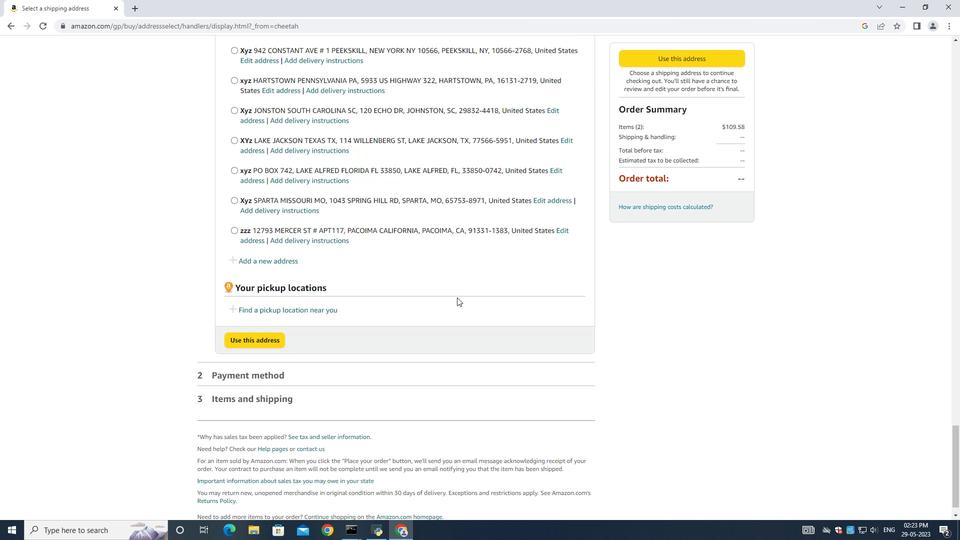 
Action: Mouse scrolled (458, 298) with delta (0, 0)
Screenshot: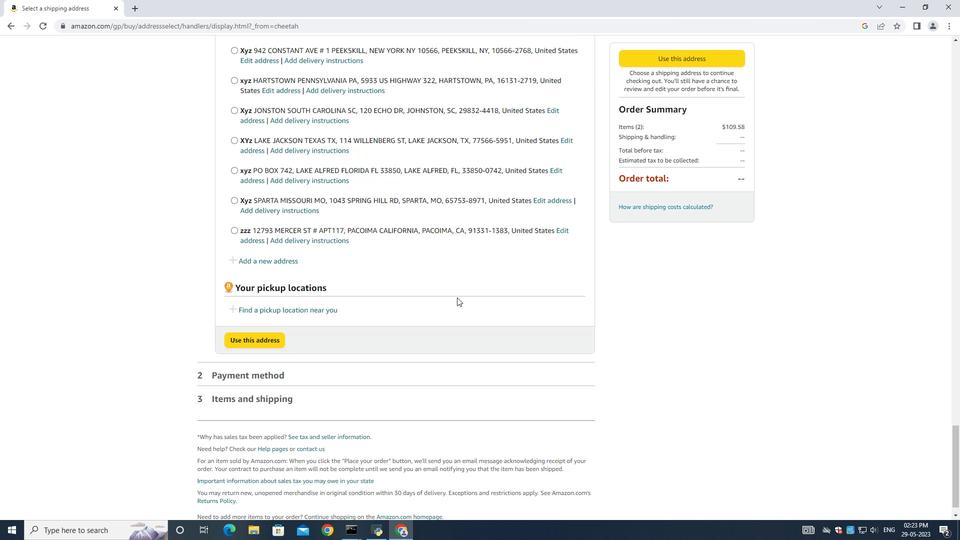 
Action: Mouse moved to (246, 235)
Screenshot: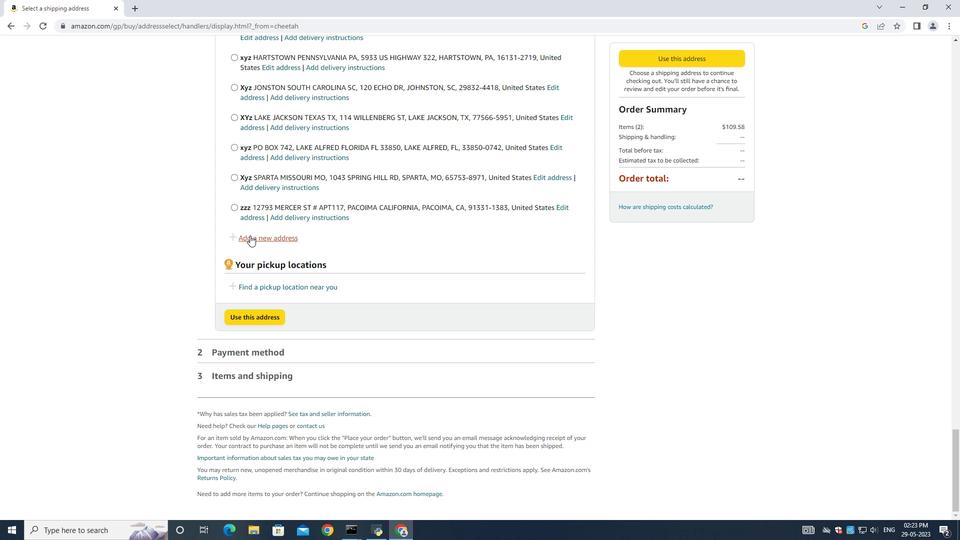 
Action: Mouse pressed left at (246, 235)
Screenshot: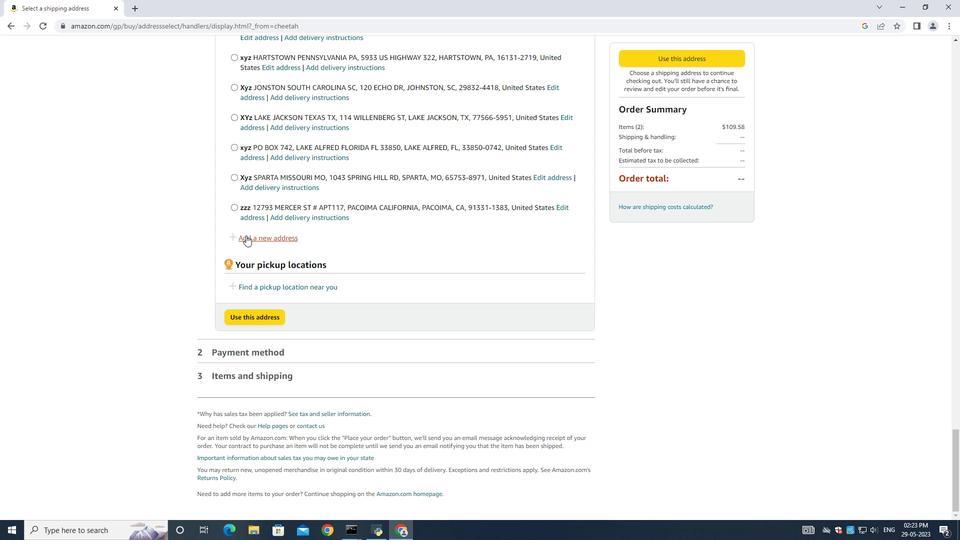 
Action: Mouse moved to (335, 240)
Screenshot: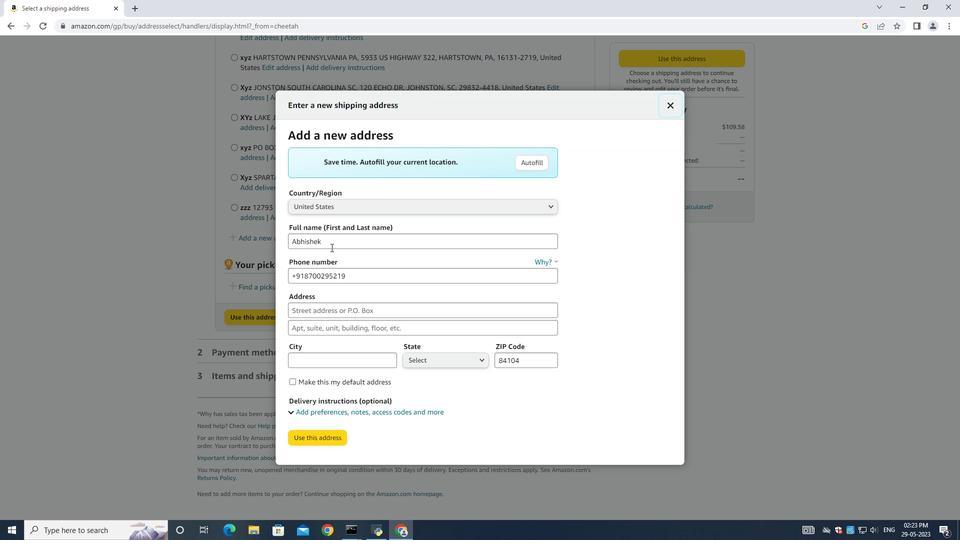 
Action: Mouse pressed left at (335, 240)
Screenshot: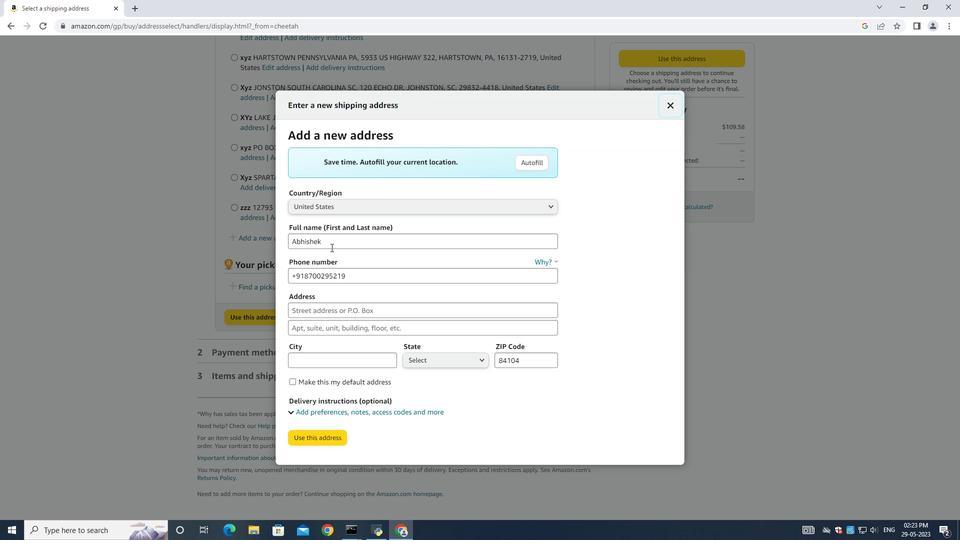 
Action: Key pressed ctrl+A<Key.backspace><Key.shift><Key.shift><Key.shift><Key.shift><Key.shift><Key.shift><Key.shift><Key.shift><Key.shift><Key.shift><Key.shift><Key.shift><Key.shift><Key.shift><Key.shift><Key.shift><Key.shift><Key.shift><Key.shift><Key.shift><Key.shift><Key.shift><Key.shift><Key.shift><Key.shift><Key.shift><Key.shift><Key.shift><Key.shift><Key.shift><Key.shift><Key.shift><Key.shift><Key.shift><Key.shift><Key.shift><Key.shift><Key.shift><Key.shift><Key.shift><Key.shift><Key.shift><Key.shift><Key.shift><Key.shift><Key.shift><Key.shift><Key.shift><Key.shift><Key.shift><Key.shift><Key.shift><Key.shift><Key.shift><Key.shift><Key.shift><Key.shift><Key.shift><Key.shift><Key.shift><Key.shift><Key.shift>Edward<Key.space><Key.shift><Key.shift><Key.shift><Key.shift><Key.shift><Key.shift><Key.shift><Key.shift><Key.shift><Key.shift><Key.shift><Key.shift><Key.shift><Key.shift><Key.shift><Key.shift><Key.shift>Wright<Key.space><Key.tab><Key.tab><Key.backspace>8503109646<Key.tab>1124<Key.space><Key.shift>Star<Key.space>trej<Key.space><Key.backspace><Key.backspace>k<Key.space><Key.shift>Drive<Key.space>
Screenshot: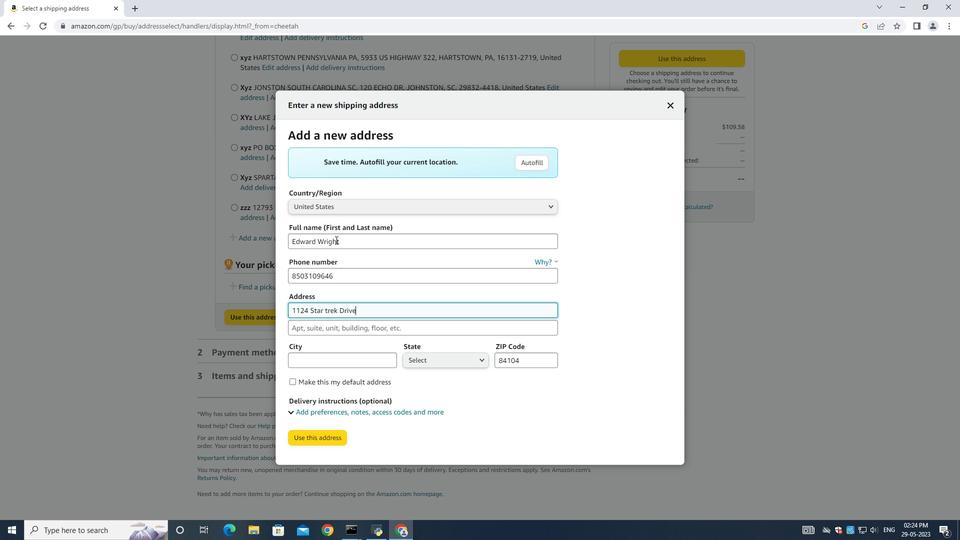 
Action: Mouse moved to (327, 328)
Screenshot: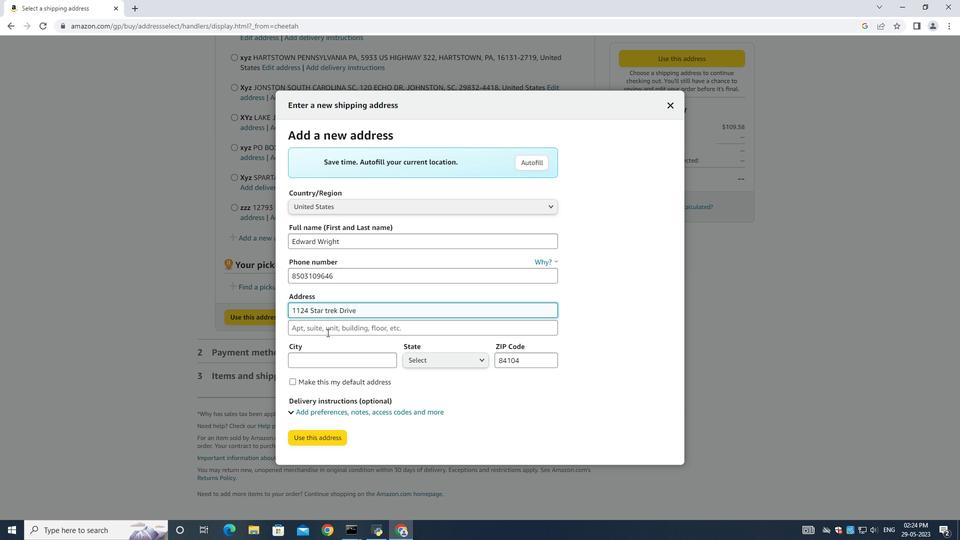 
Action: Mouse pressed left at (327, 328)
Screenshot: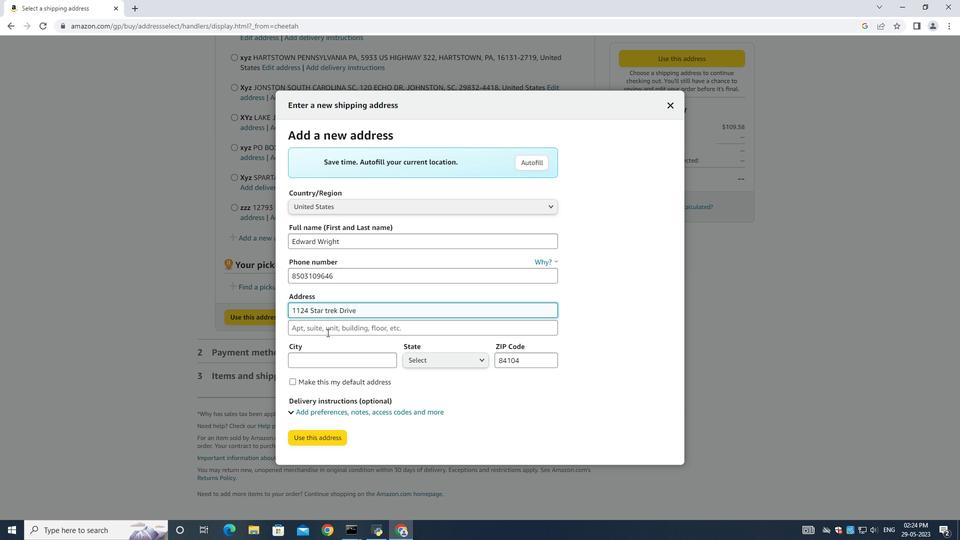 
Action: Key pressed <Key.shift><Key.shift><Key.shift><Key.shift><Key.shift><Key.shift><Key.shift><Key.shift><Key.shift><Key.shift><Key.shift><Key.shift><Key.shift><Key.shift><Key.shift><Key.shift><Key.shift><Key.shift><Key.shift><Key.shift><Key.shift><Key.shift><Key.shift><Key.shift><Key.shift><Key.shift><Key.shift>Pensacola<Key.space><Key.shift><Key.shift><Key.shift><Key.shift><Key.shift><Key.shift><Key.shift><Key.shift><Key.shift><Key.shift><Key.shift><Key.shift><Key.shift><Key.shift><Key.shift><Key.shift><Key.shift><Key.shift><Key.shift><Key.shift><Key.shift><Key.shift><Key.shift><Key.shift><Key.shift><Key.shift><Key.shift><Key.shift><Key.shift><Key.shift><Key.shift><Key.shift><Key.shift><Key.shift><Key.shift><Key.shift><Key.shift><Key.shift><Key.shift><Key.shift><Key.shift><Key.shift><Key.shift><Key.shift><Key.shift><Key.shift><Key.shift><Key.shift><Key.shift><Key.shift><Key.shift><Key.shift><Key.shift><Key.shift>Florida<Key.space>
Screenshot: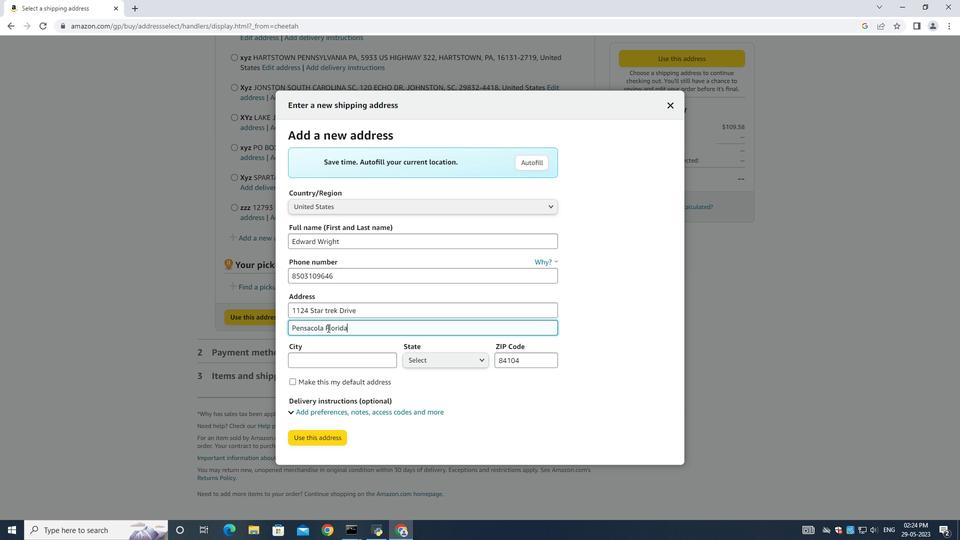 
Action: Mouse moved to (343, 358)
Screenshot: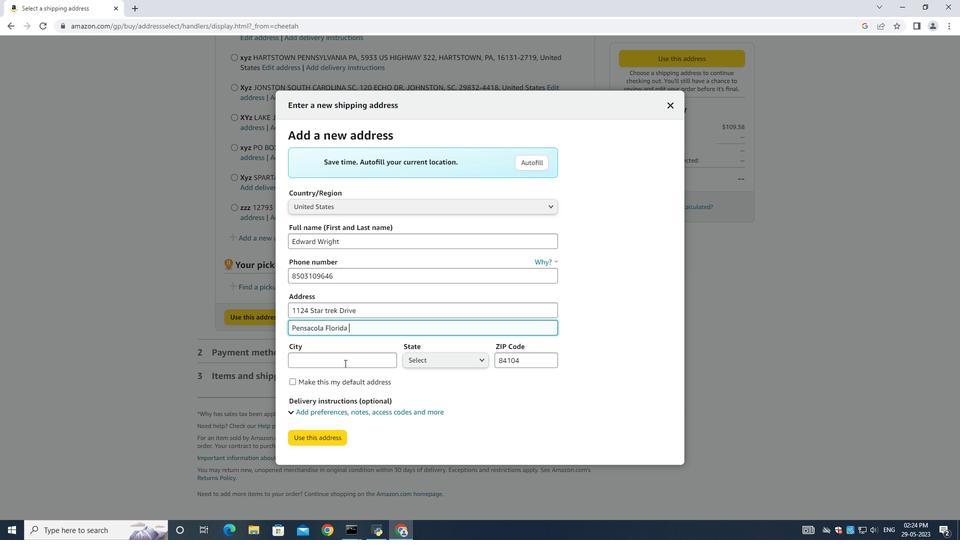 
Action: Mouse pressed left at (343, 358)
Screenshot: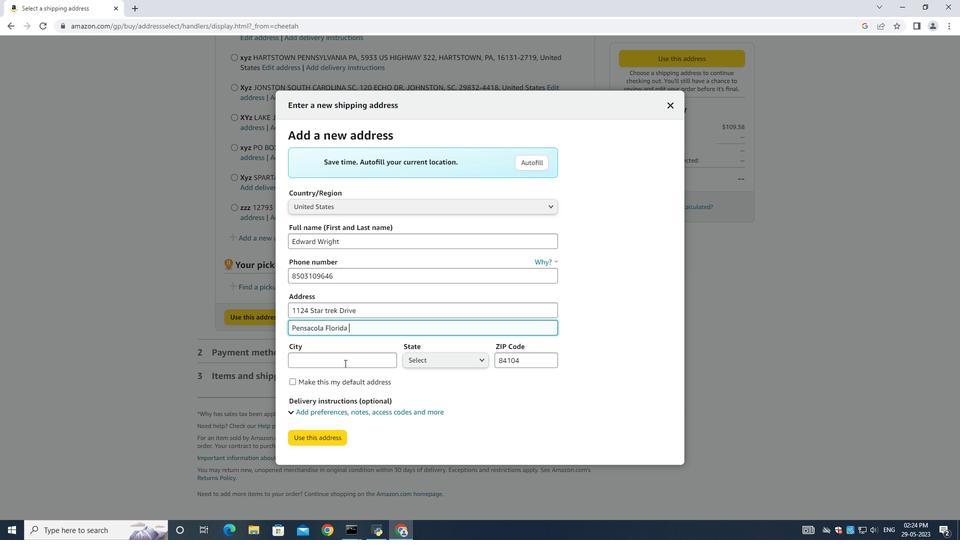 
Action: Key pressed <Key.shift><Key.shift><Key.shift><Key.shift><Key.shift><Key.shift><Key.shift><Key.shift><Key.shift><Key.shift><Key.shift><Key.shift><Key.shift><Key.shift><Key.shift><Key.shift>Pensacola<Key.tab><Key.up><Key.up>pen<Key.backspace><Key.backspace>pen
Screenshot: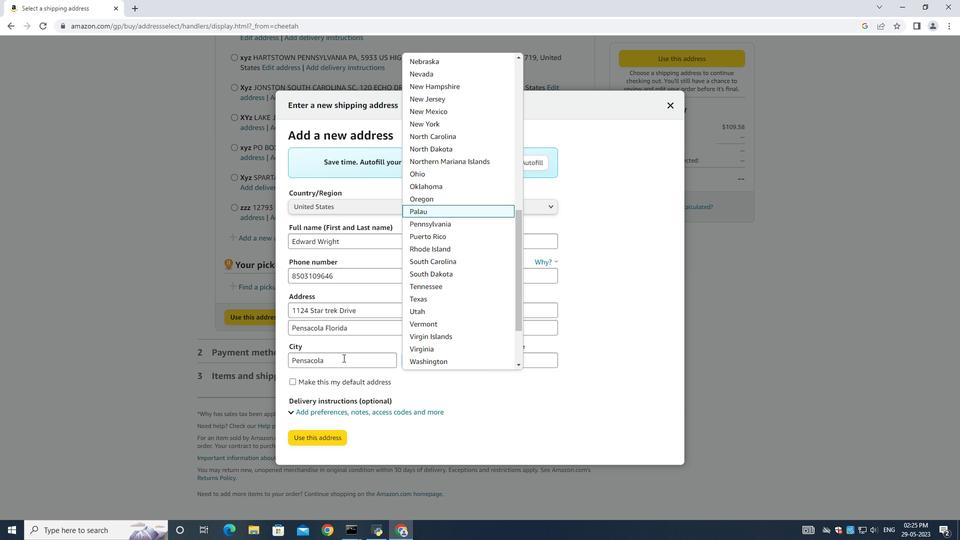 
Action: Mouse moved to (461, 219)
Screenshot: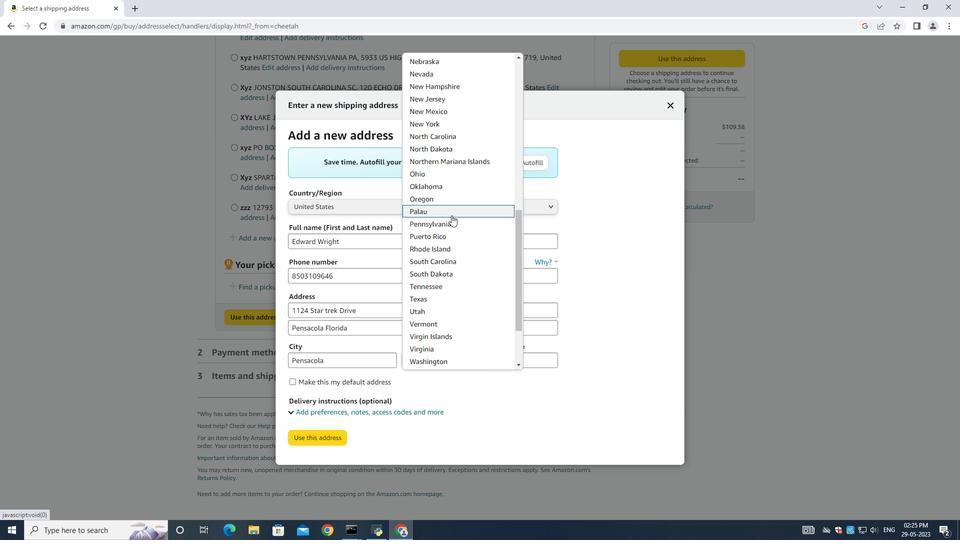 
Action: Key pressed fflo
Screenshot: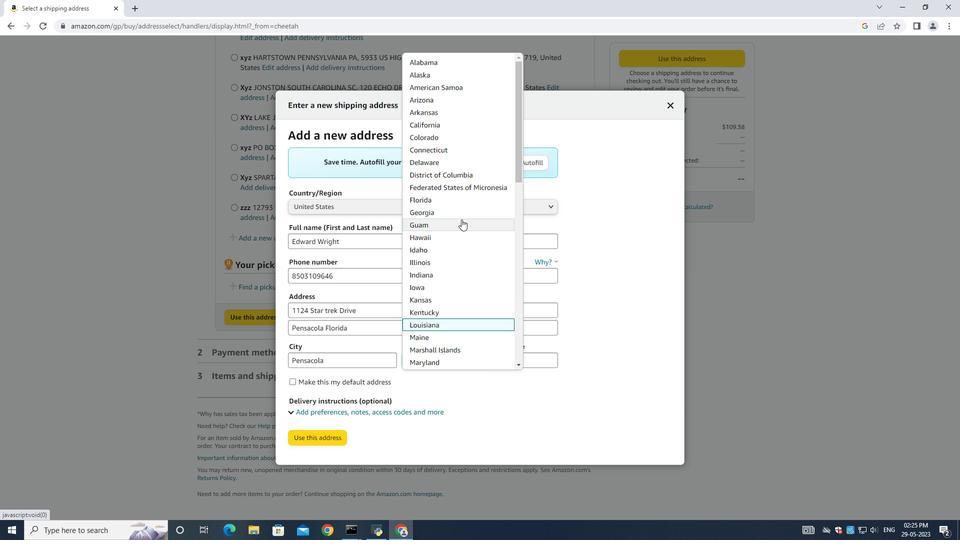 
Action: Mouse moved to (450, 198)
Screenshot: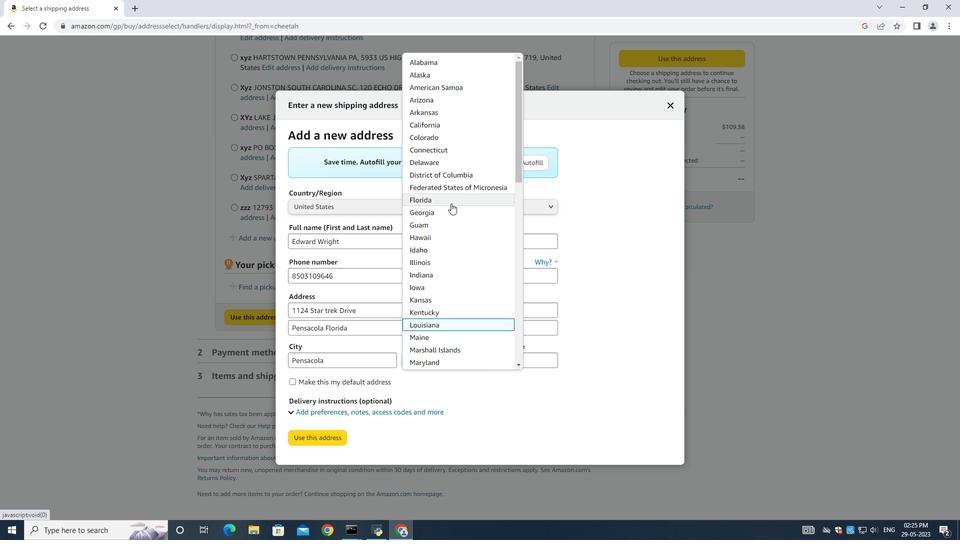 
Action: Mouse pressed left at (450, 198)
Screenshot: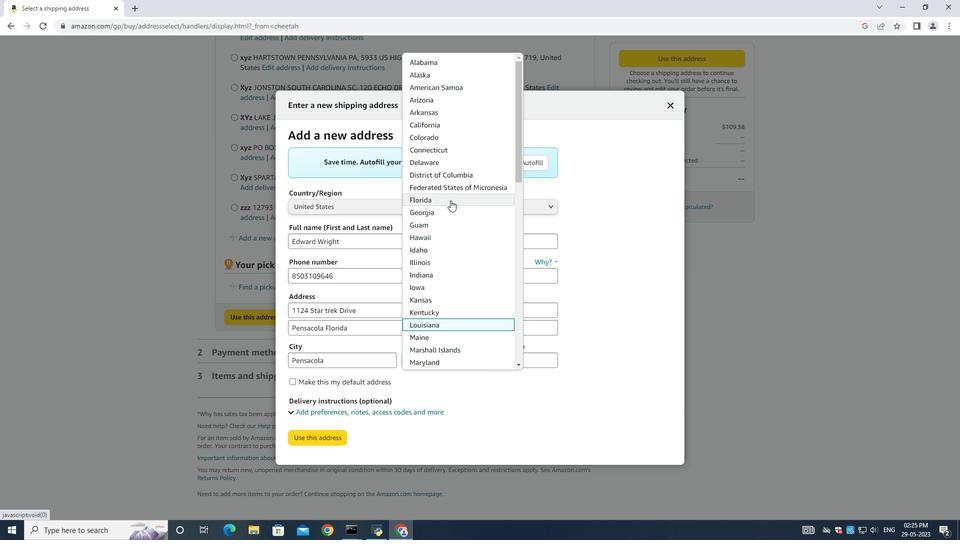 
Action: Mouse moved to (521, 358)
Screenshot: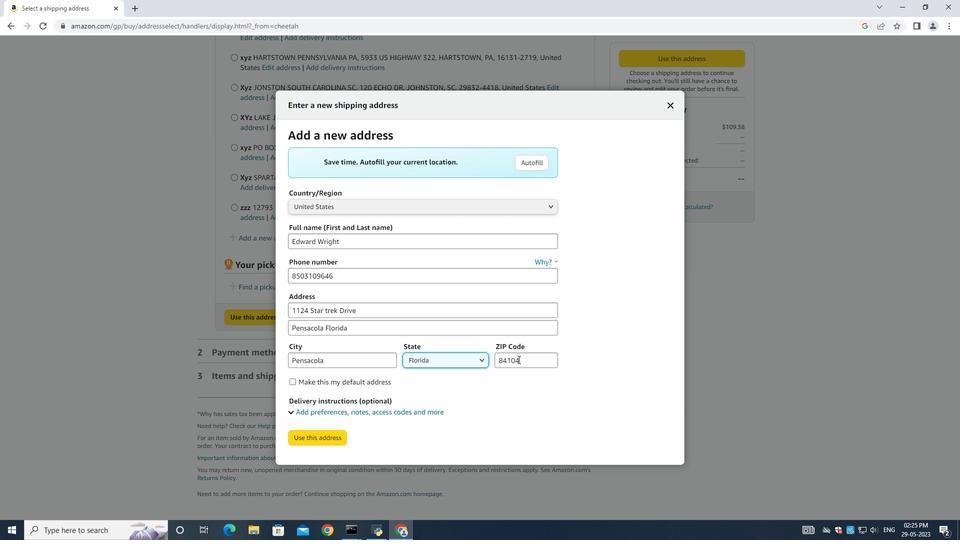 
Action: Mouse pressed left at (521, 358)
Screenshot: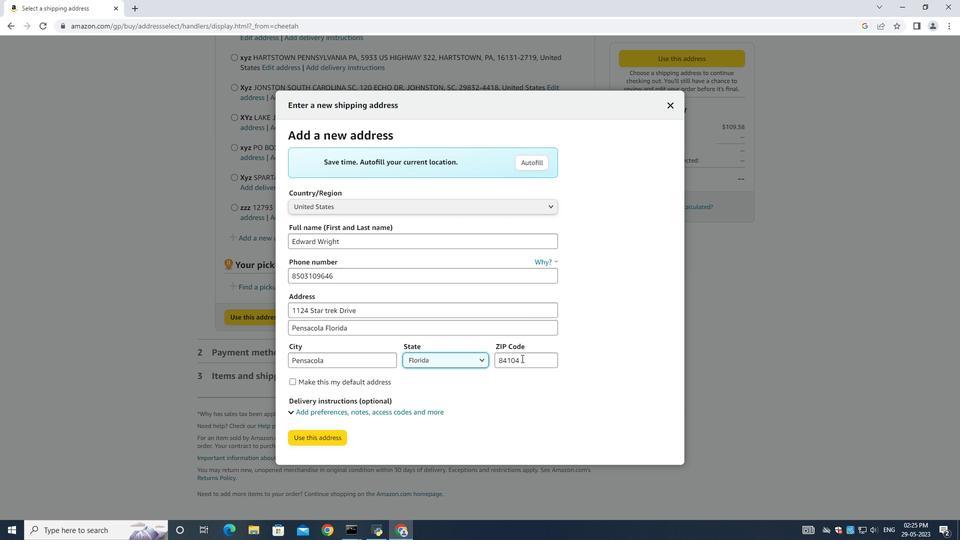 
Action: Key pressed ctrl+A<Key.backspace><Key.shift><Key.shift><Key.shift><Key.shift><Key.shift><Key.shift><Key.shift><Key.shift><Key.shift><Key.shift><Key.shift><Key.shift><Key.shift><Key.shift><Key.shift><Key.shift><Key.shift><Key.shift><Key.shift><Key.shift><Key.shift><Key.shift><Key.shift><Key.shift><Key.shift><Key.shift><Key.shift><Key.shift><Key.shift><Key.shift><Key.shift><Key.shift><Key.shift><Key.shift><Key.shift><Key.shift><Key.shift><Key.shift>32501
Screenshot: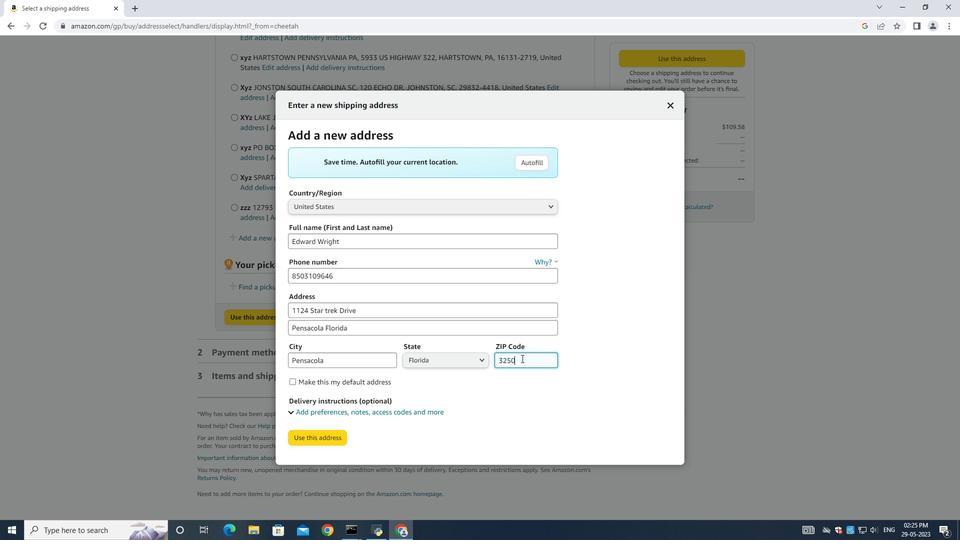 
Action: Mouse moved to (323, 439)
Screenshot: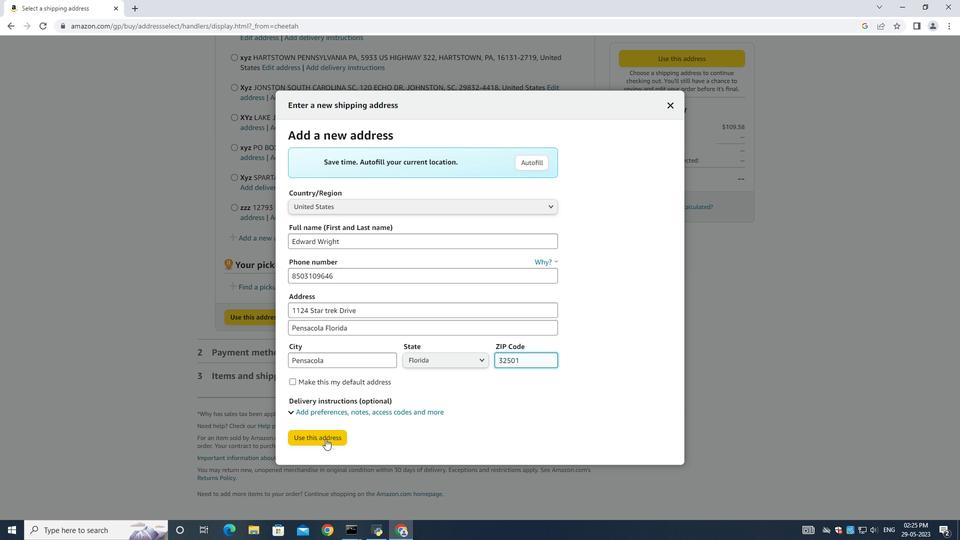 
Action: Mouse pressed left at (323, 439)
Screenshot: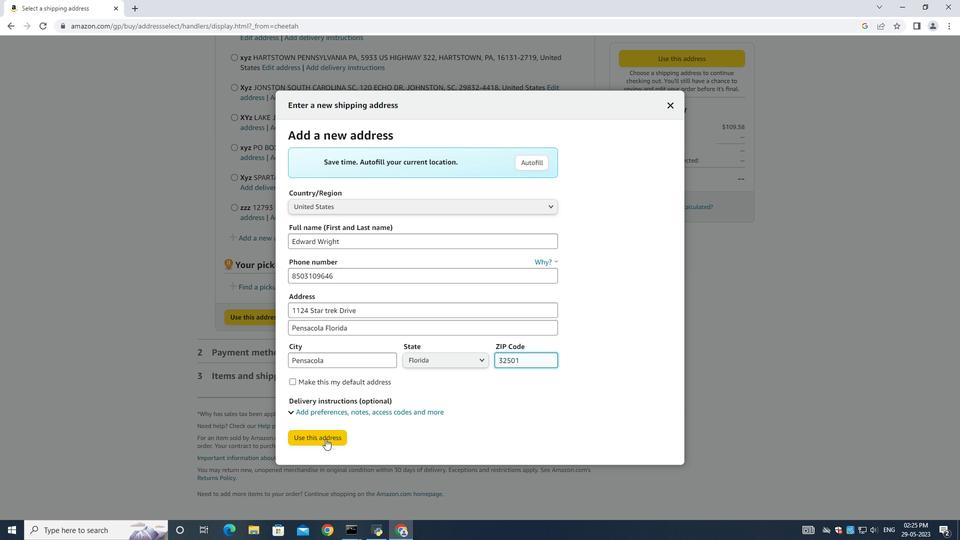 
Action: Mouse moved to (316, 505)
Screenshot: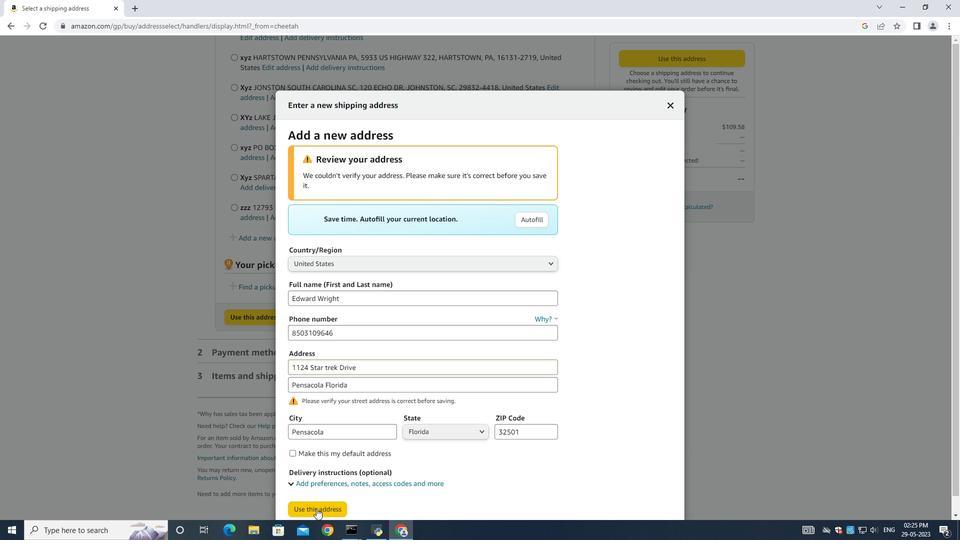 
Action: Mouse pressed left at (316, 505)
Screenshot: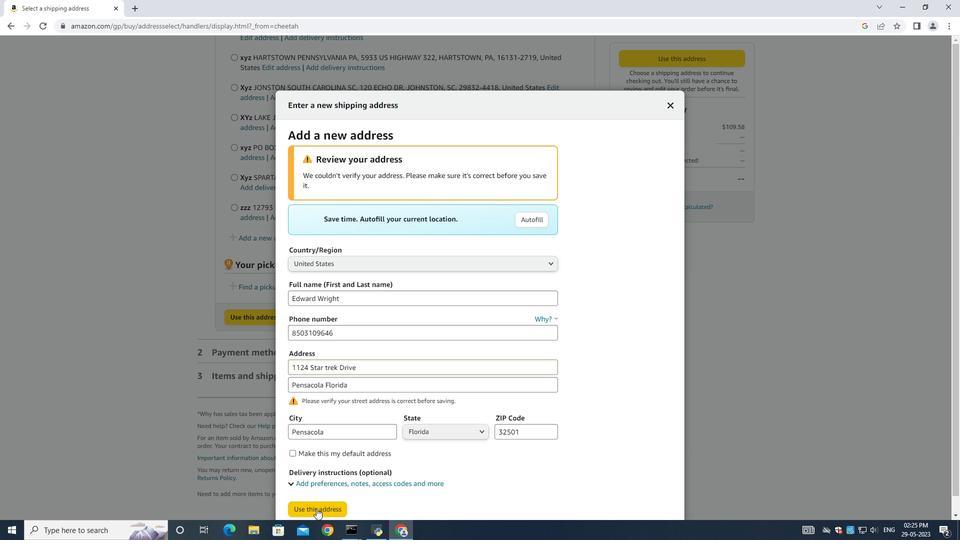 
Action: Mouse moved to (467, 219)
Screenshot: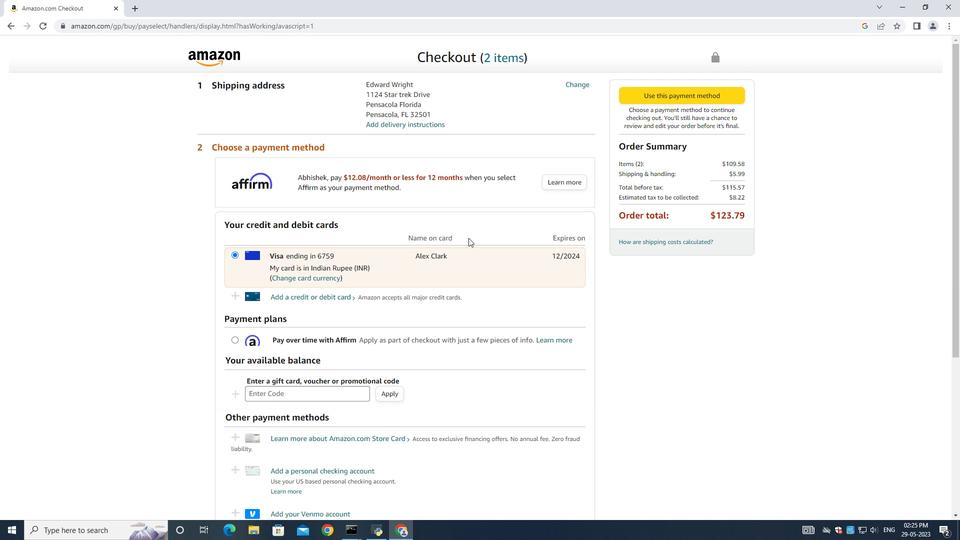 
